 Task: Find connections with filter location Soria with filter topic #workingathomewith filter profile language Spanish with filter current company Mahindra and Mahindra Limited [Automotive and Farm Equipment Business] with filter school Velalar College of Engineering and Technology with filter industry Seafood Product Manufacturing with filter service category Training with filter keywords title Translator
Action: Mouse moved to (681, 87)
Screenshot: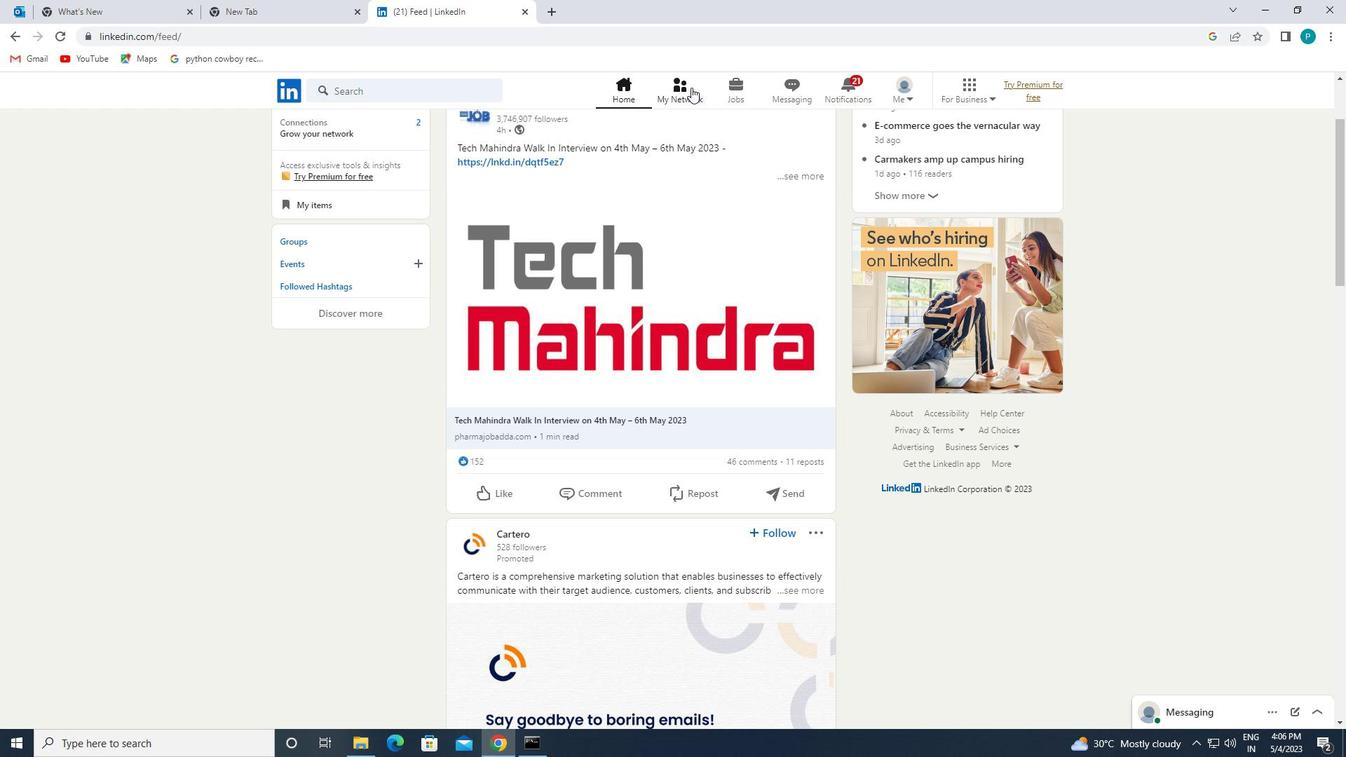 
Action: Mouse pressed left at (681, 87)
Screenshot: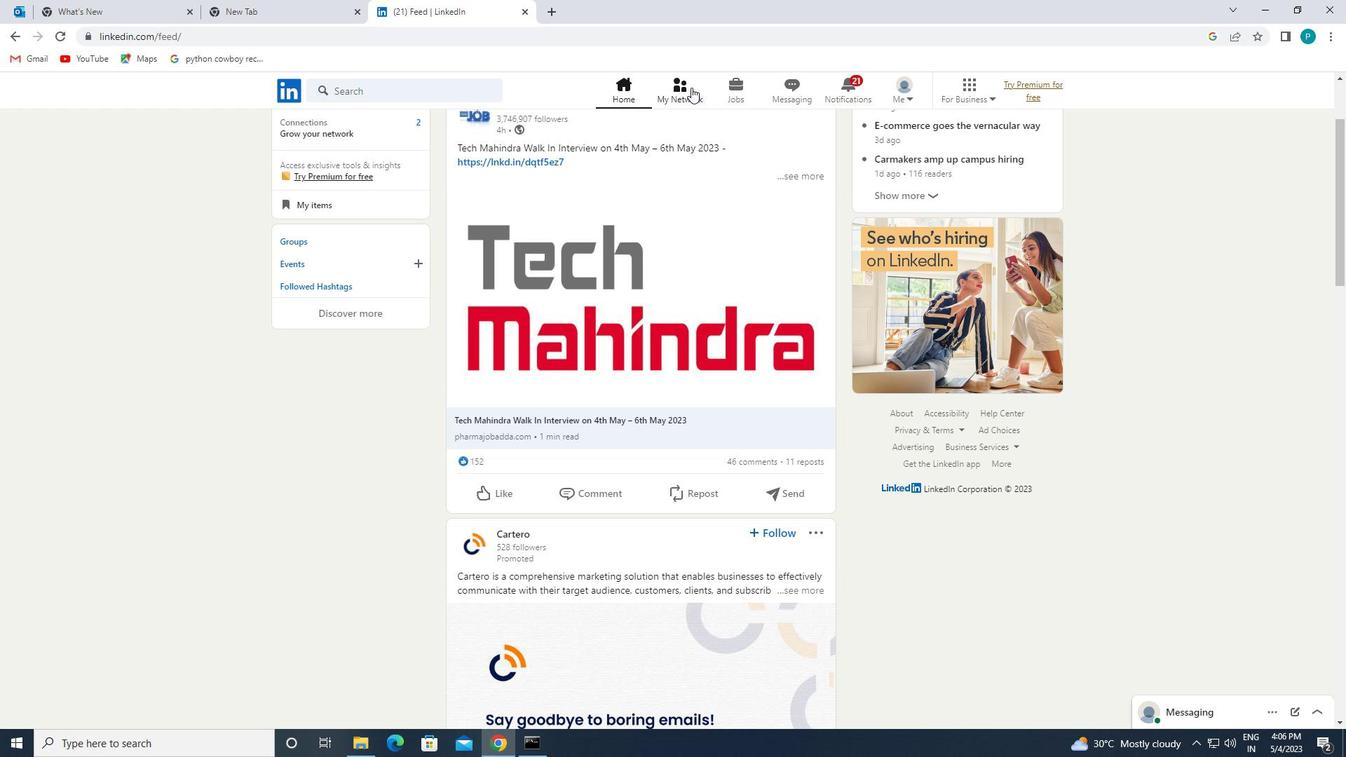 
Action: Mouse moved to (385, 173)
Screenshot: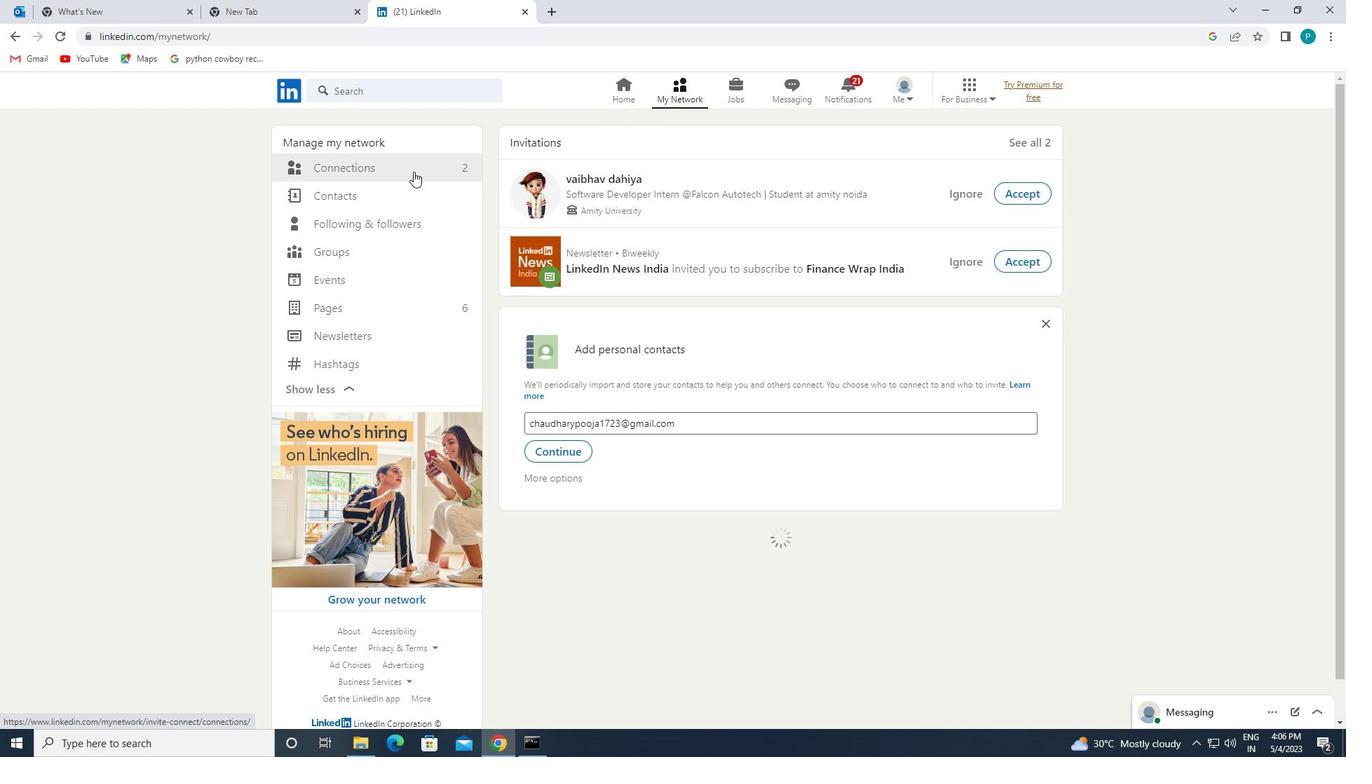 
Action: Mouse pressed left at (385, 173)
Screenshot: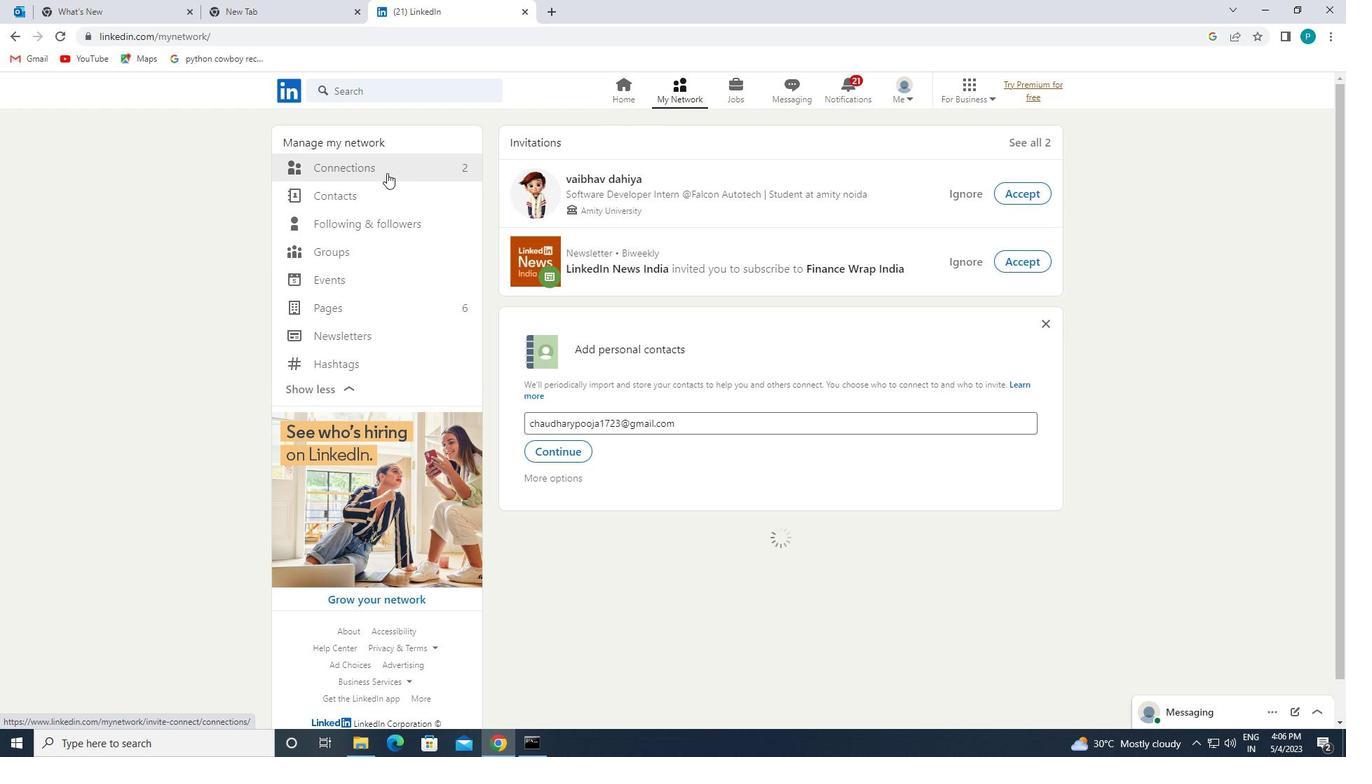 
Action: Mouse moved to (804, 167)
Screenshot: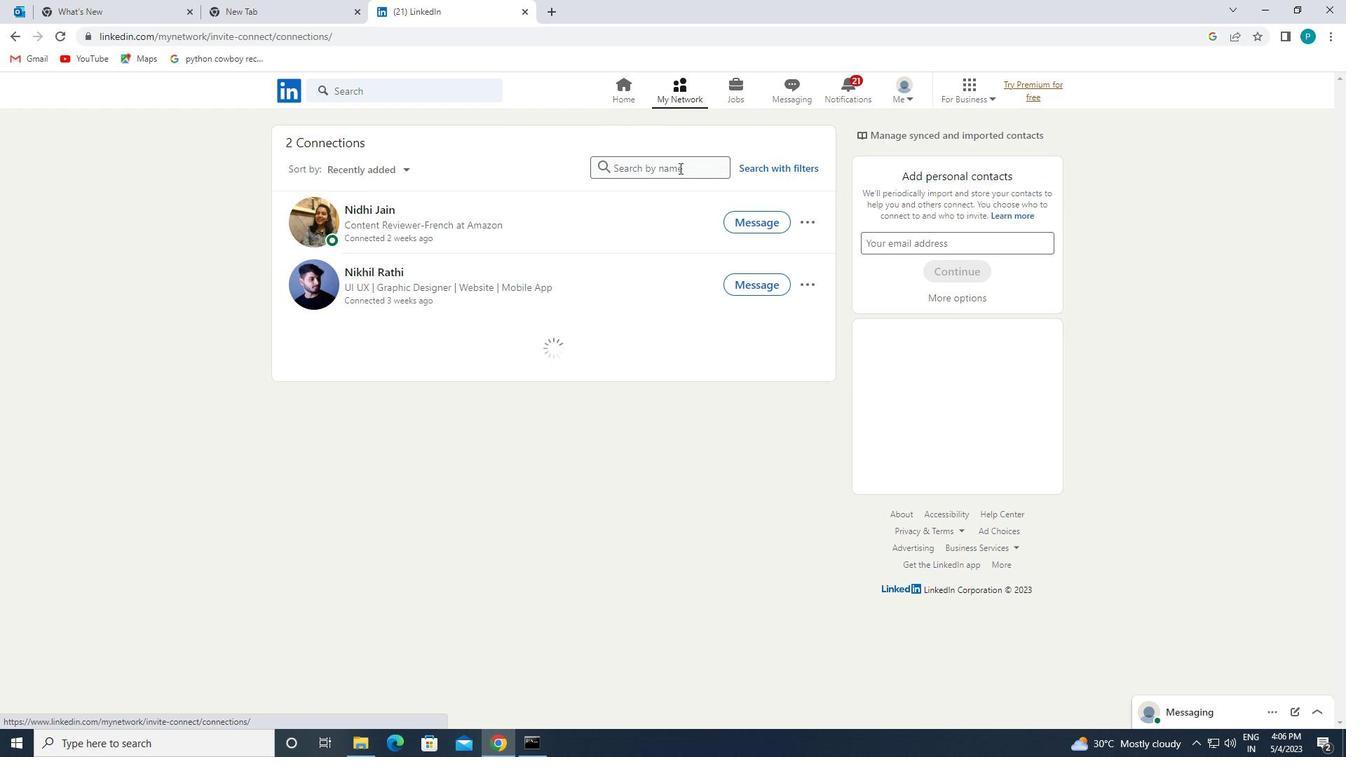 
Action: Mouse pressed left at (804, 167)
Screenshot: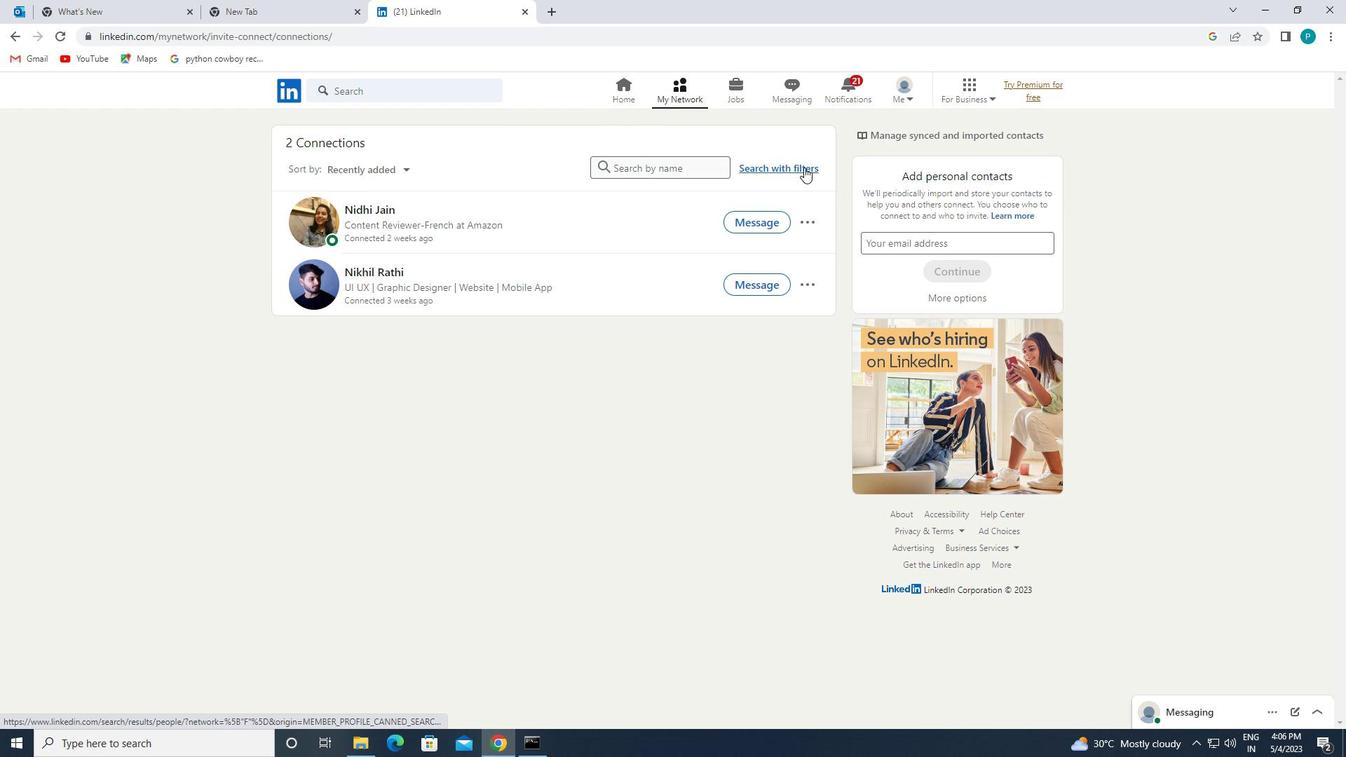 
Action: Mouse moved to (705, 133)
Screenshot: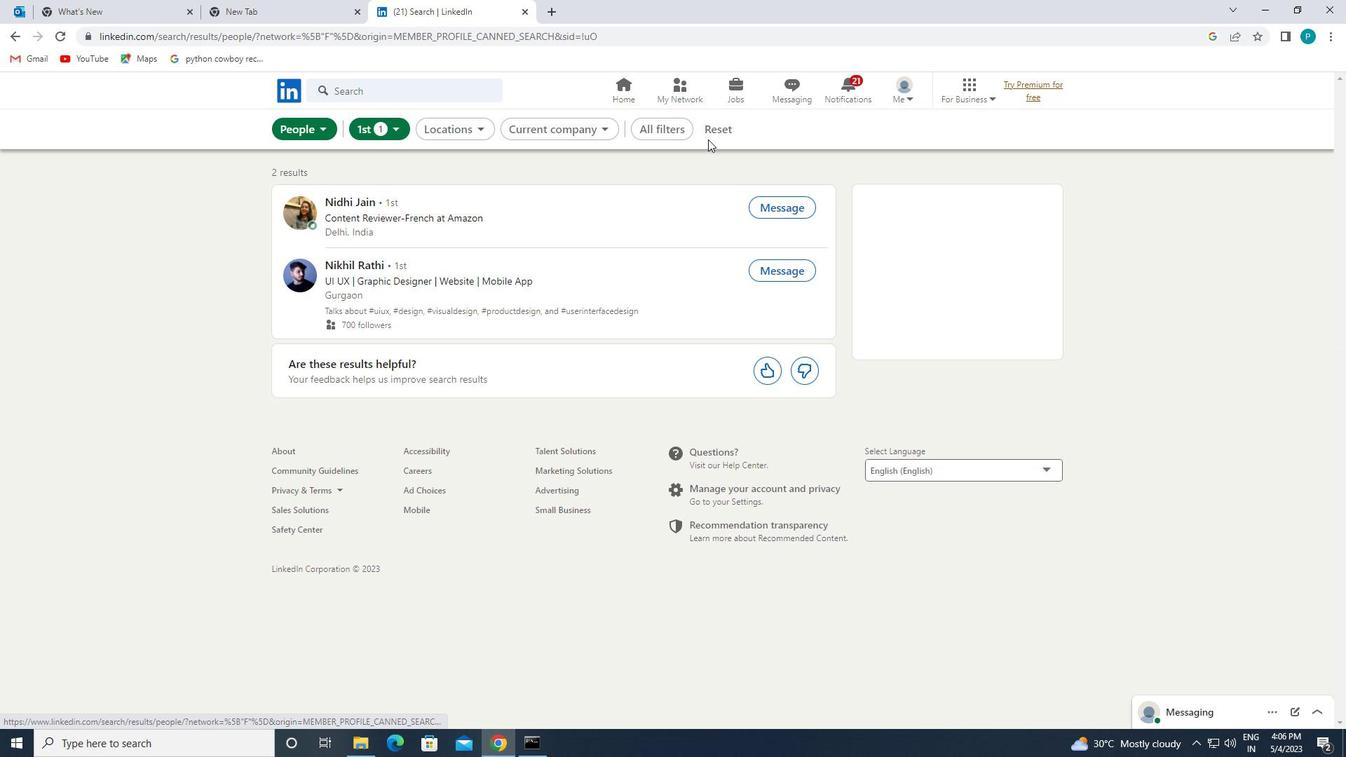
Action: Mouse pressed left at (705, 133)
Screenshot: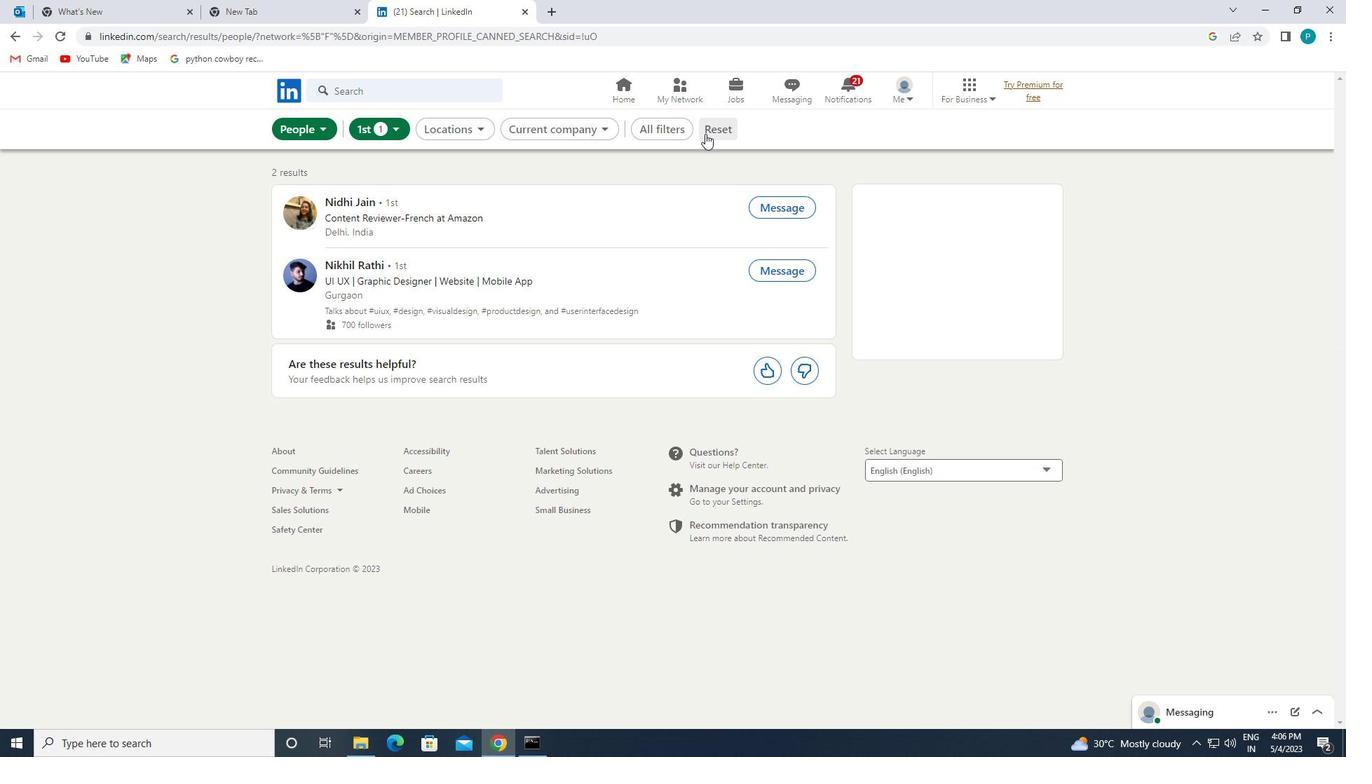 
Action: Mouse moved to (697, 130)
Screenshot: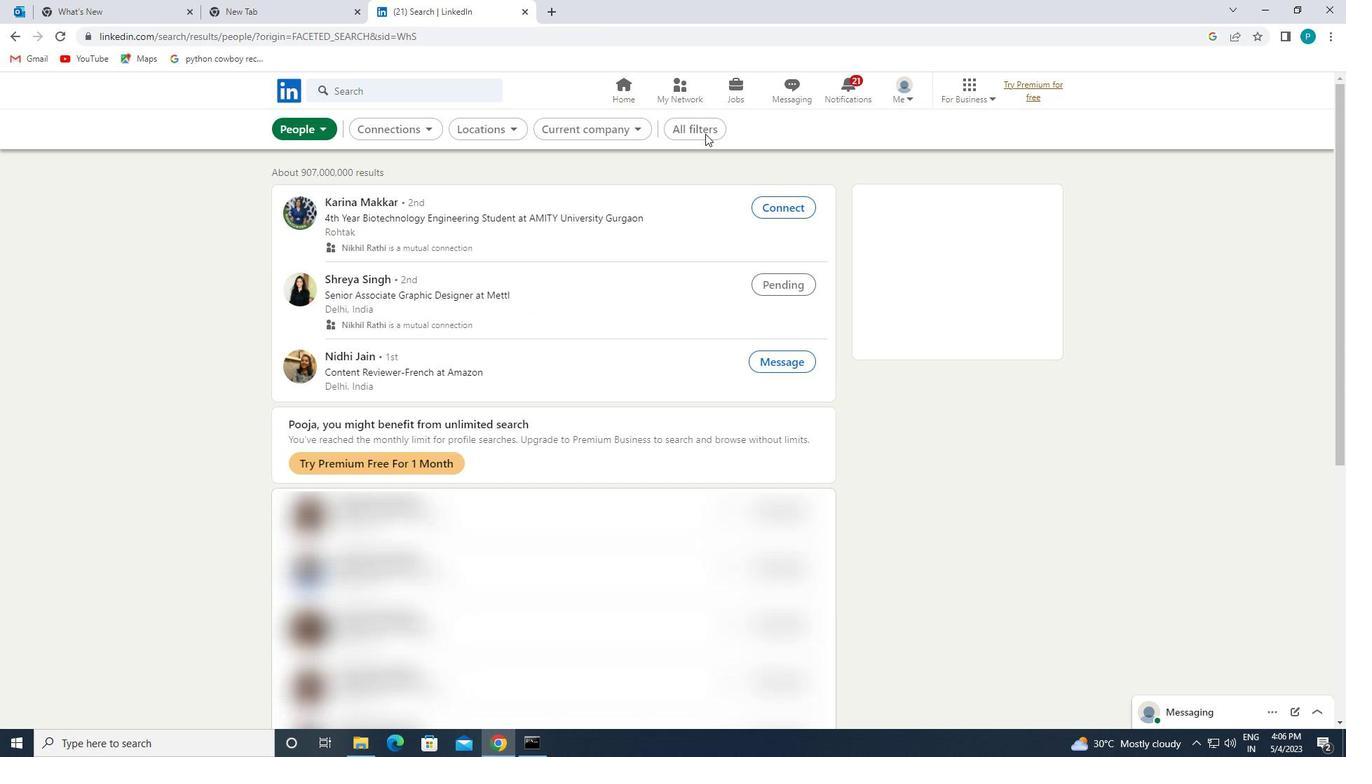 
Action: Mouse pressed left at (697, 130)
Screenshot: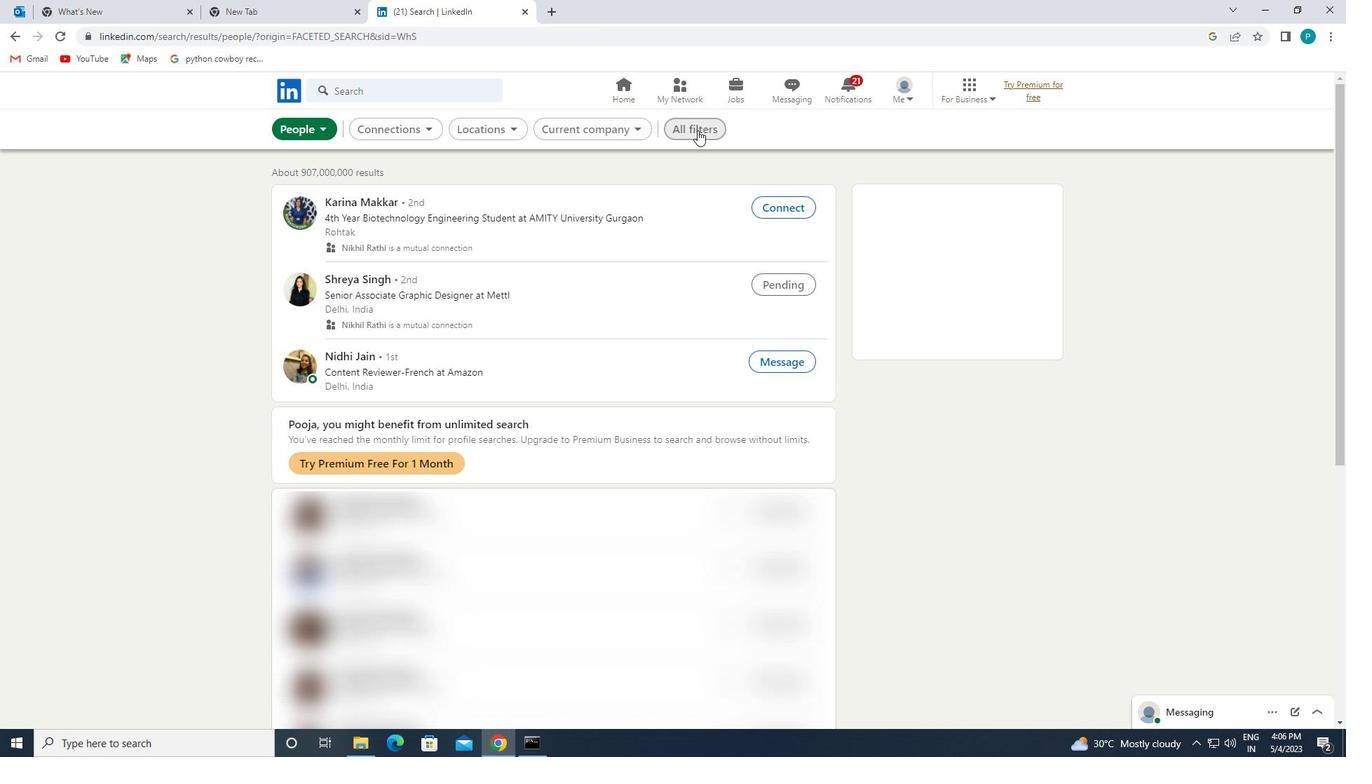 
Action: Mouse moved to (1186, 471)
Screenshot: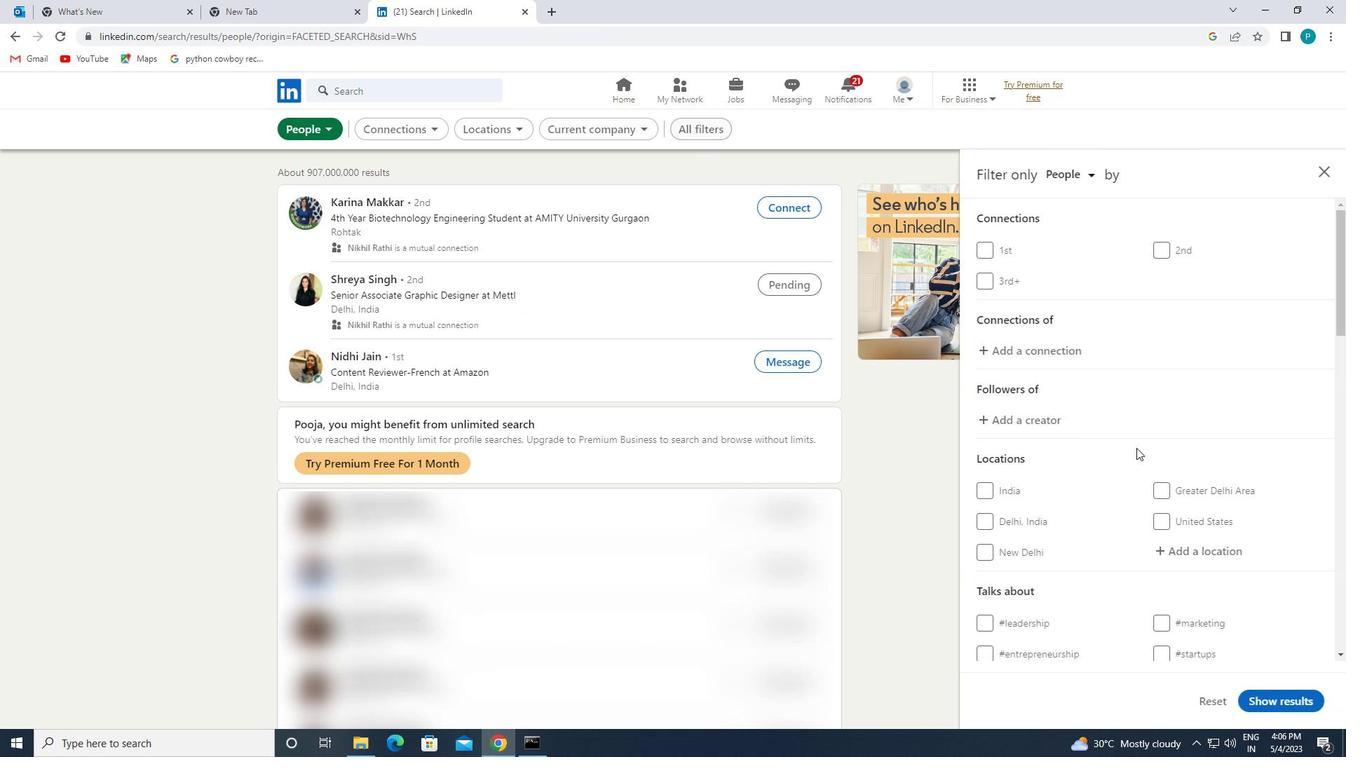 
Action: Mouse scrolled (1186, 470) with delta (0, 0)
Screenshot: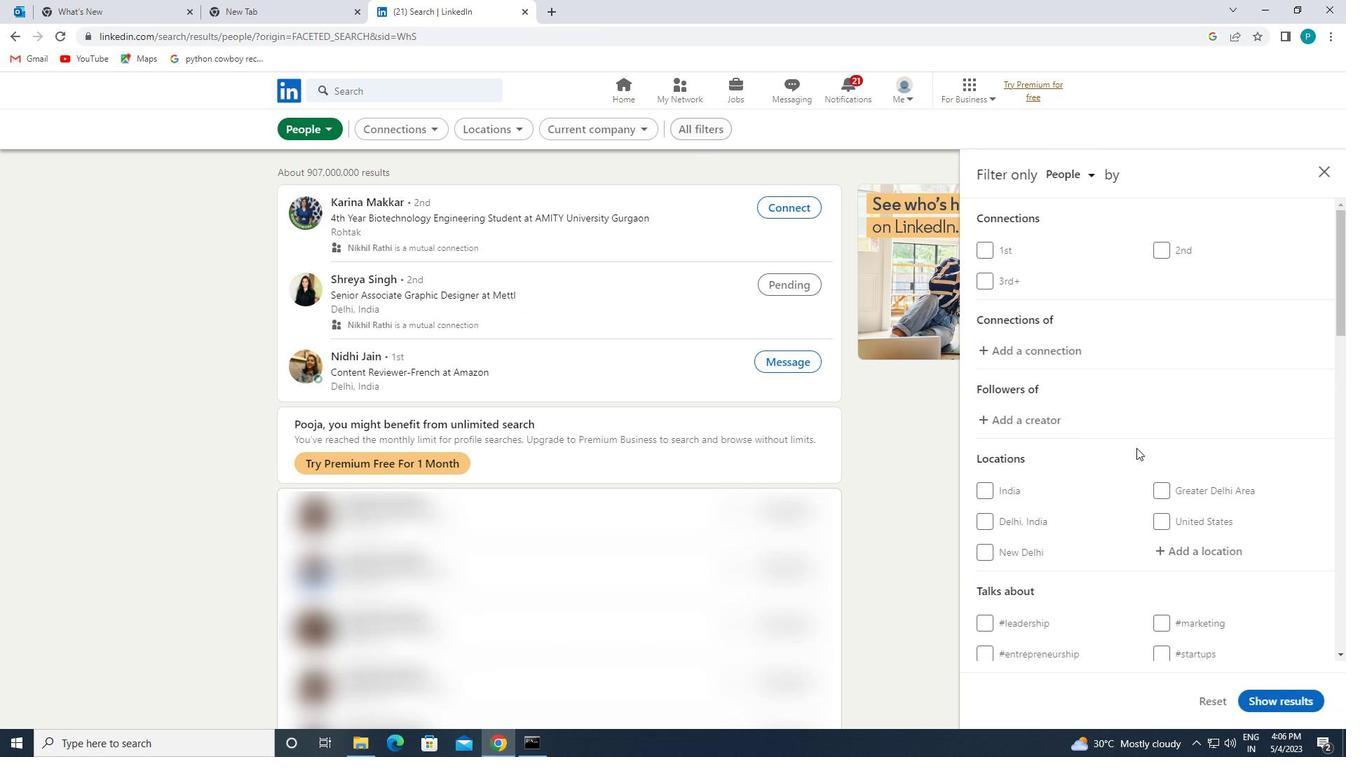 
Action: Mouse scrolled (1186, 470) with delta (0, 0)
Screenshot: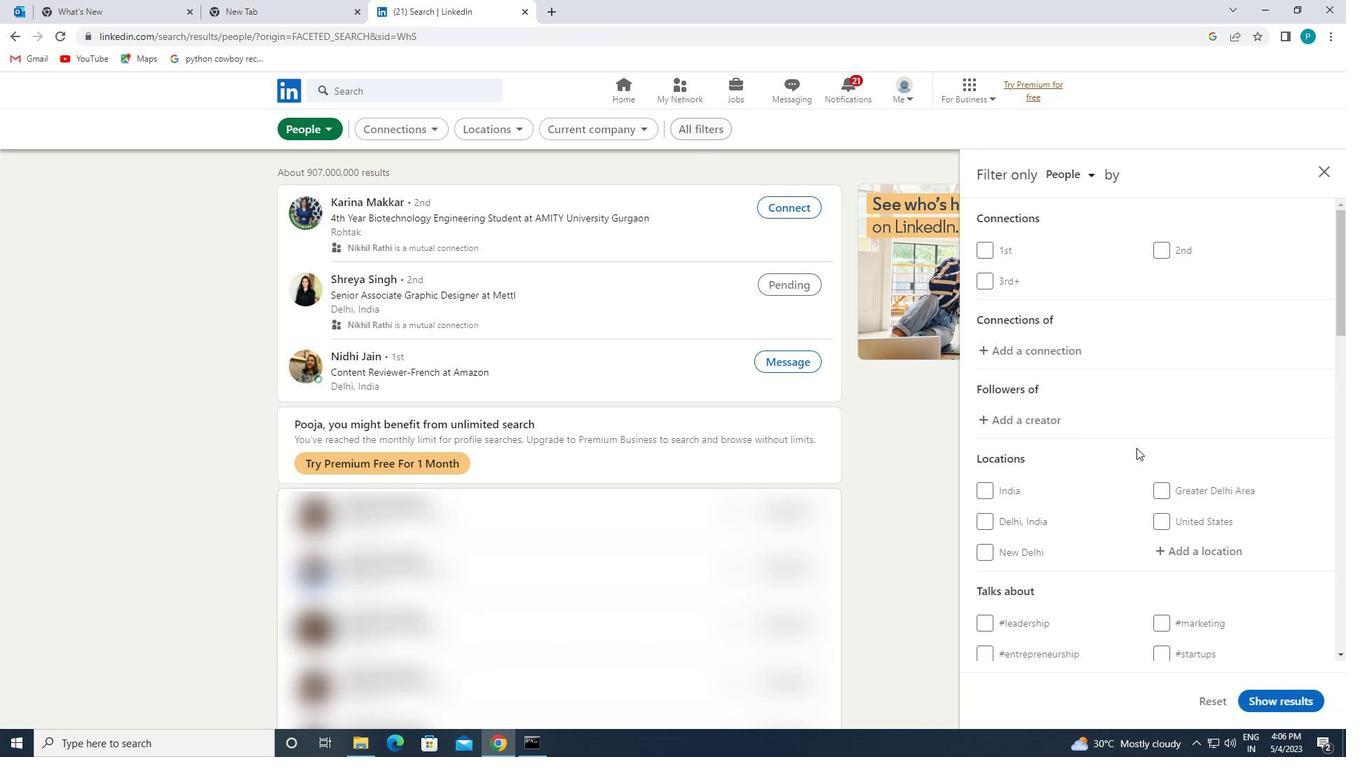
Action: Mouse moved to (1174, 410)
Screenshot: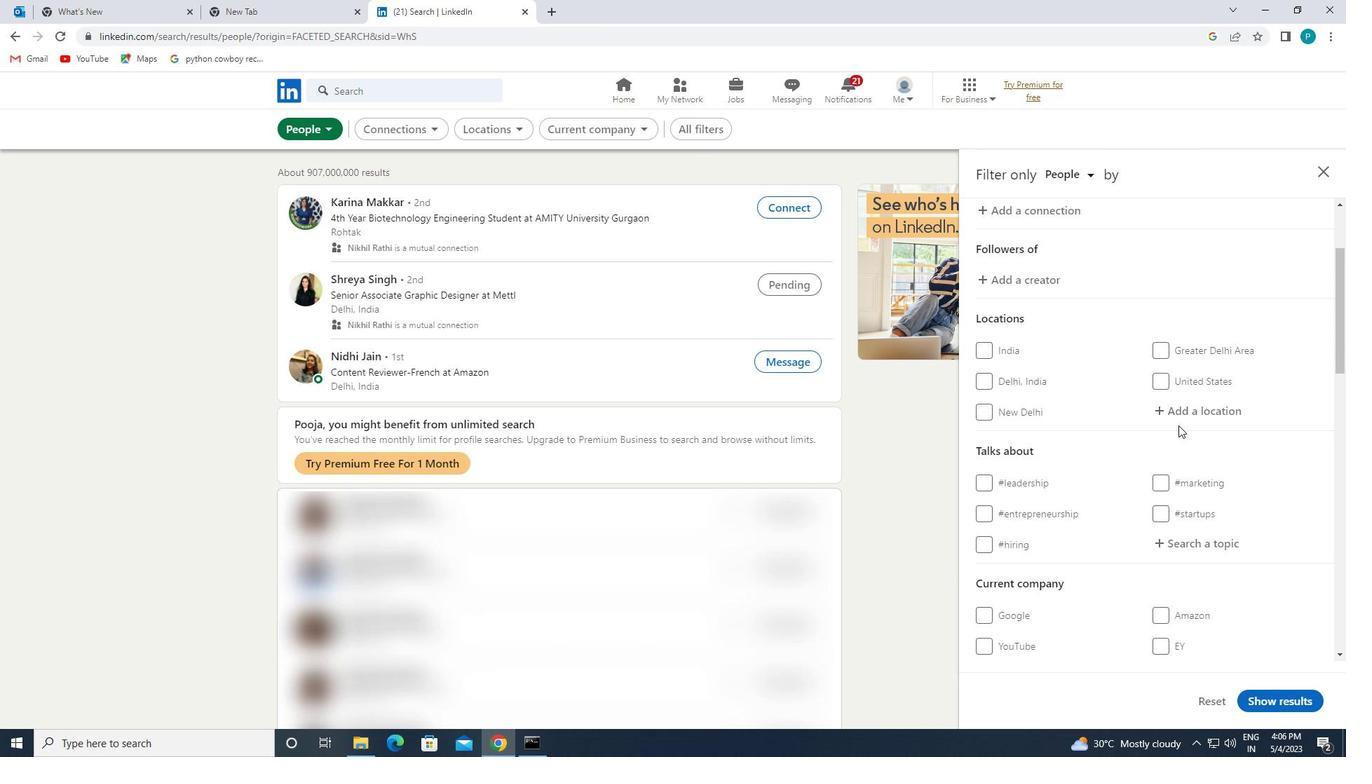 
Action: Mouse pressed left at (1174, 410)
Screenshot: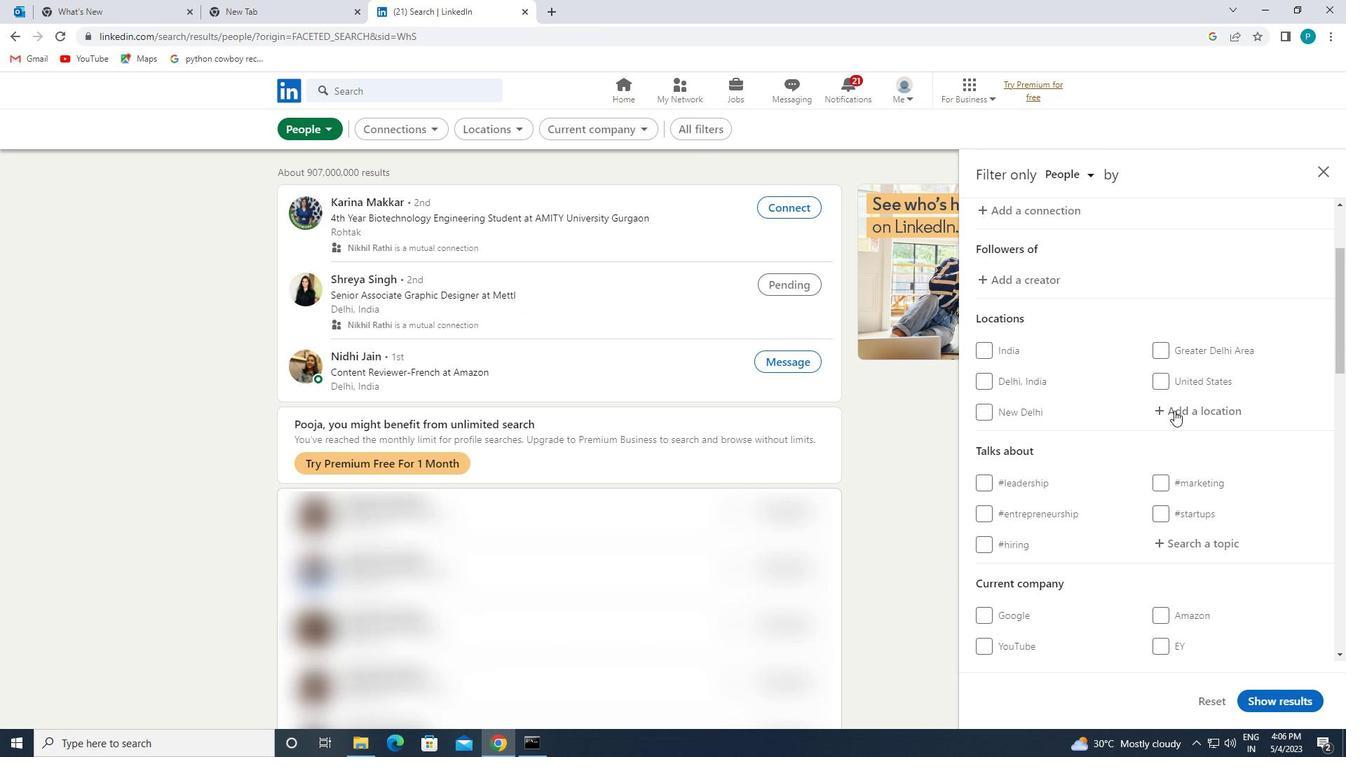 
Action: Mouse moved to (1168, 404)
Screenshot: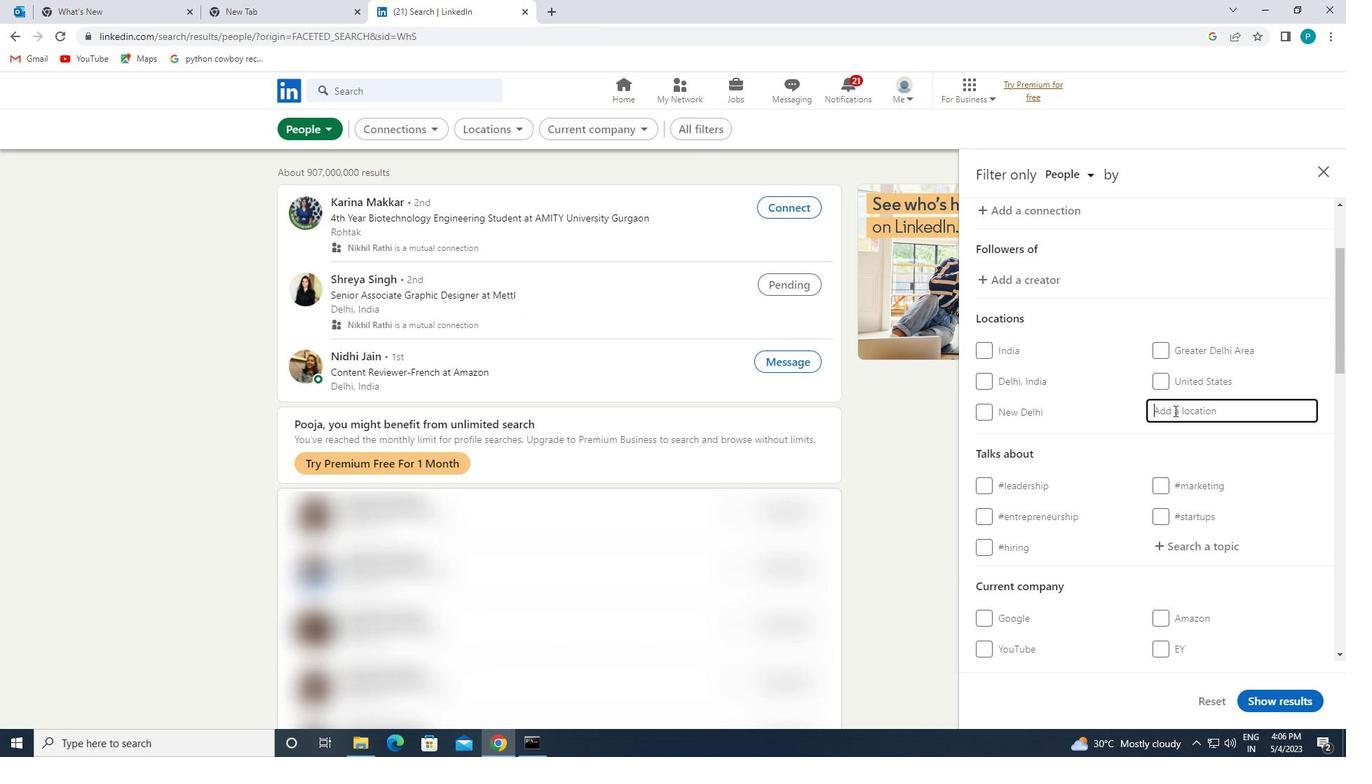 
Action: Key pressed <Key.caps_lock>s<Key.caps_lock>oria
Screenshot: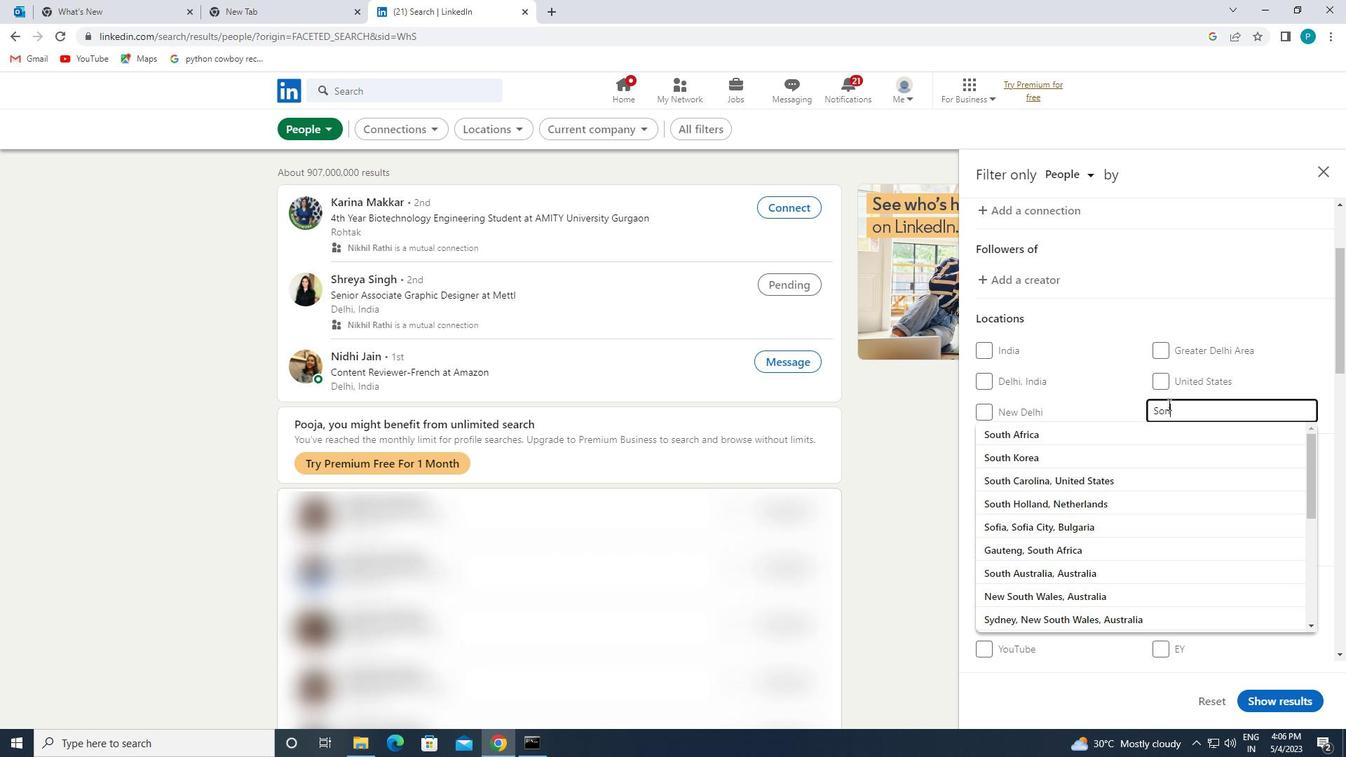 
Action: Mouse moved to (1136, 430)
Screenshot: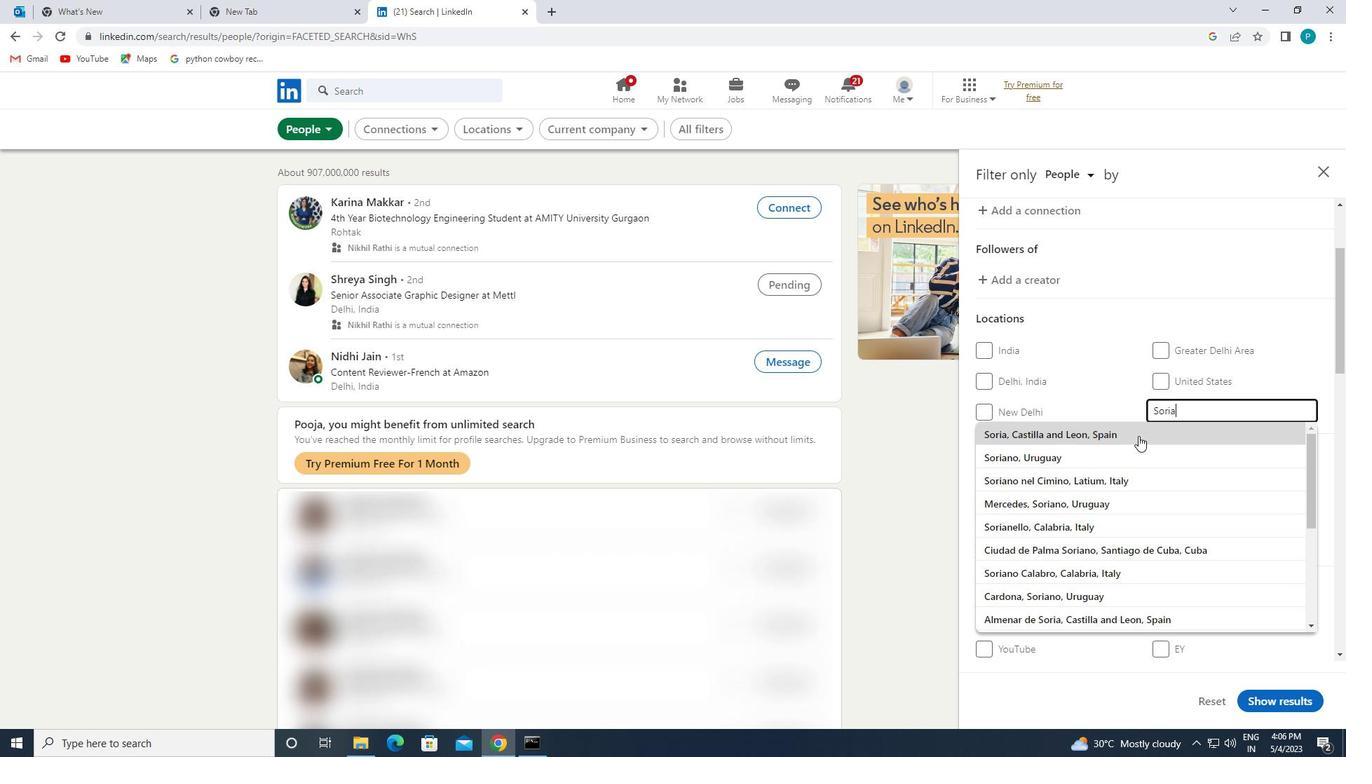
Action: Mouse pressed left at (1136, 430)
Screenshot: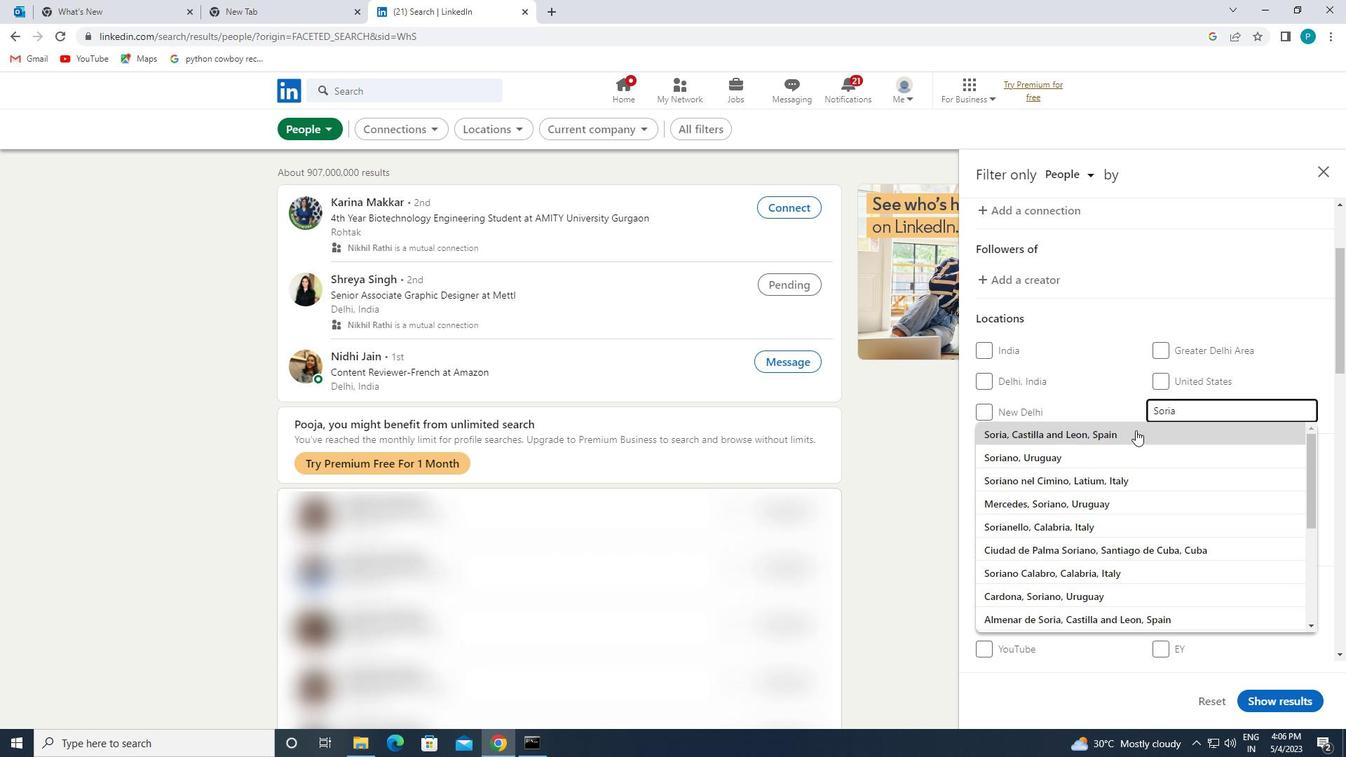 
Action: Mouse moved to (1159, 471)
Screenshot: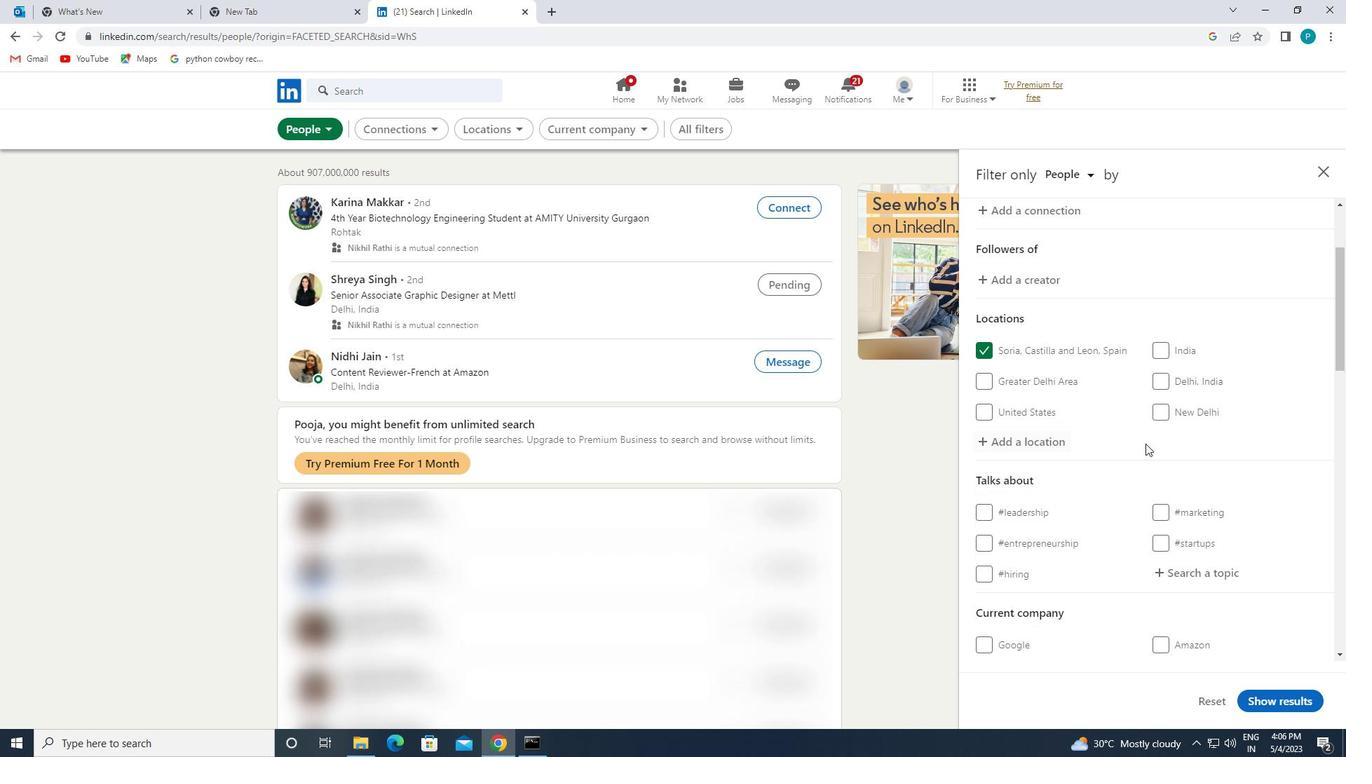 
Action: Mouse scrolled (1159, 471) with delta (0, 0)
Screenshot: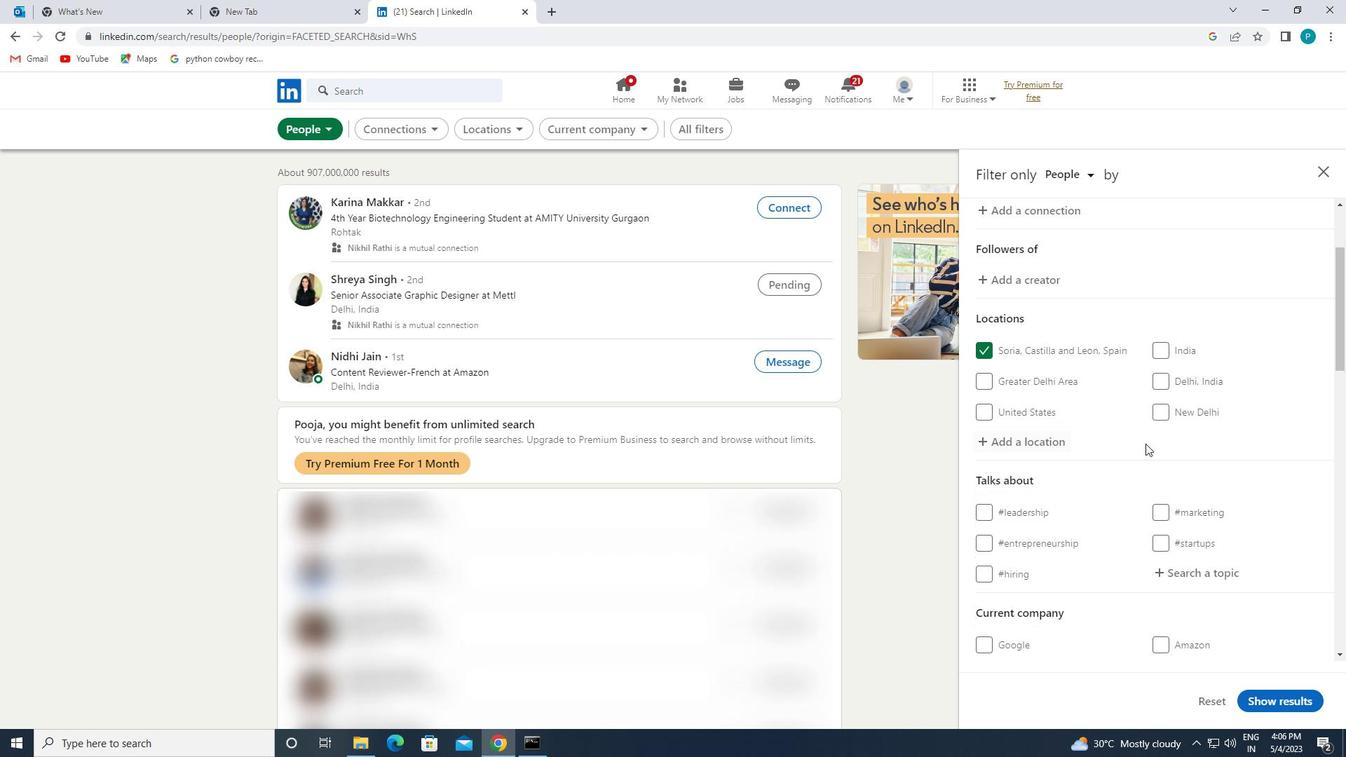
Action: Mouse scrolled (1159, 471) with delta (0, 0)
Screenshot: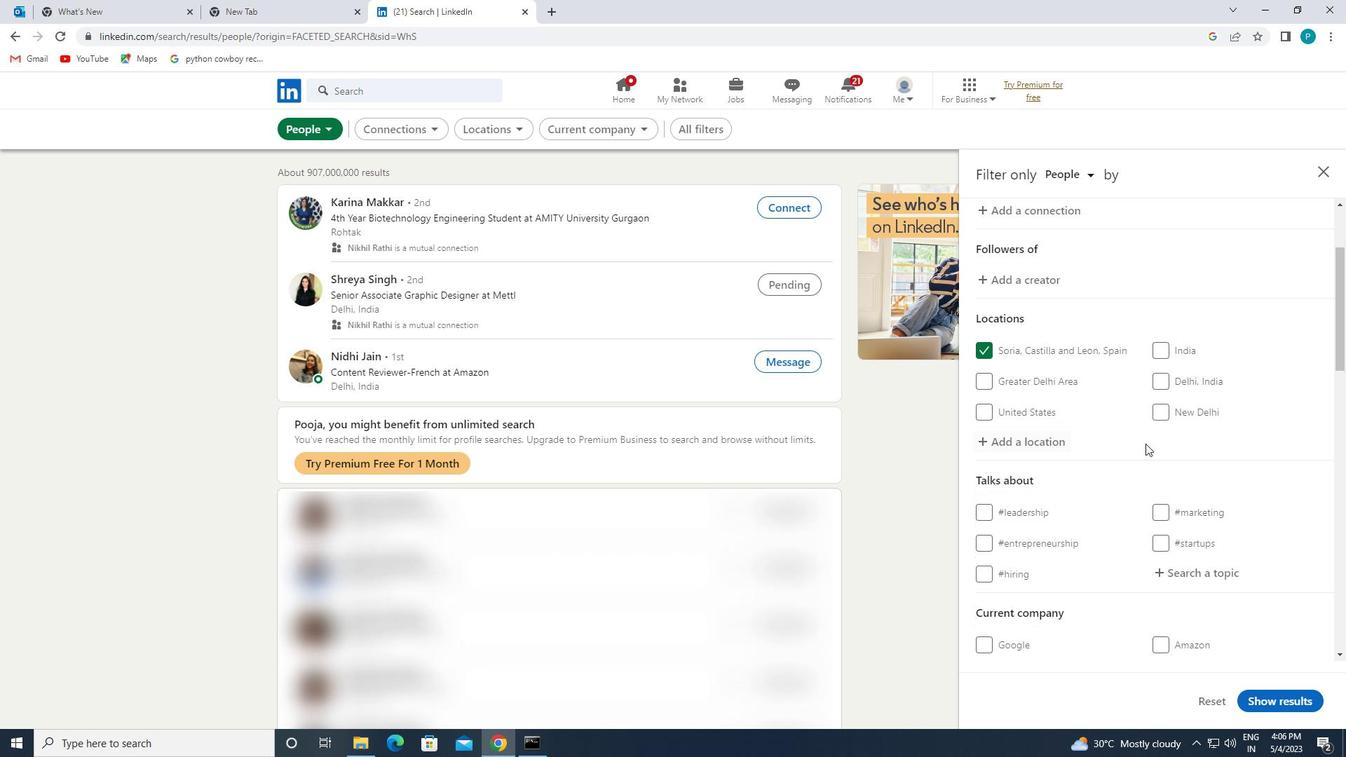 
Action: Mouse moved to (1180, 438)
Screenshot: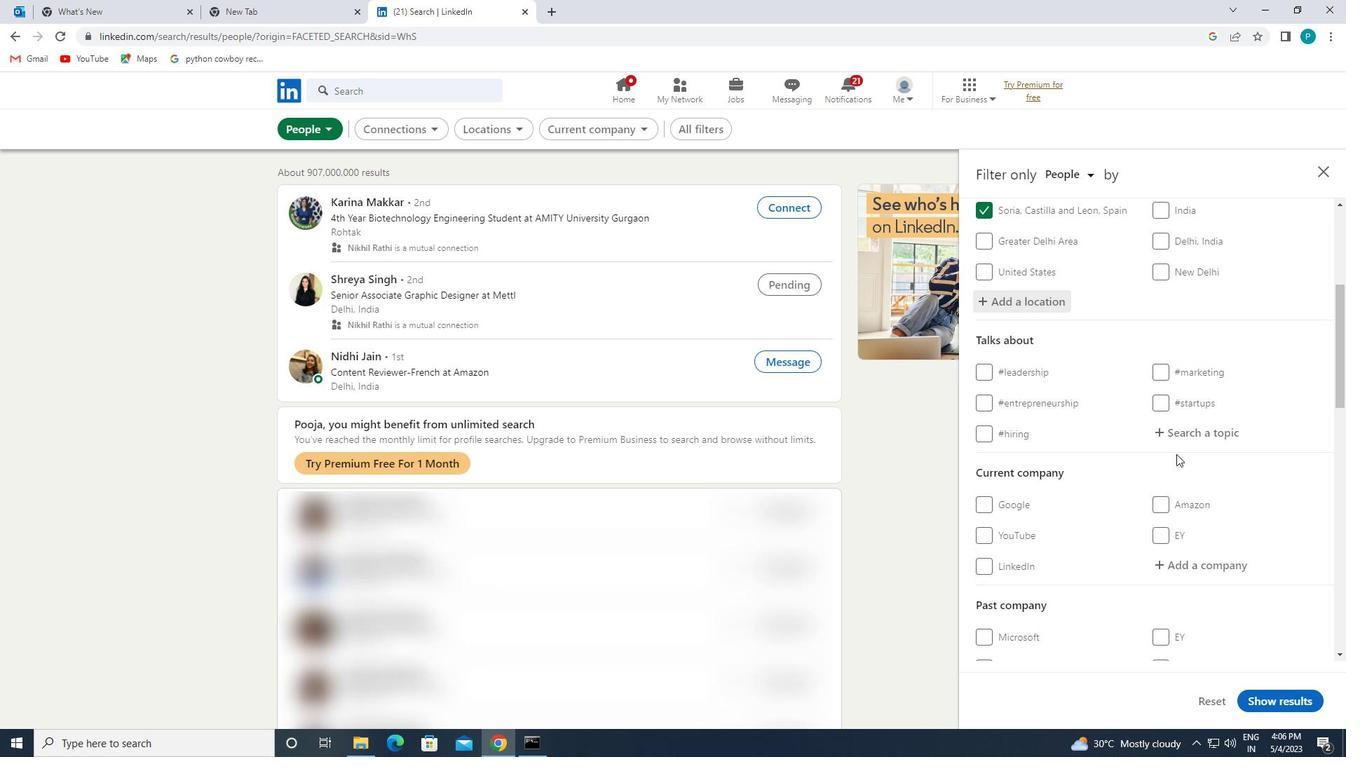 
Action: Mouse pressed left at (1180, 438)
Screenshot: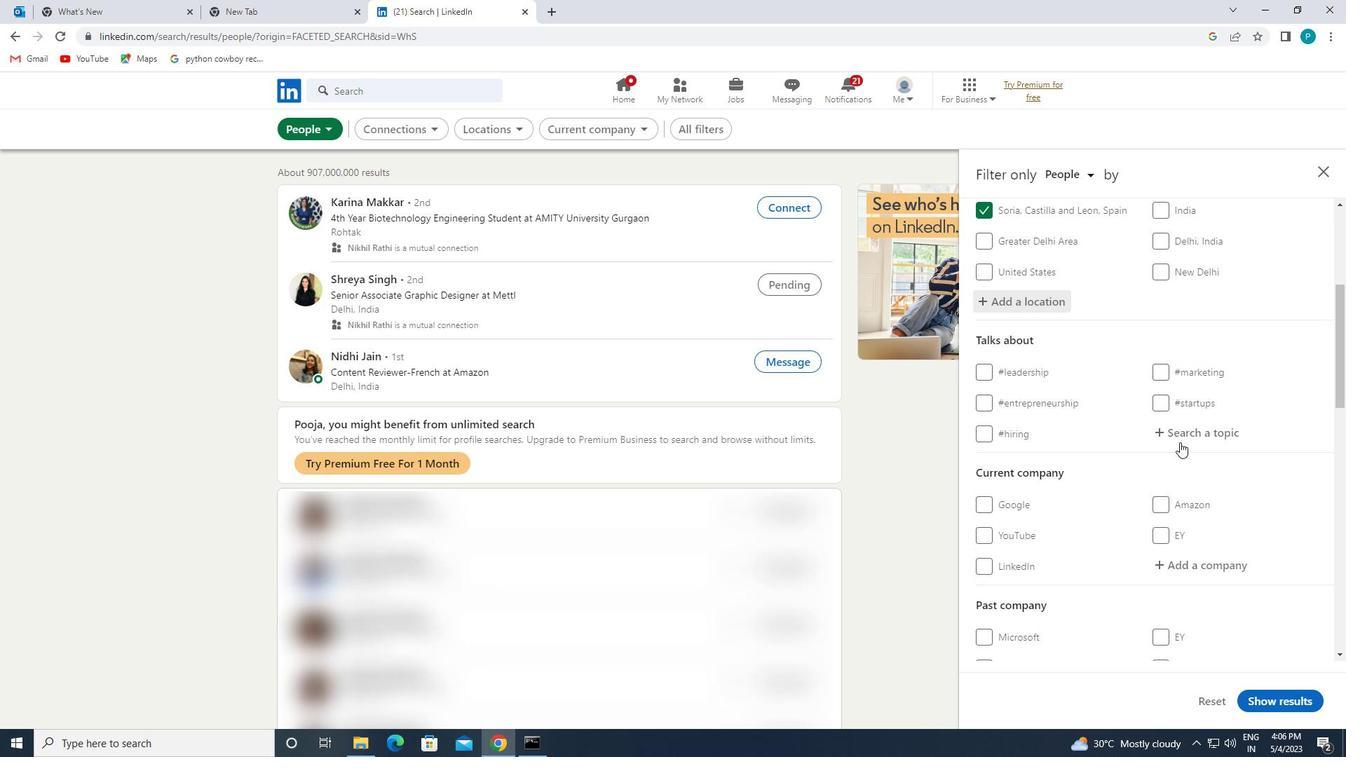 
Action: Mouse moved to (1176, 435)
Screenshot: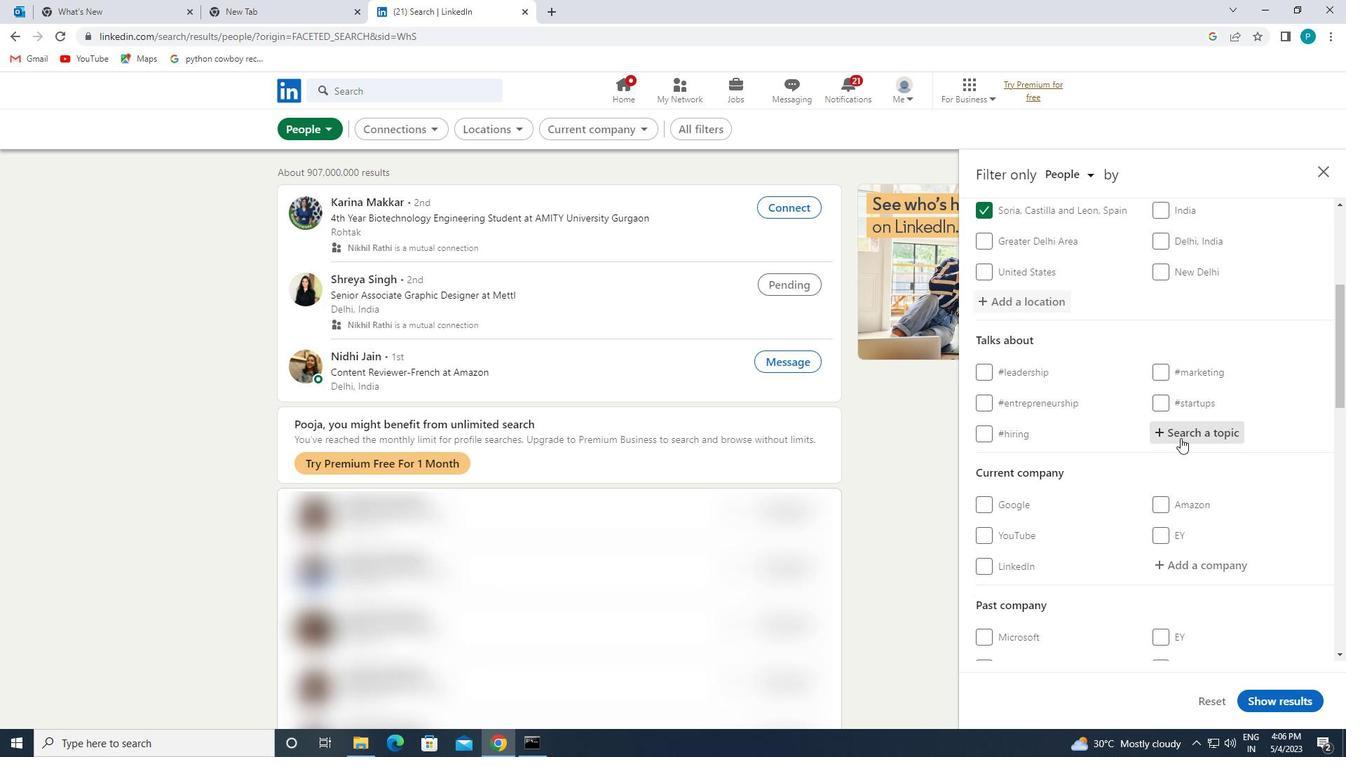 
Action: Key pressed <Key.shift>#WORKINGTHOME
Screenshot: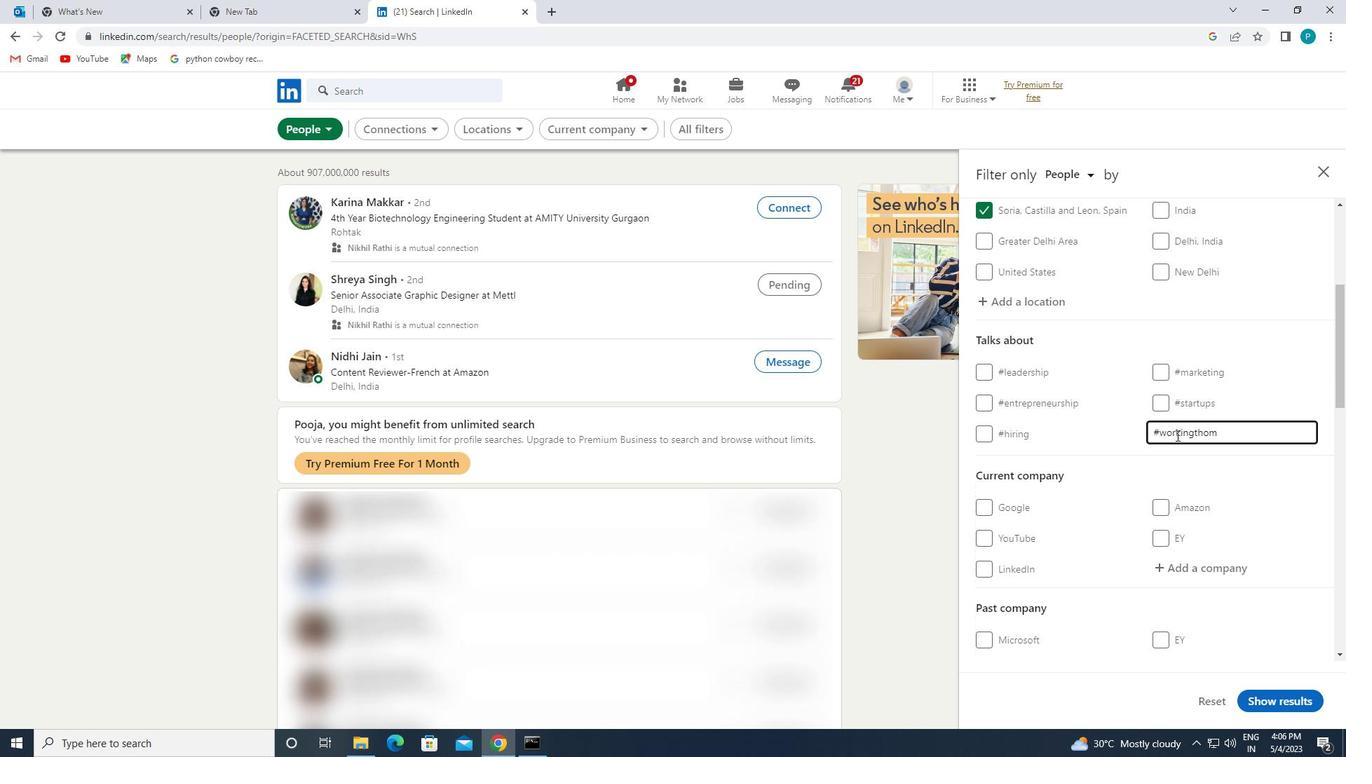 
Action: Mouse moved to (1207, 558)
Screenshot: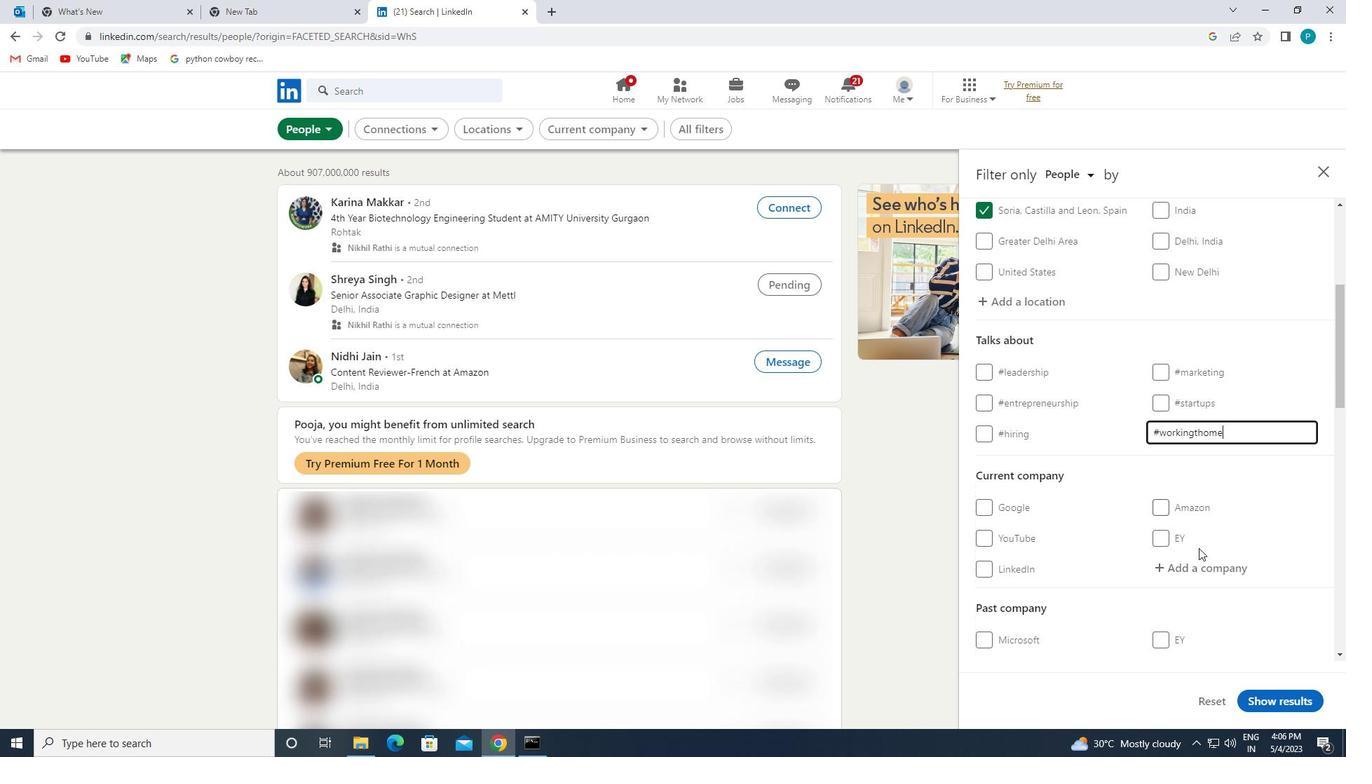 
Action: Mouse scrolled (1207, 557) with delta (0, 0)
Screenshot: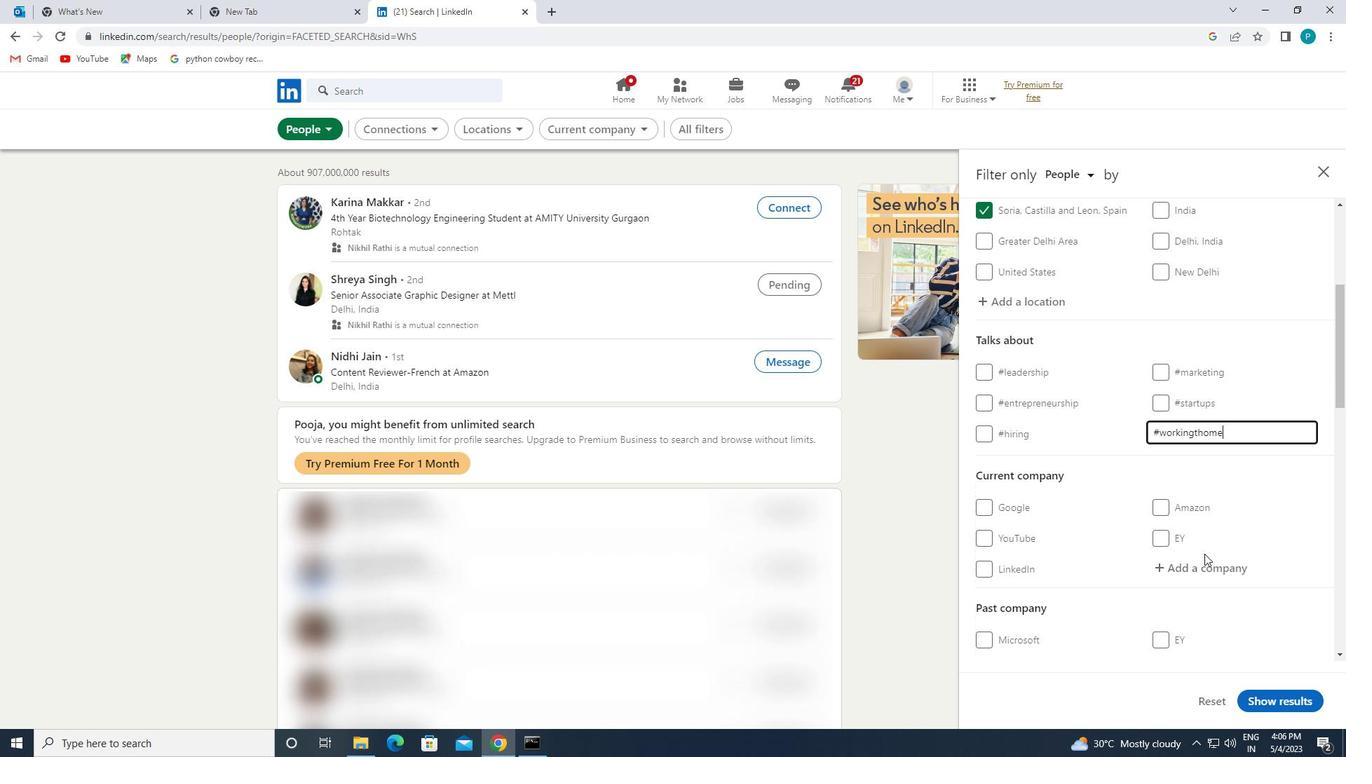 
Action: Mouse scrolled (1207, 557) with delta (0, 0)
Screenshot: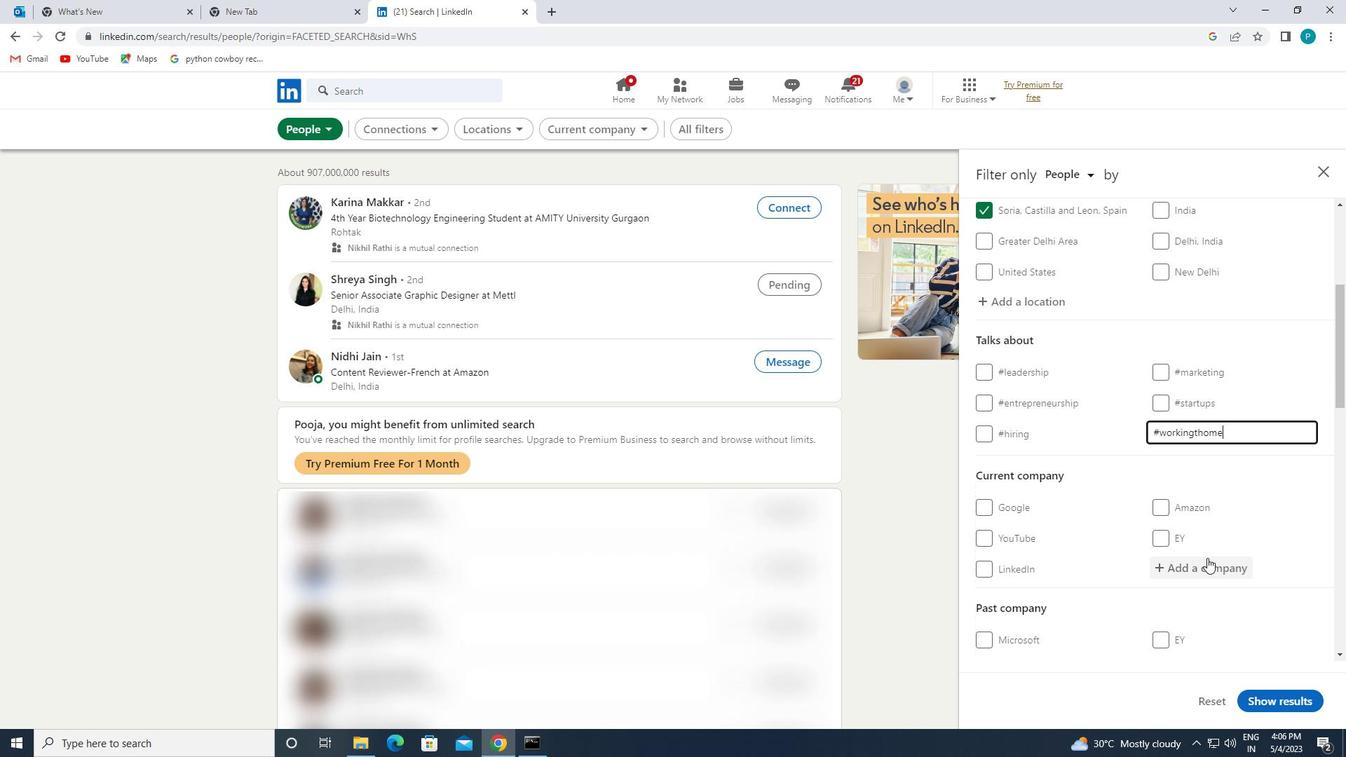 
Action: Mouse moved to (1193, 292)
Screenshot: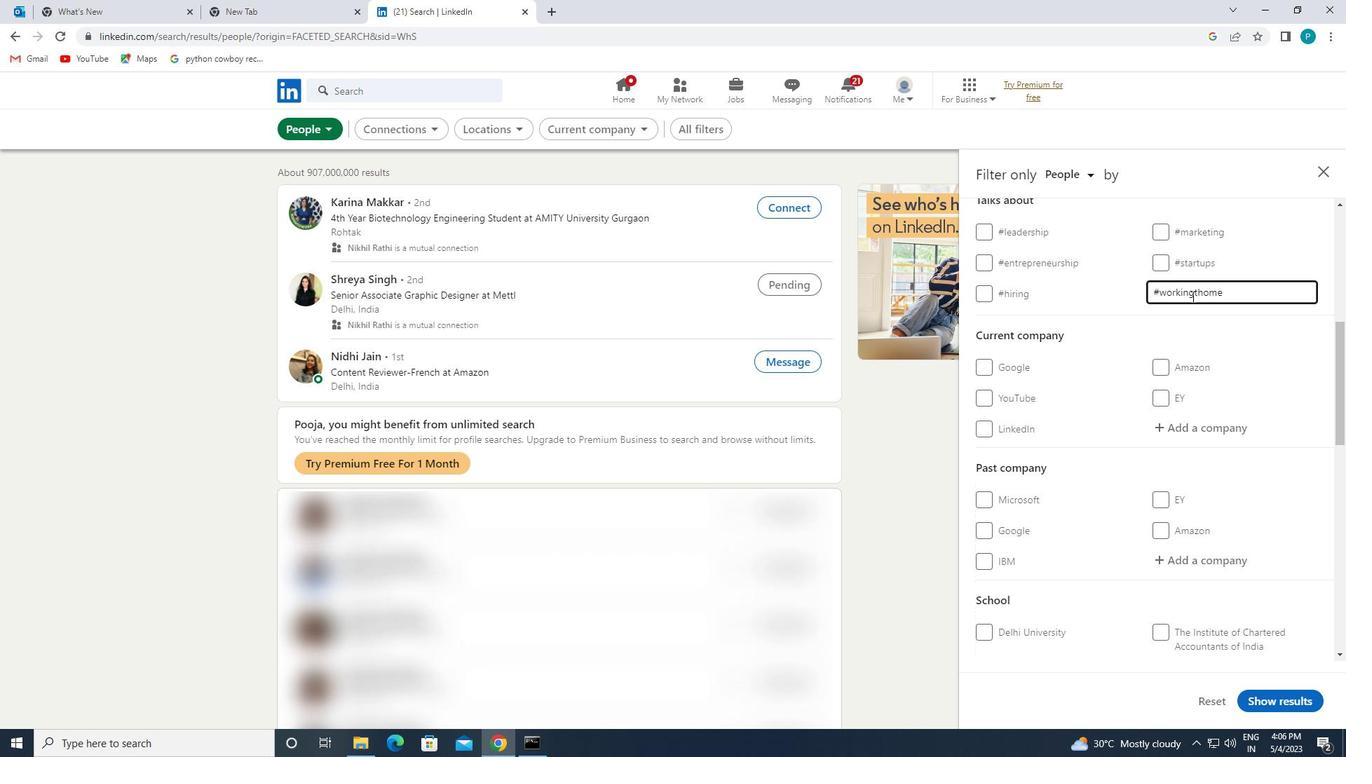 
Action: Mouse pressed left at (1193, 292)
Screenshot: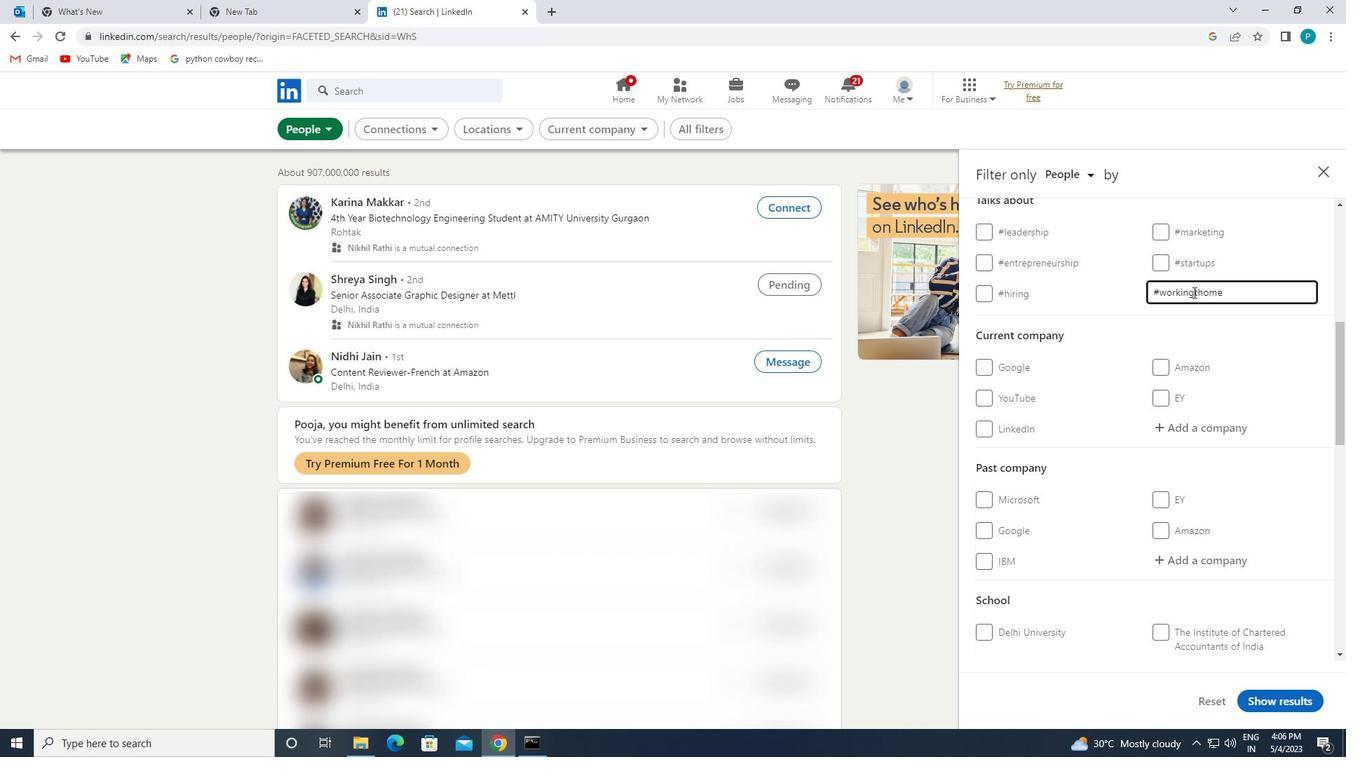 
Action: Key pressed A
Screenshot: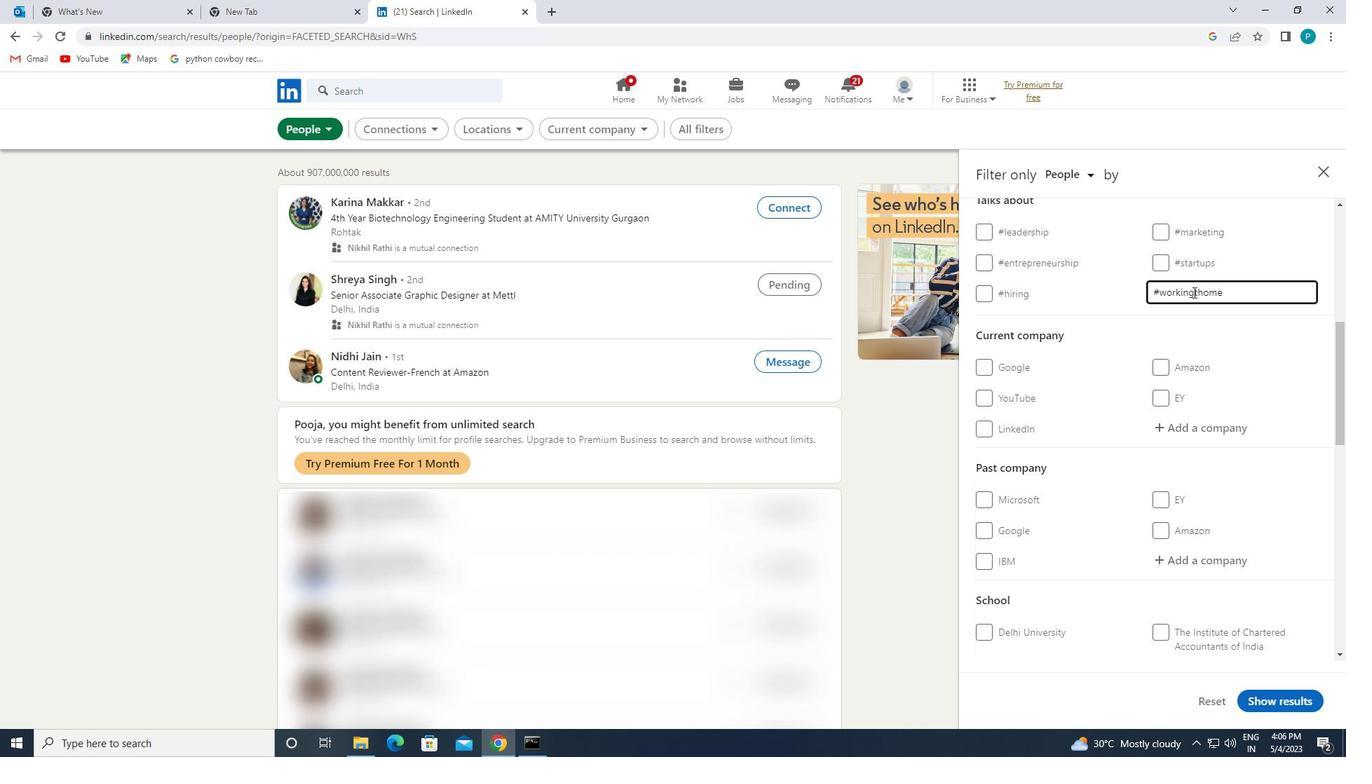 
Action: Mouse moved to (1195, 386)
Screenshot: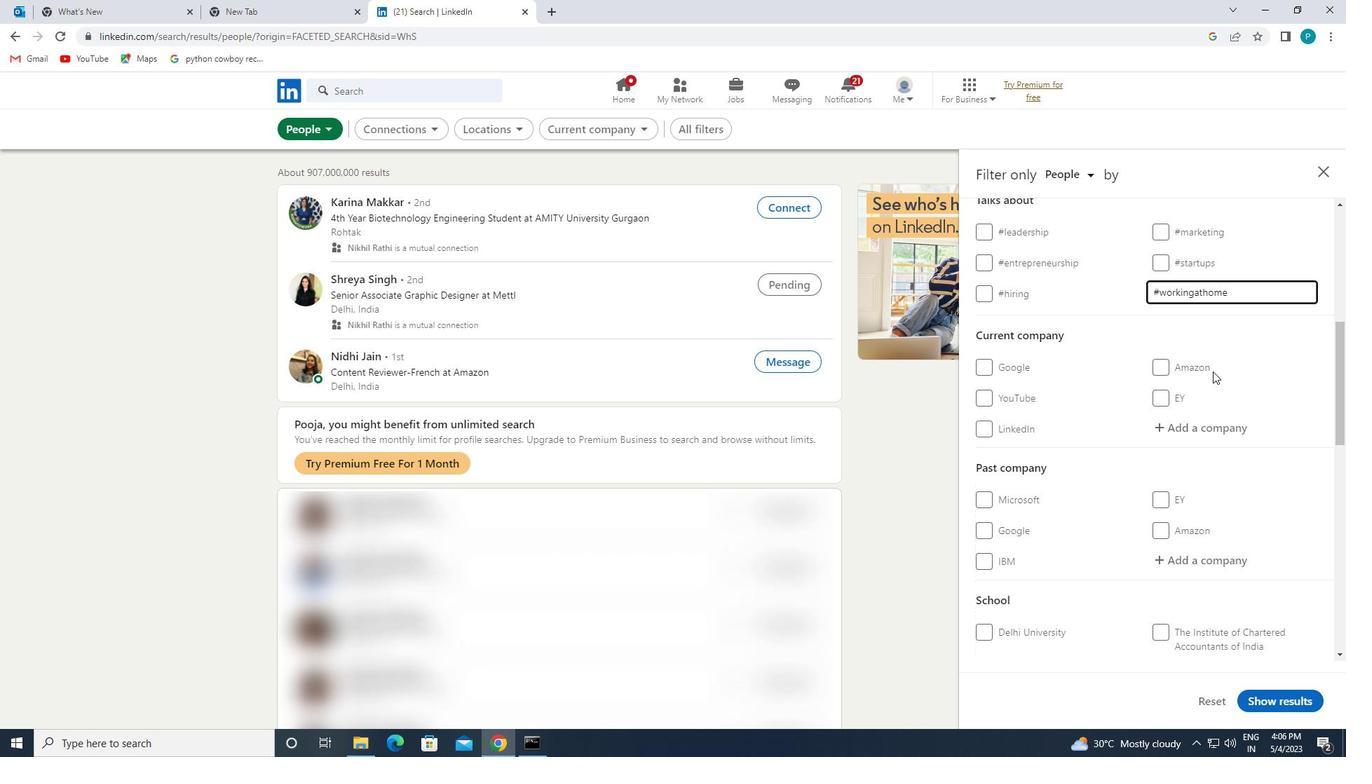 
Action: Mouse scrolled (1195, 385) with delta (0, 0)
Screenshot: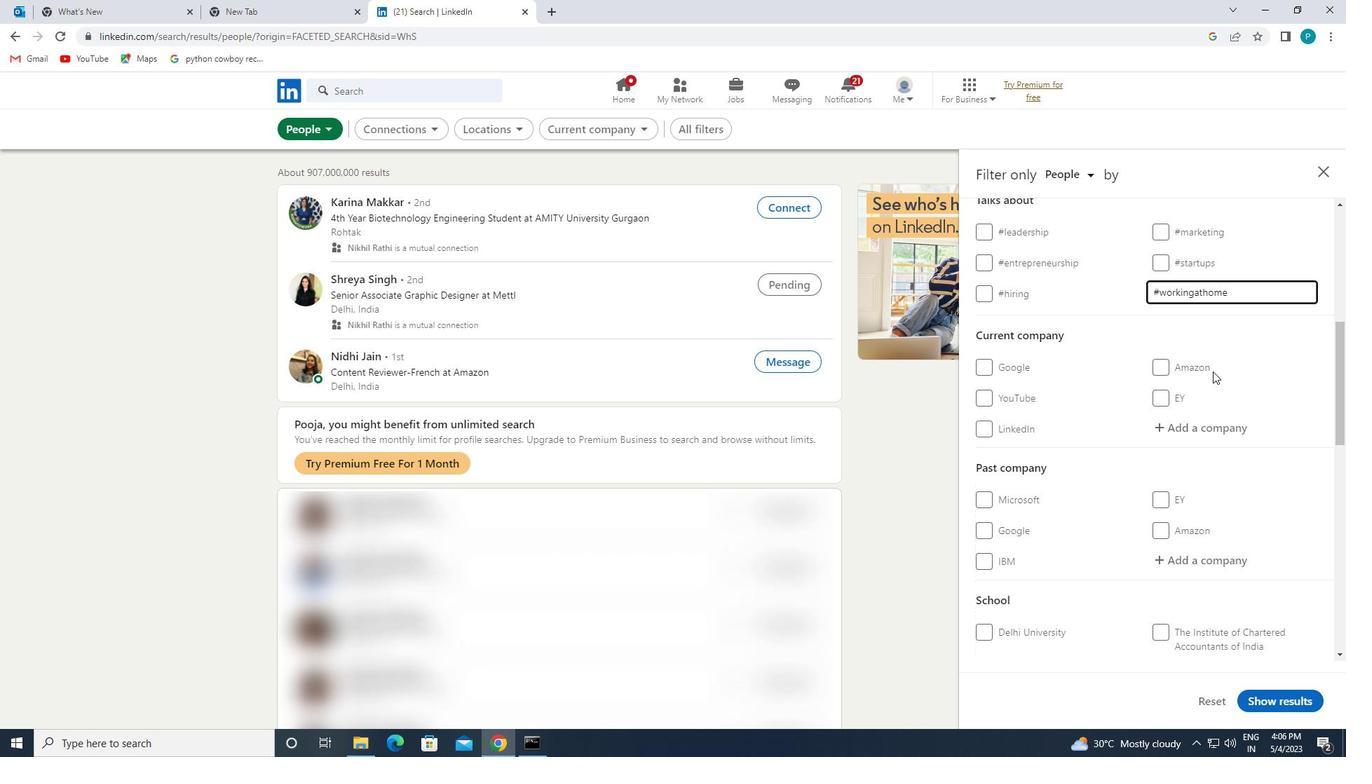 
Action: Mouse scrolled (1195, 385) with delta (0, 0)
Screenshot: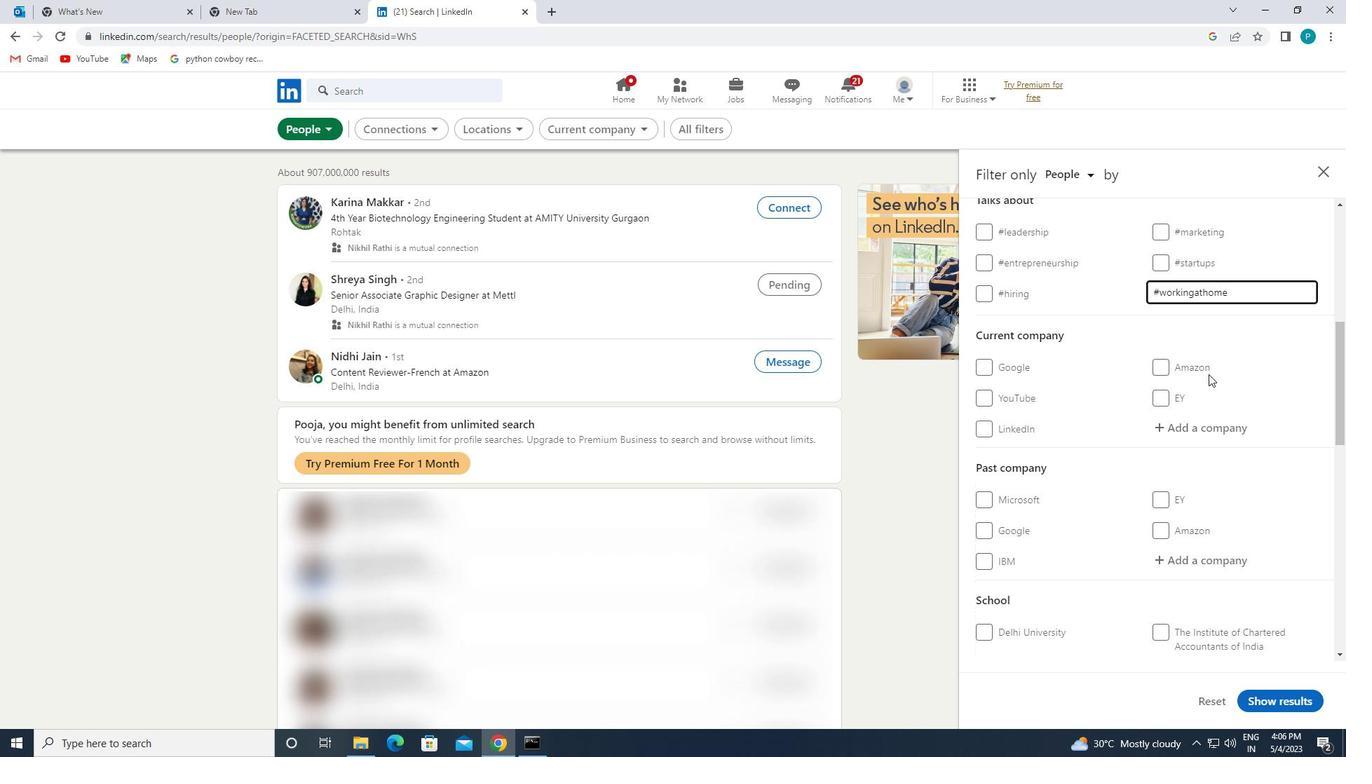 
Action: Mouse moved to (1194, 388)
Screenshot: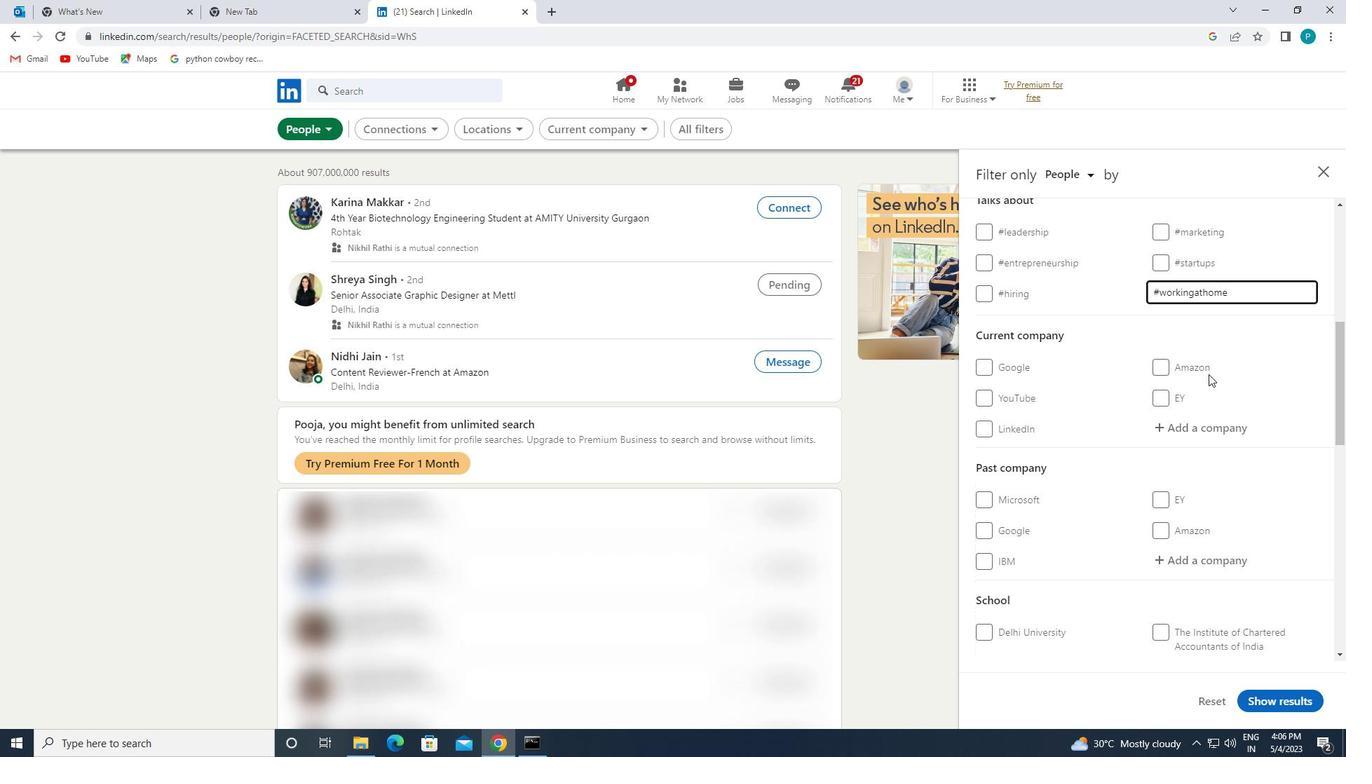
Action: Mouse scrolled (1194, 387) with delta (0, 0)
Screenshot: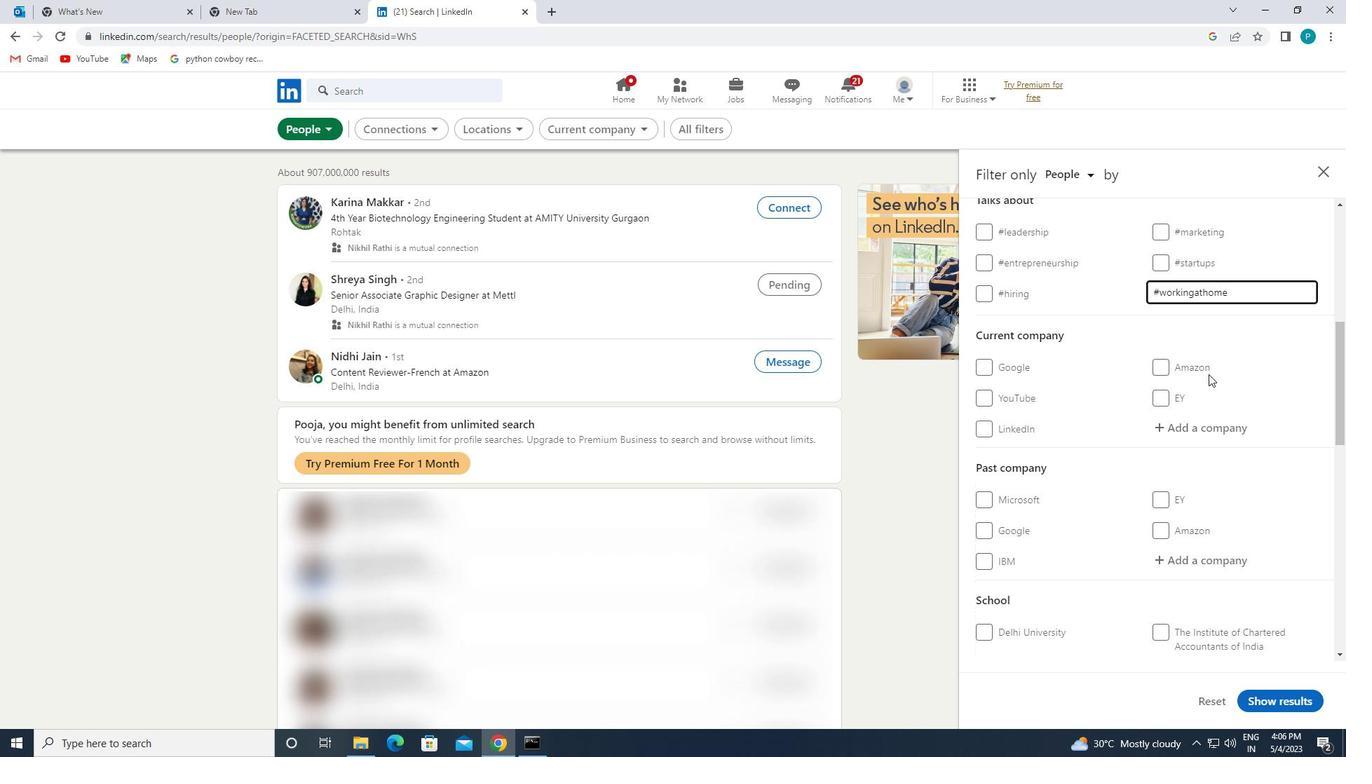 
Action: Mouse moved to (1076, 469)
Screenshot: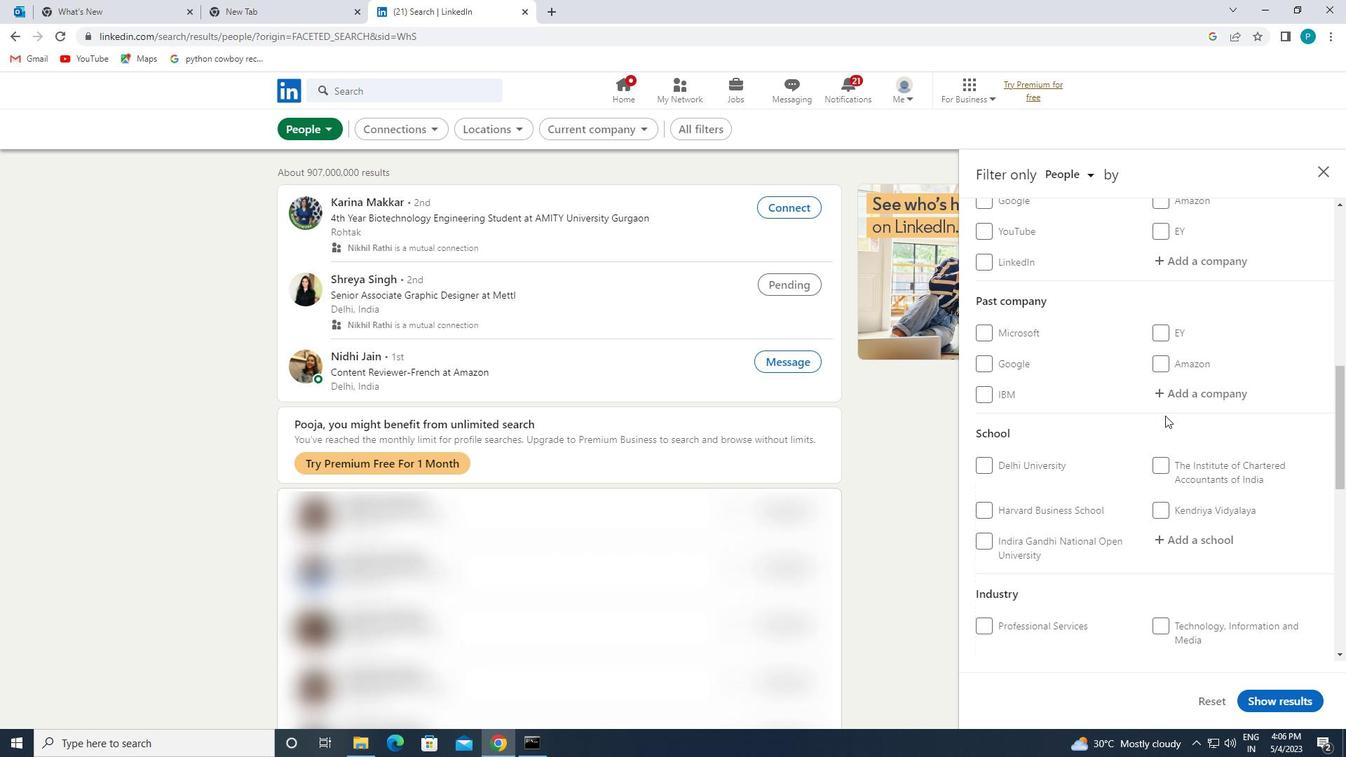 
Action: Mouse scrolled (1076, 469) with delta (0, 0)
Screenshot: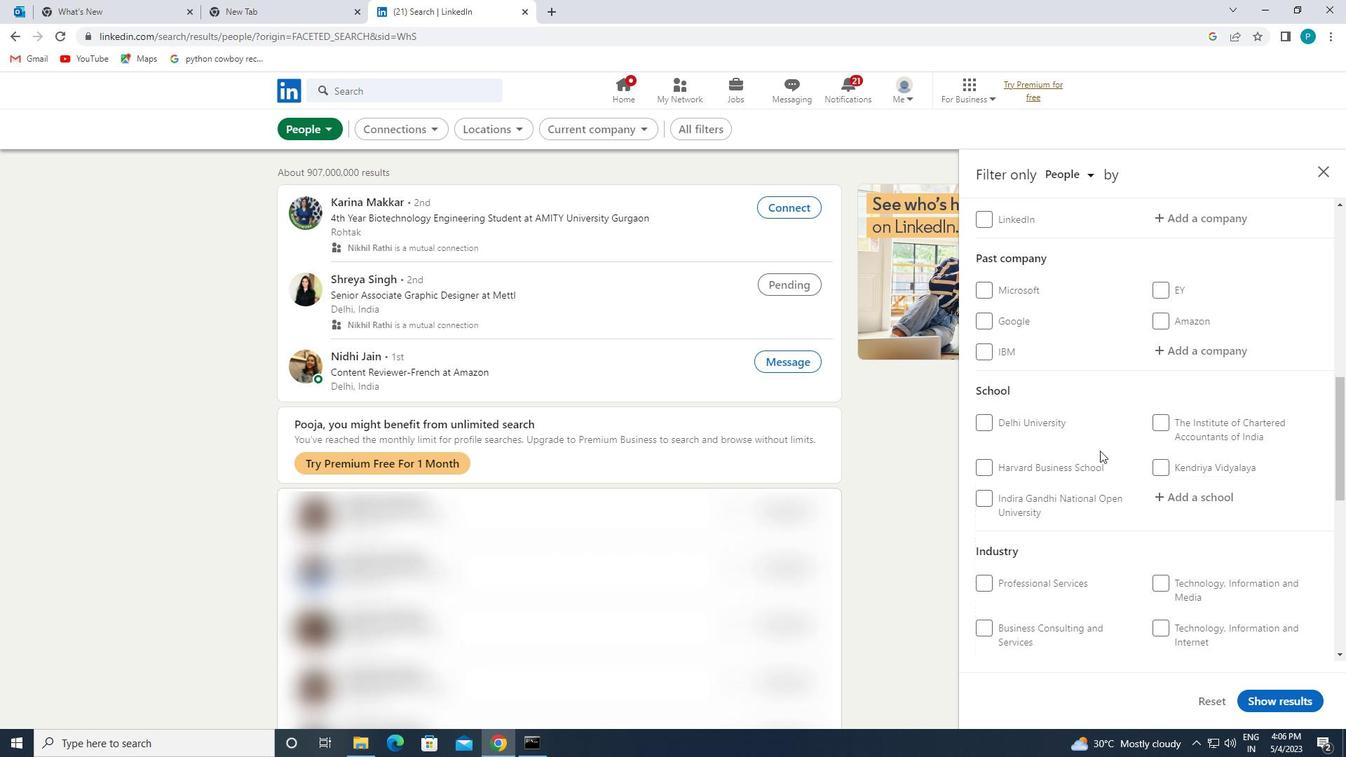 
Action: Mouse moved to (1082, 472)
Screenshot: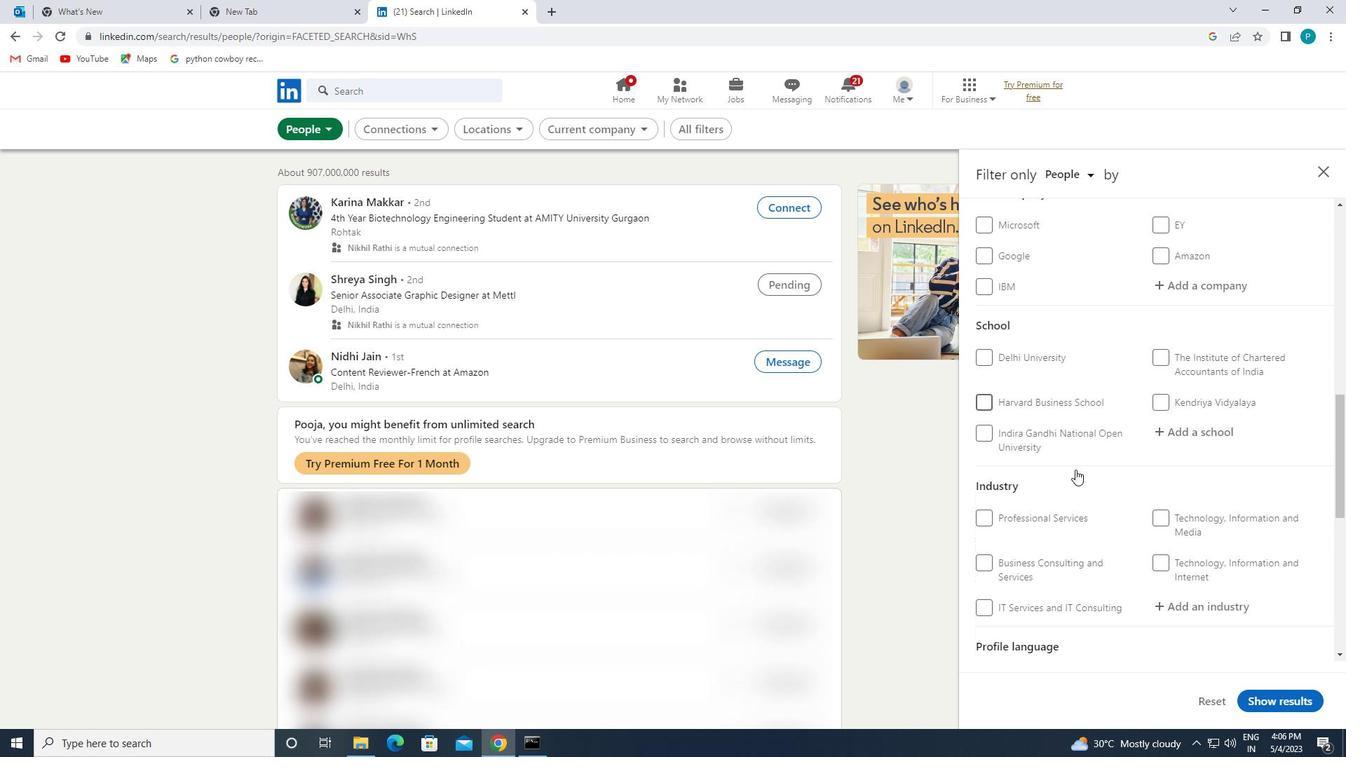 
Action: Mouse scrolled (1082, 471) with delta (0, 0)
Screenshot: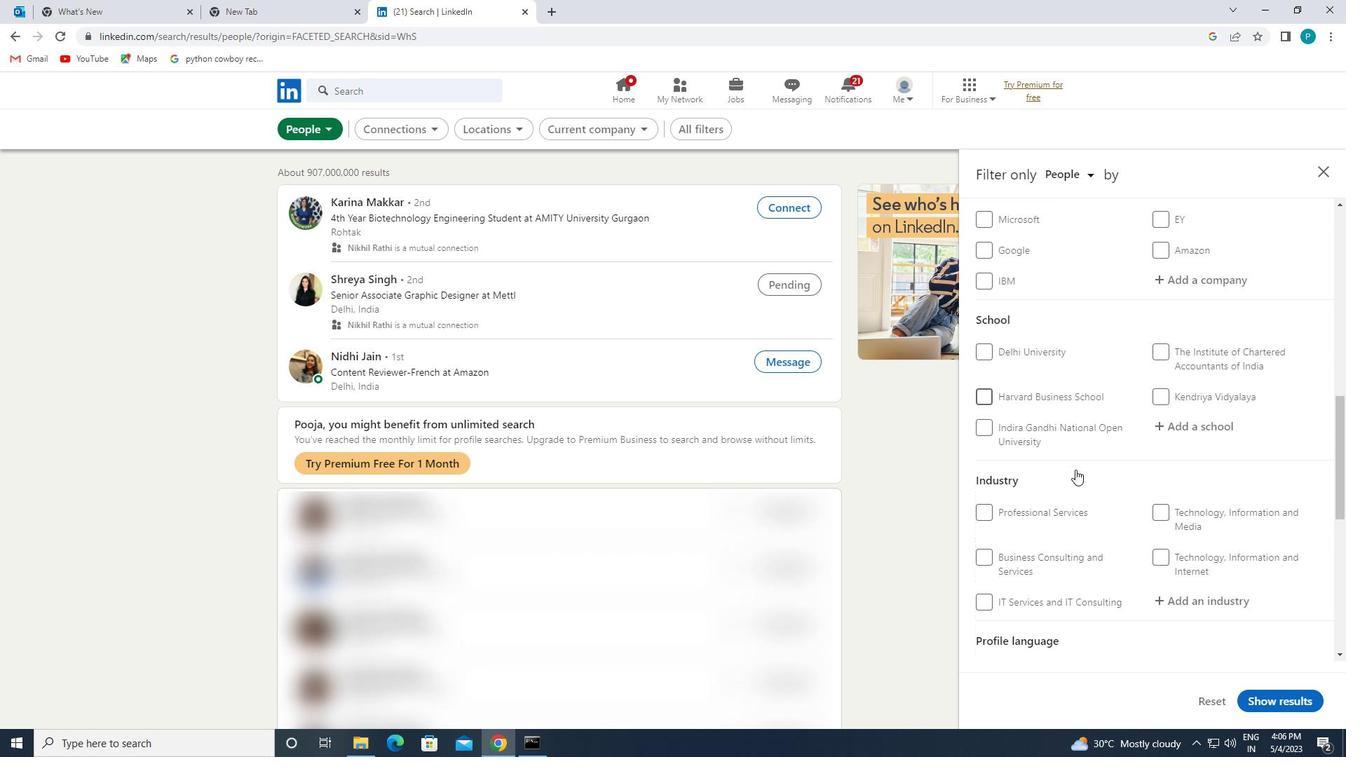 
Action: Mouse scrolled (1082, 471) with delta (0, 0)
Screenshot: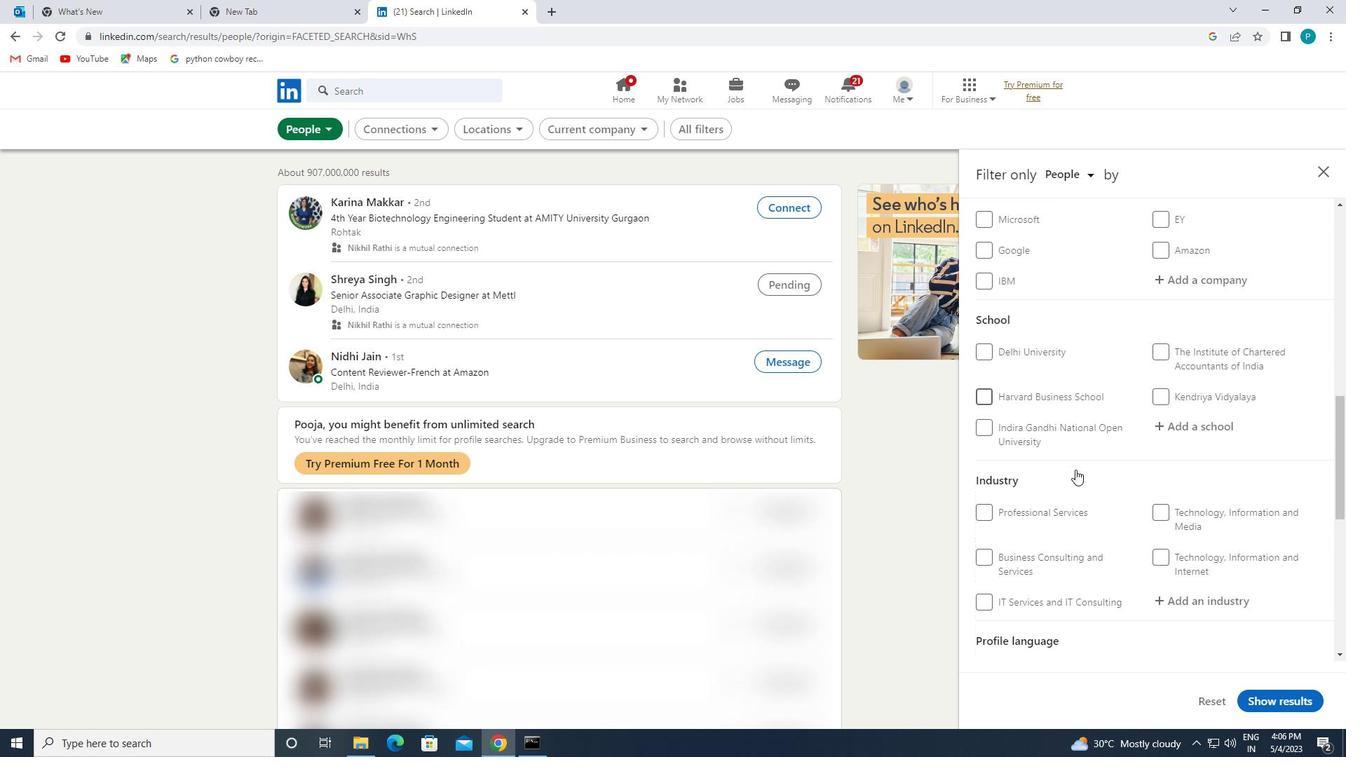 
Action: Mouse scrolled (1082, 471) with delta (0, 0)
Screenshot: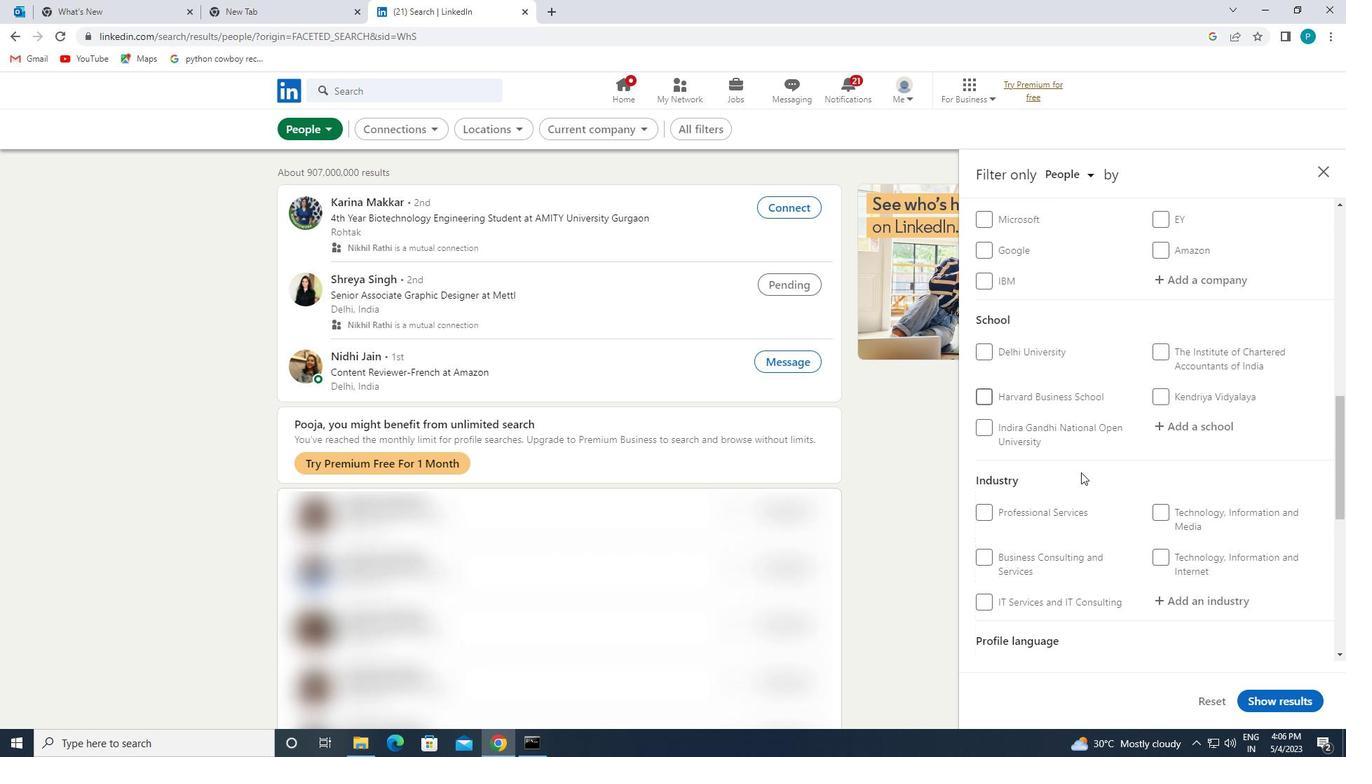 
Action: Mouse moved to (1082, 473)
Screenshot: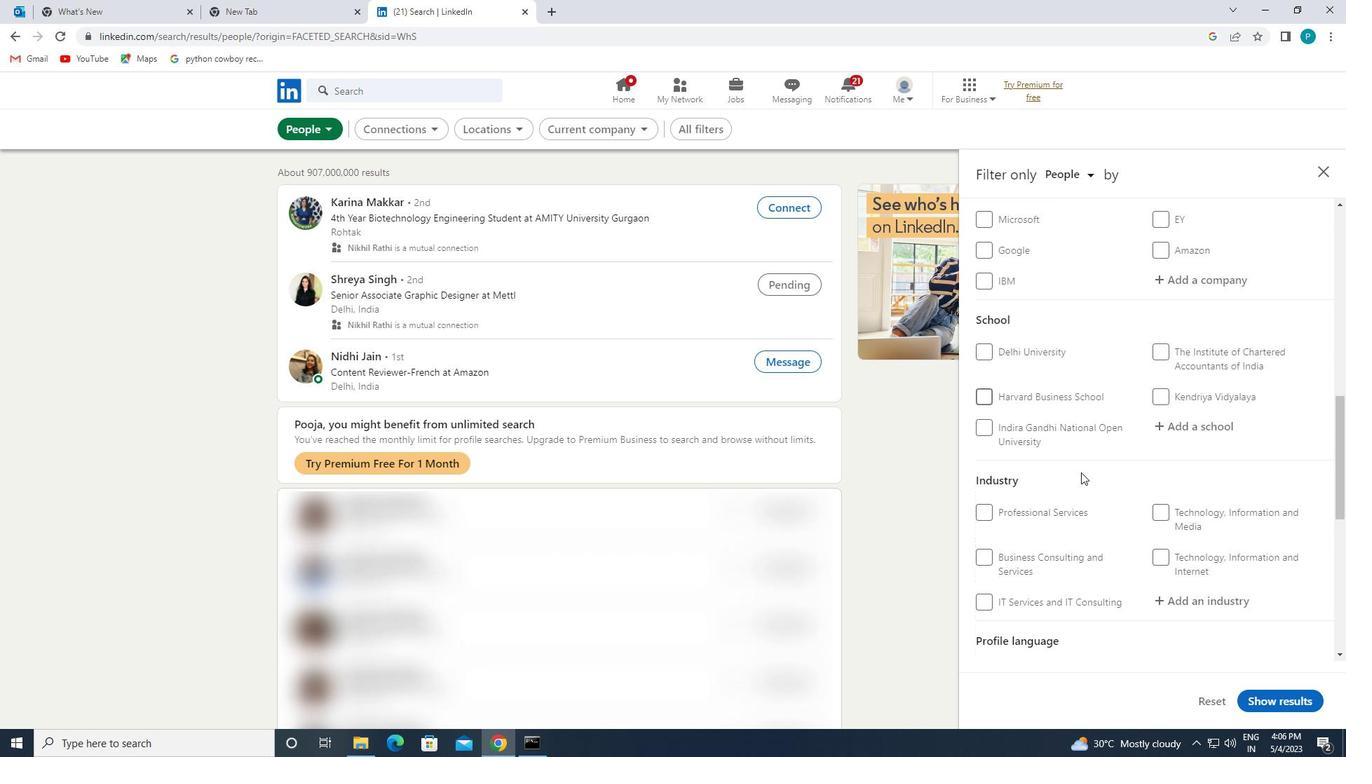 
Action: Mouse scrolled (1082, 472) with delta (0, 0)
Screenshot: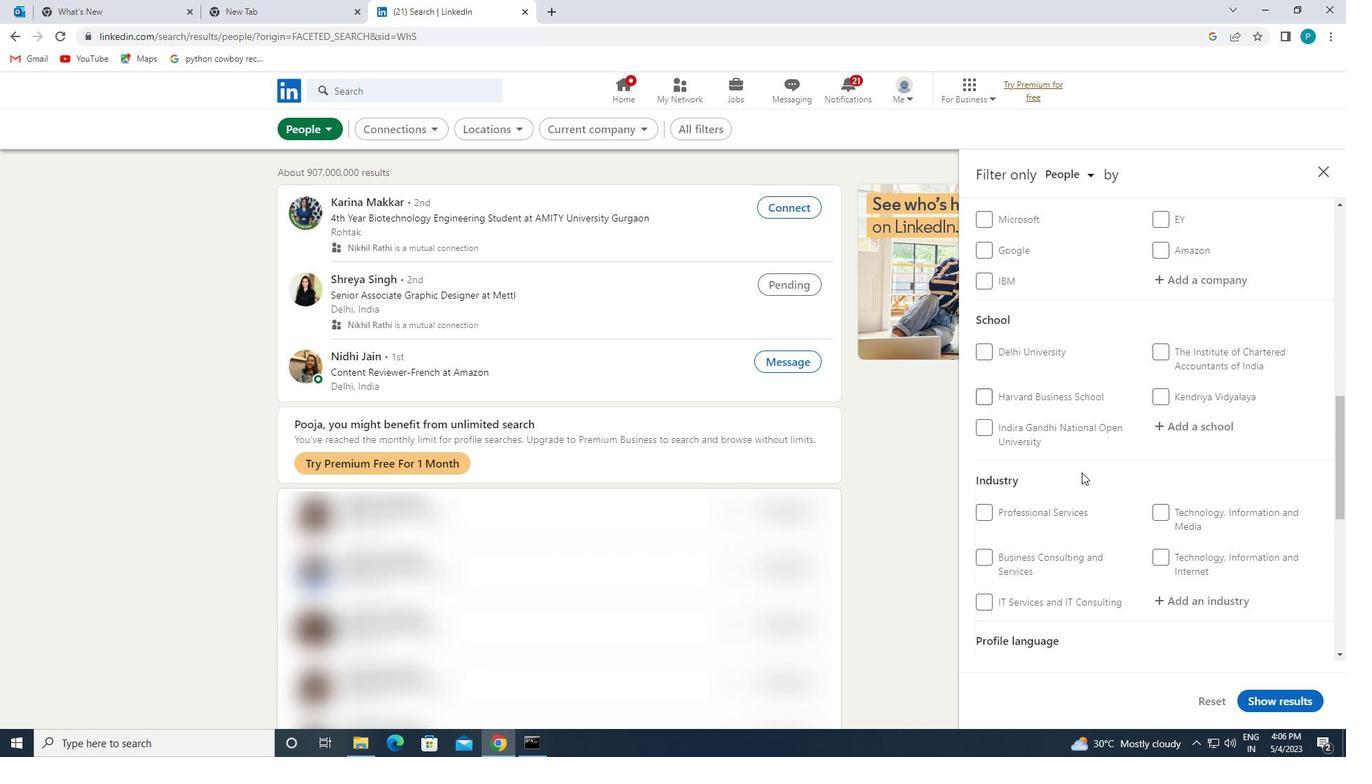 
Action: Mouse moved to (996, 423)
Screenshot: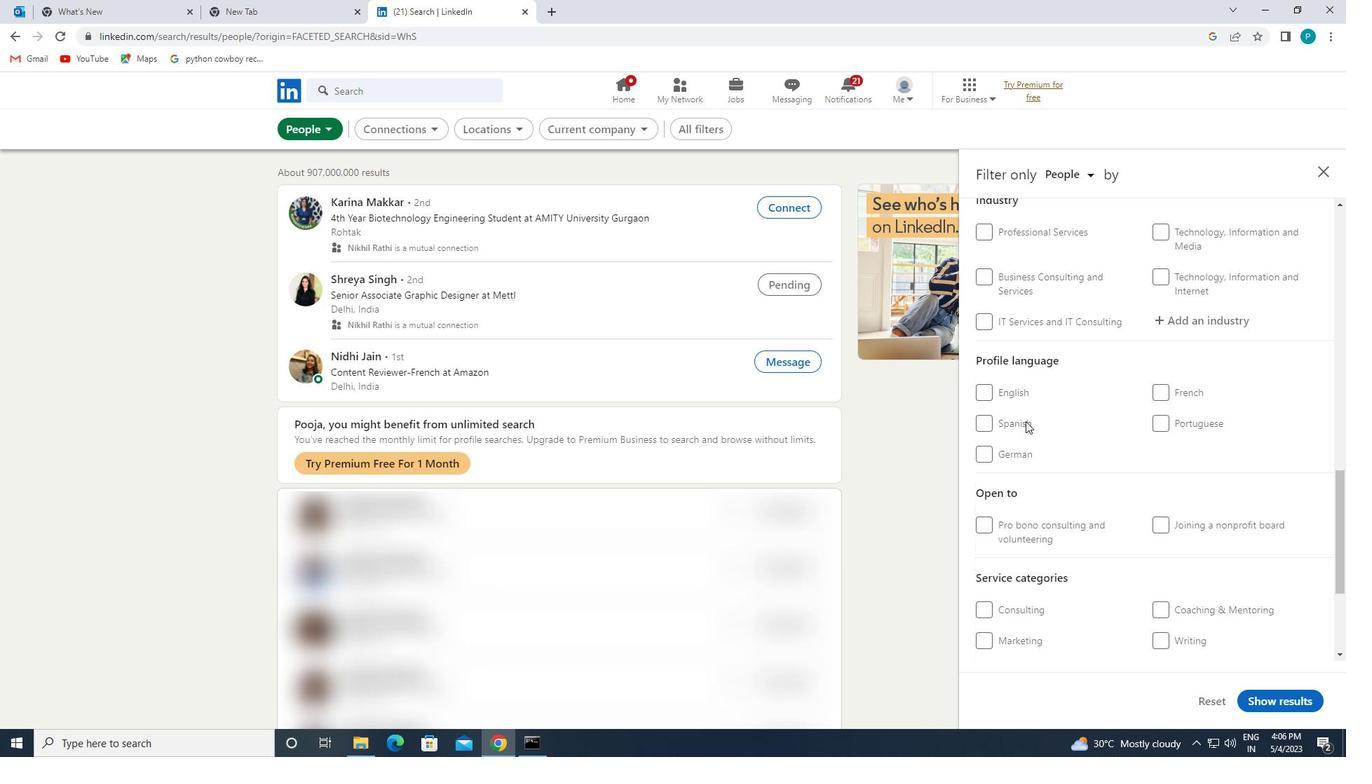 
Action: Mouse pressed left at (996, 423)
Screenshot: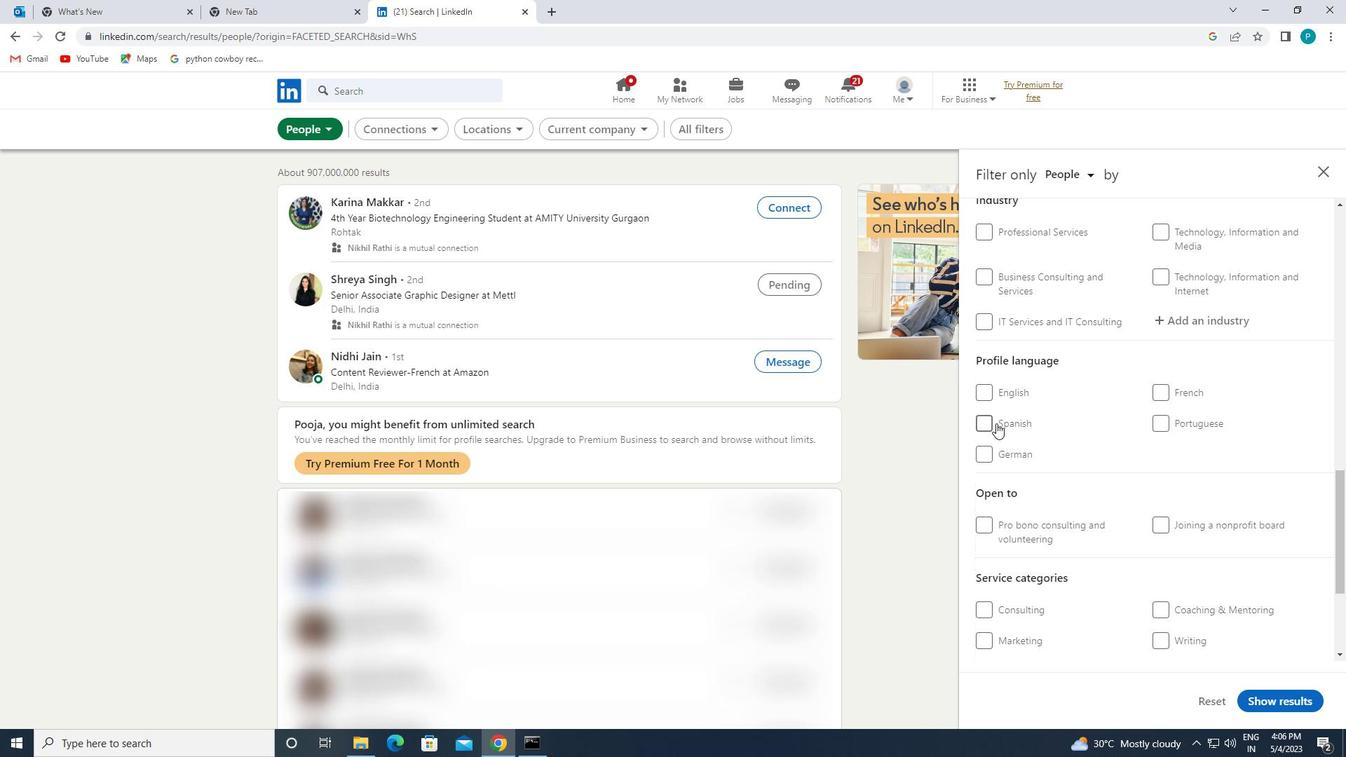 
Action: Mouse moved to (1169, 382)
Screenshot: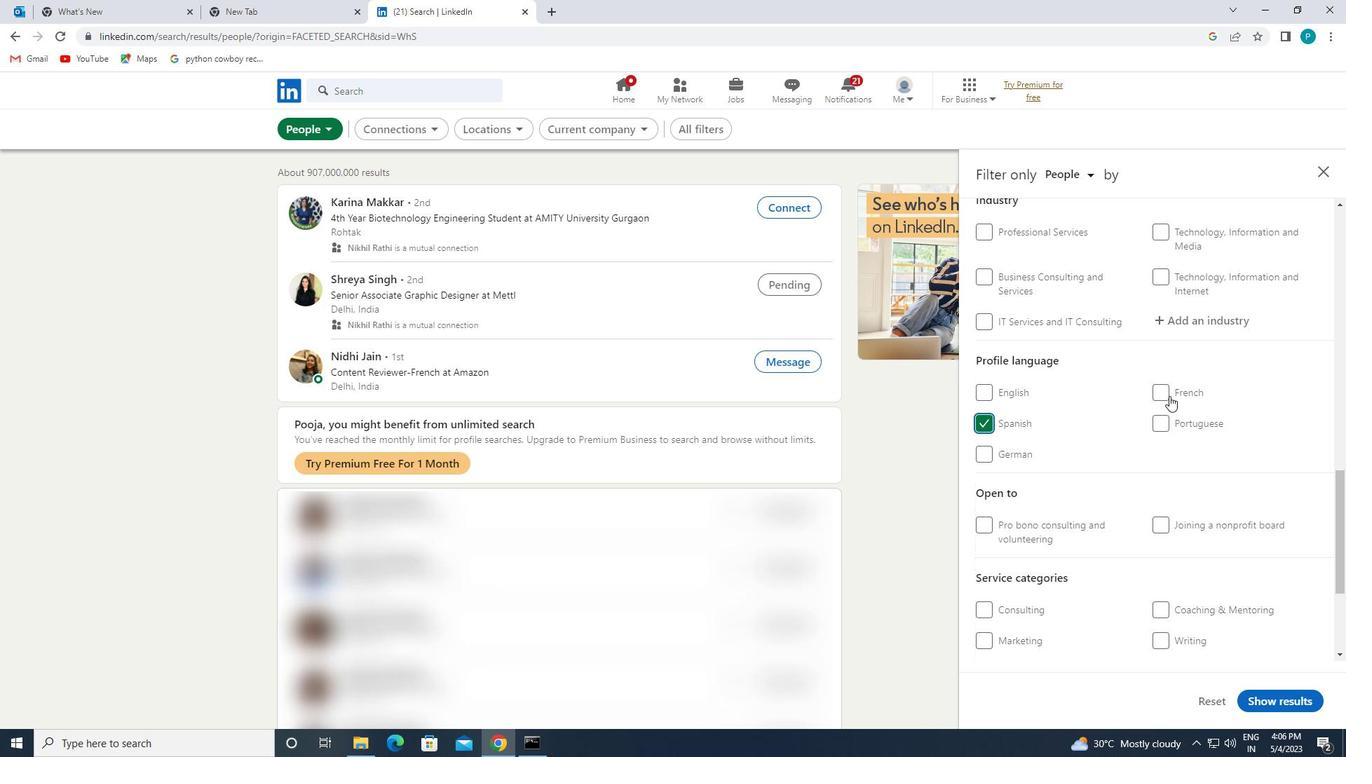 
Action: Mouse scrolled (1169, 383) with delta (0, 0)
Screenshot: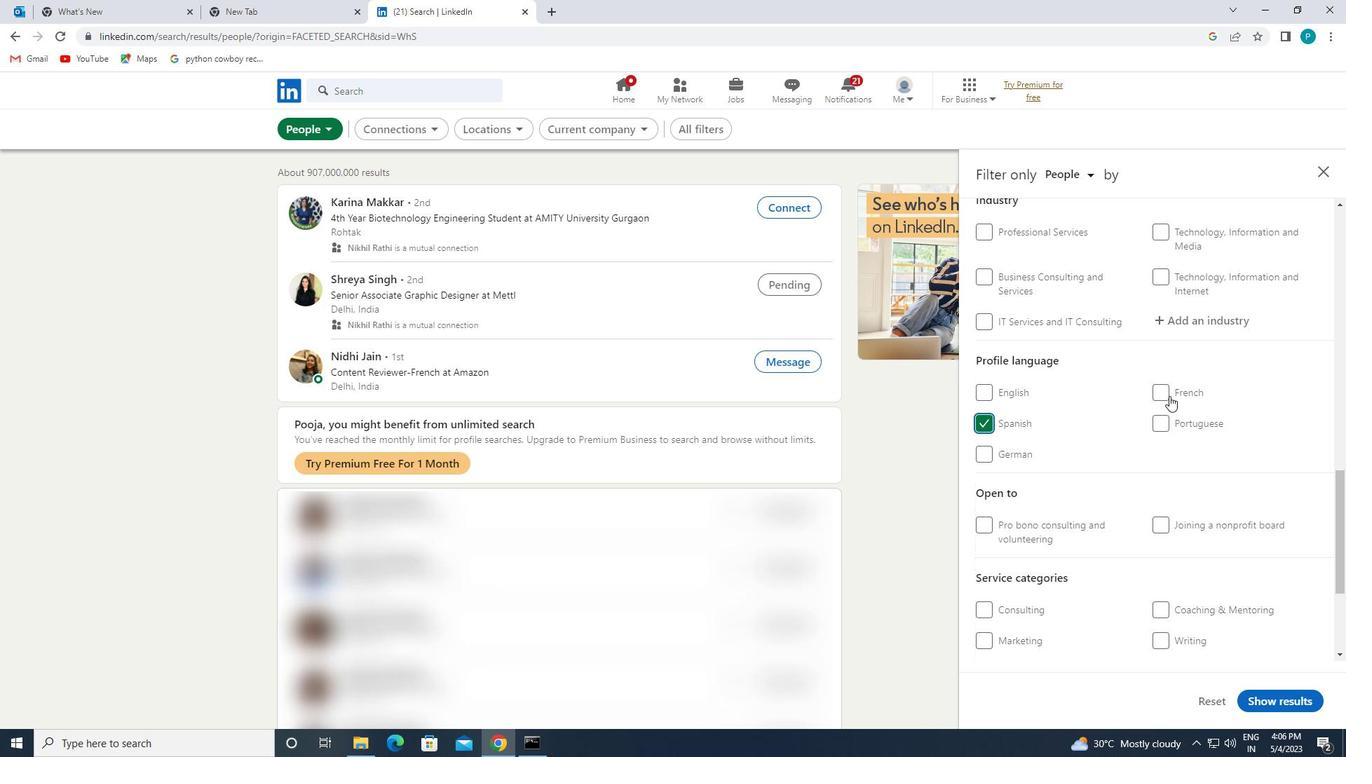 
Action: Mouse moved to (1168, 381)
Screenshot: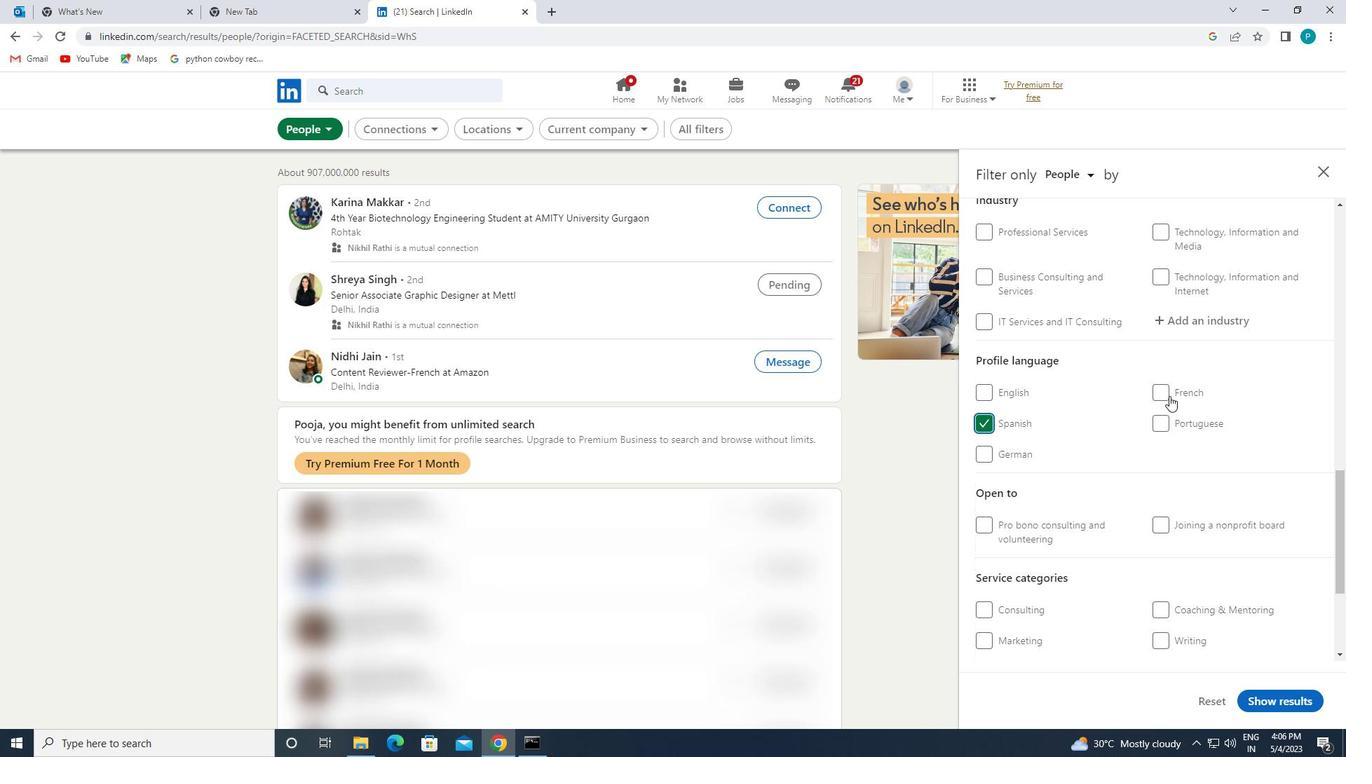 
Action: Mouse scrolled (1168, 382) with delta (0, 0)
Screenshot: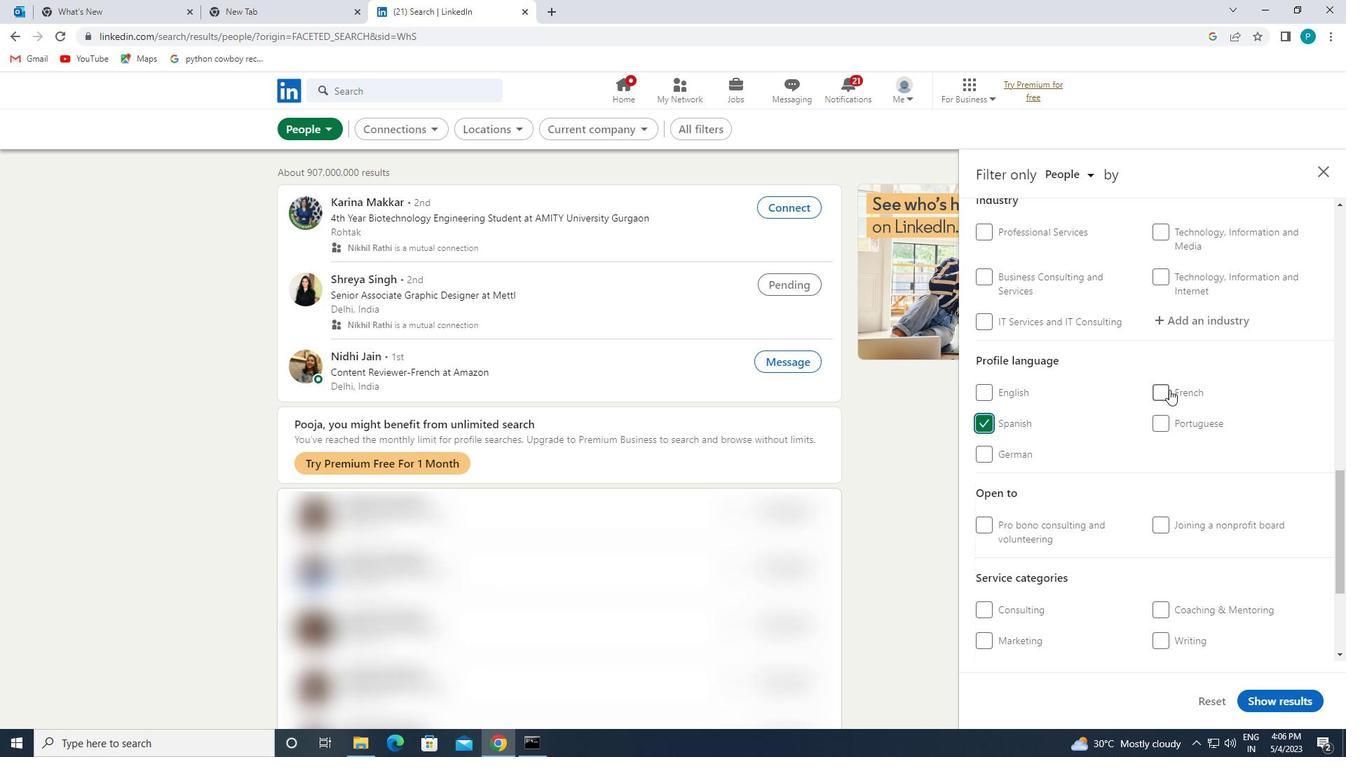 
Action: Mouse moved to (1176, 374)
Screenshot: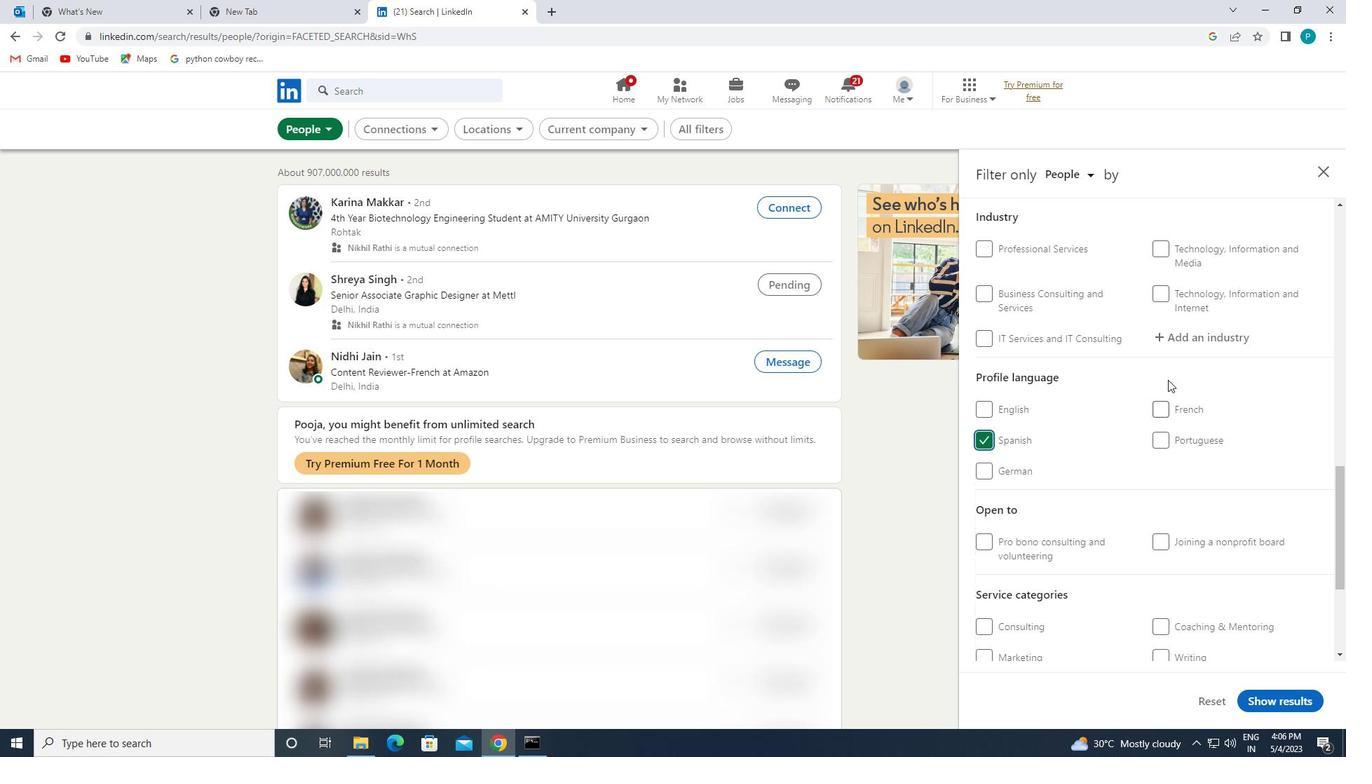 
Action: Mouse scrolled (1176, 375) with delta (0, 0)
Screenshot: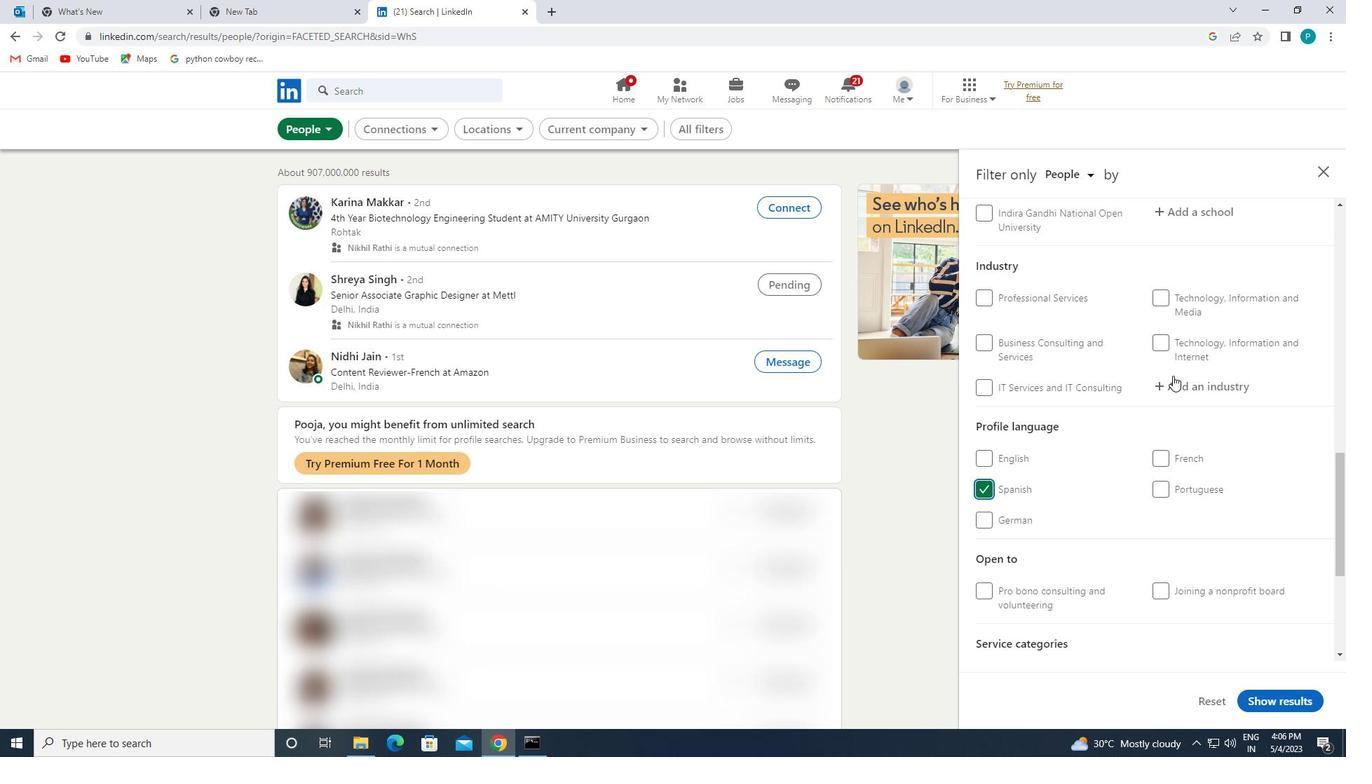 
Action: Mouse scrolled (1176, 375) with delta (0, 0)
Screenshot: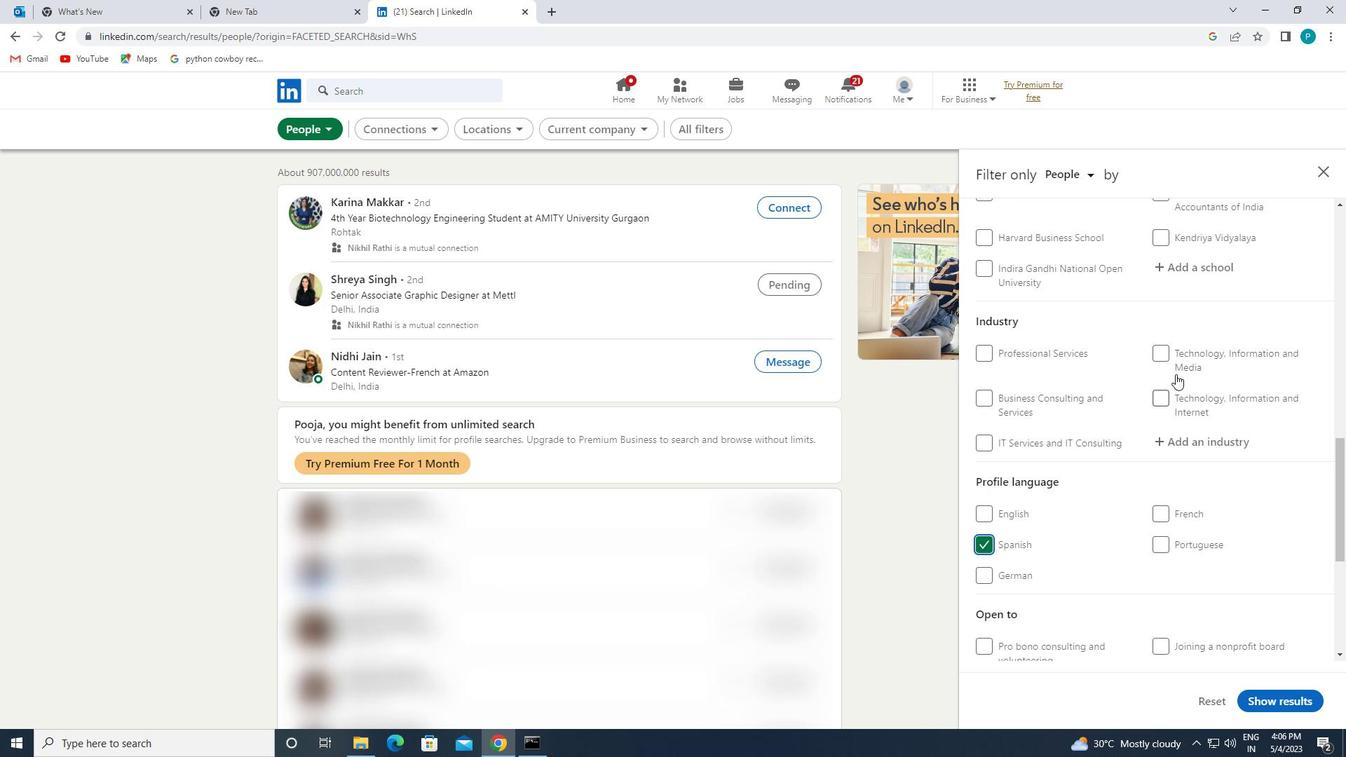 
Action: Mouse moved to (1176, 374)
Screenshot: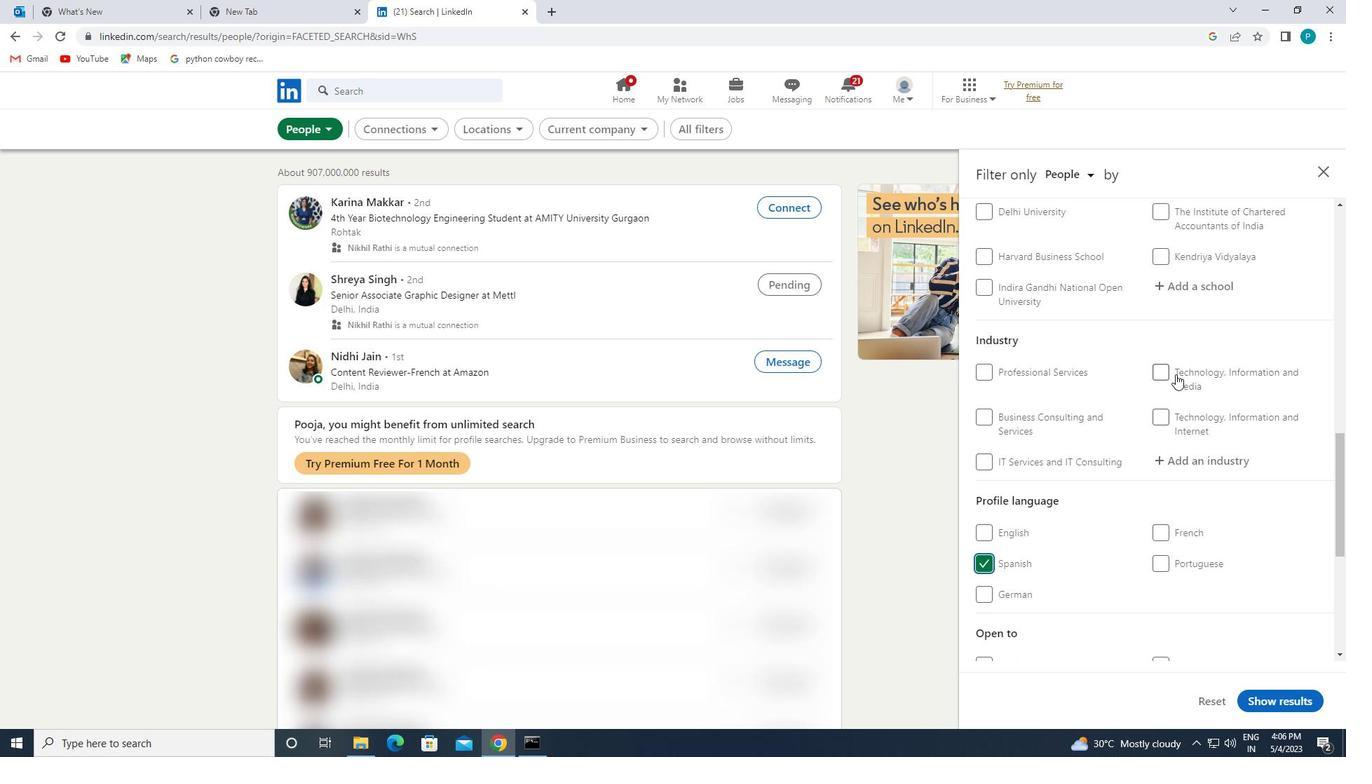 
Action: Mouse scrolled (1176, 375) with delta (0, 0)
Screenshot: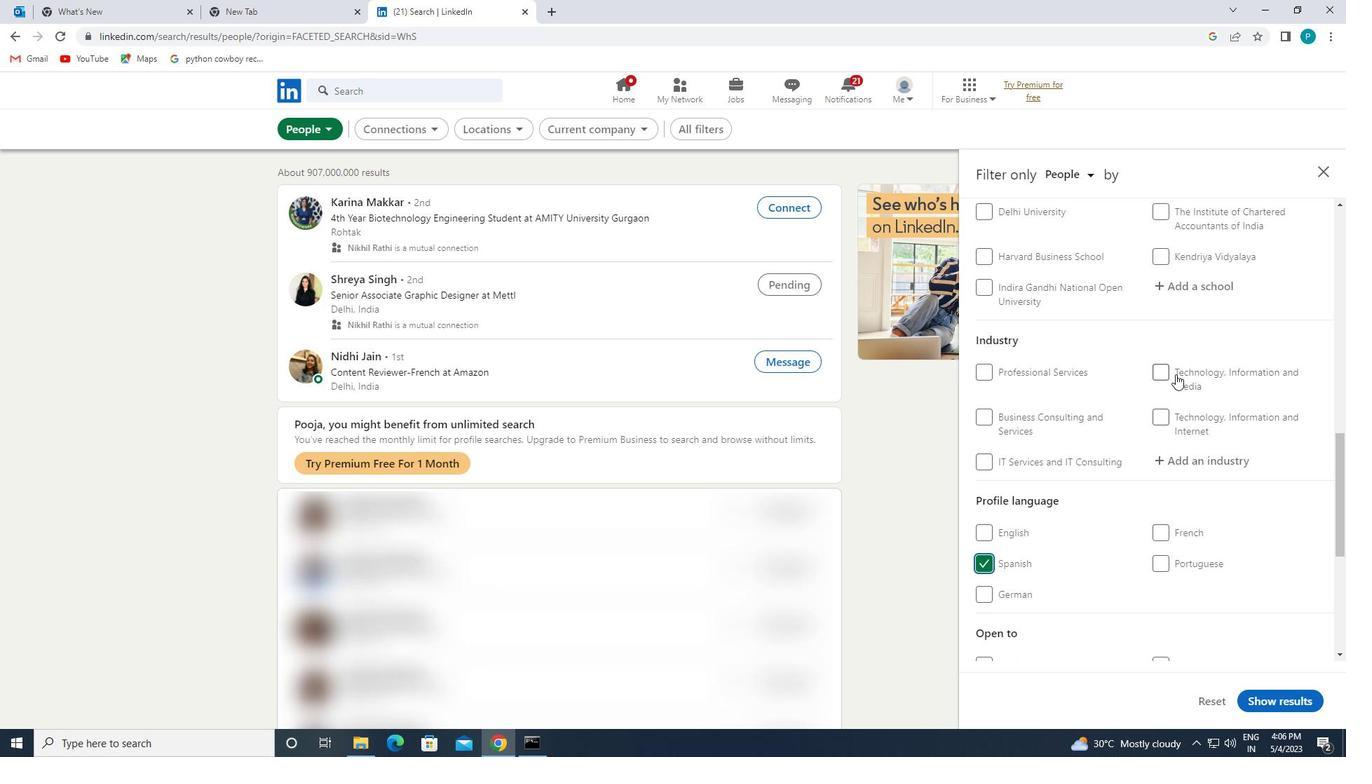 
Action: Mouse moved to (1178, 351)
Screenshot: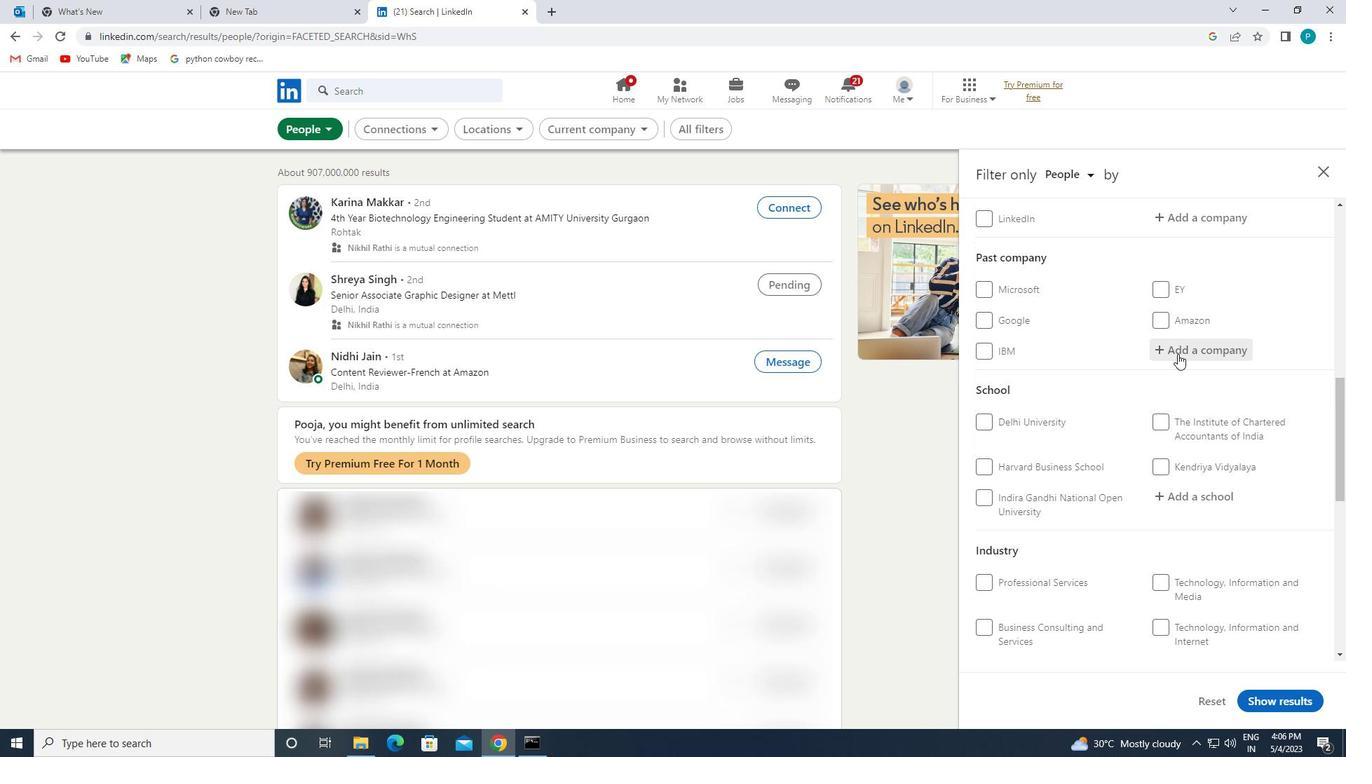 
Action: Mouse scrolled (1178, 352) with delta (0, 0)
Screenshot: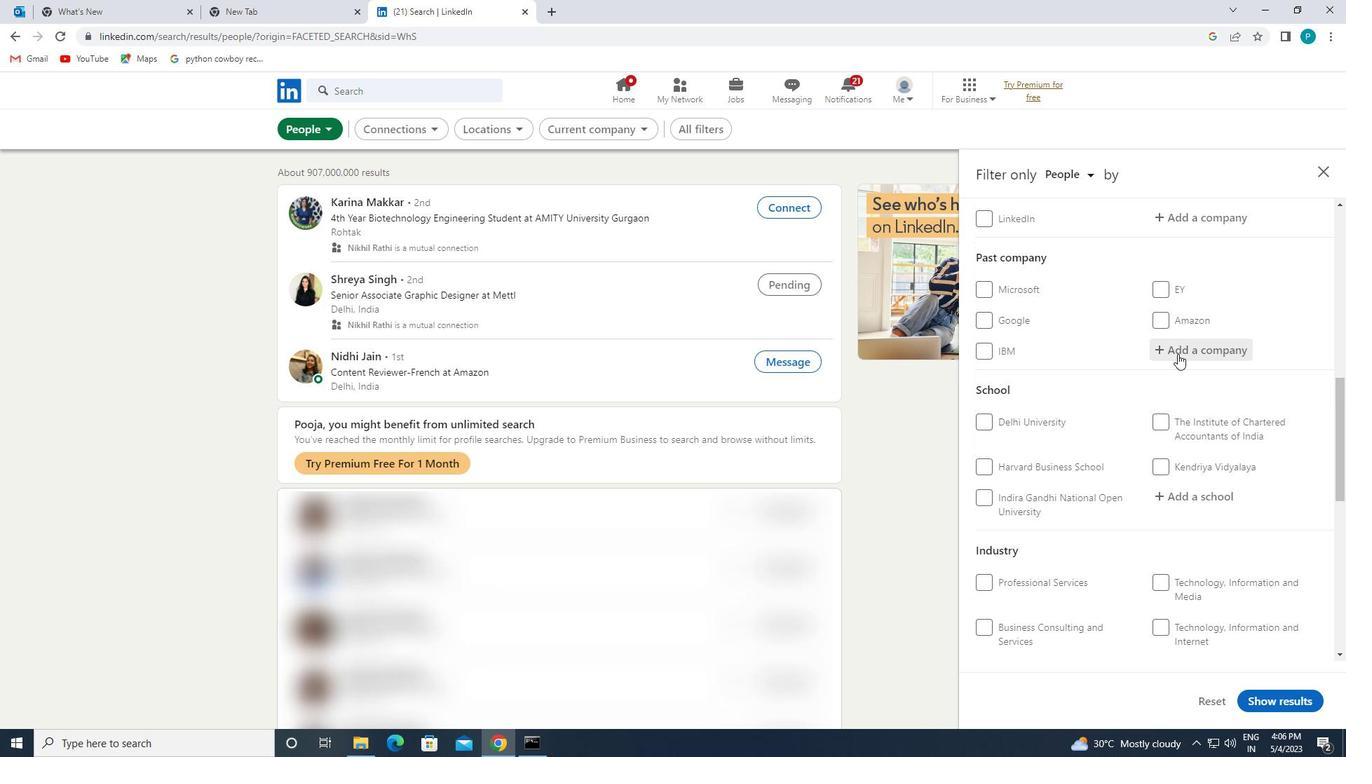 
Action: Mouse scrolled (1178, 352) with delta (0, 0)
Screenshot: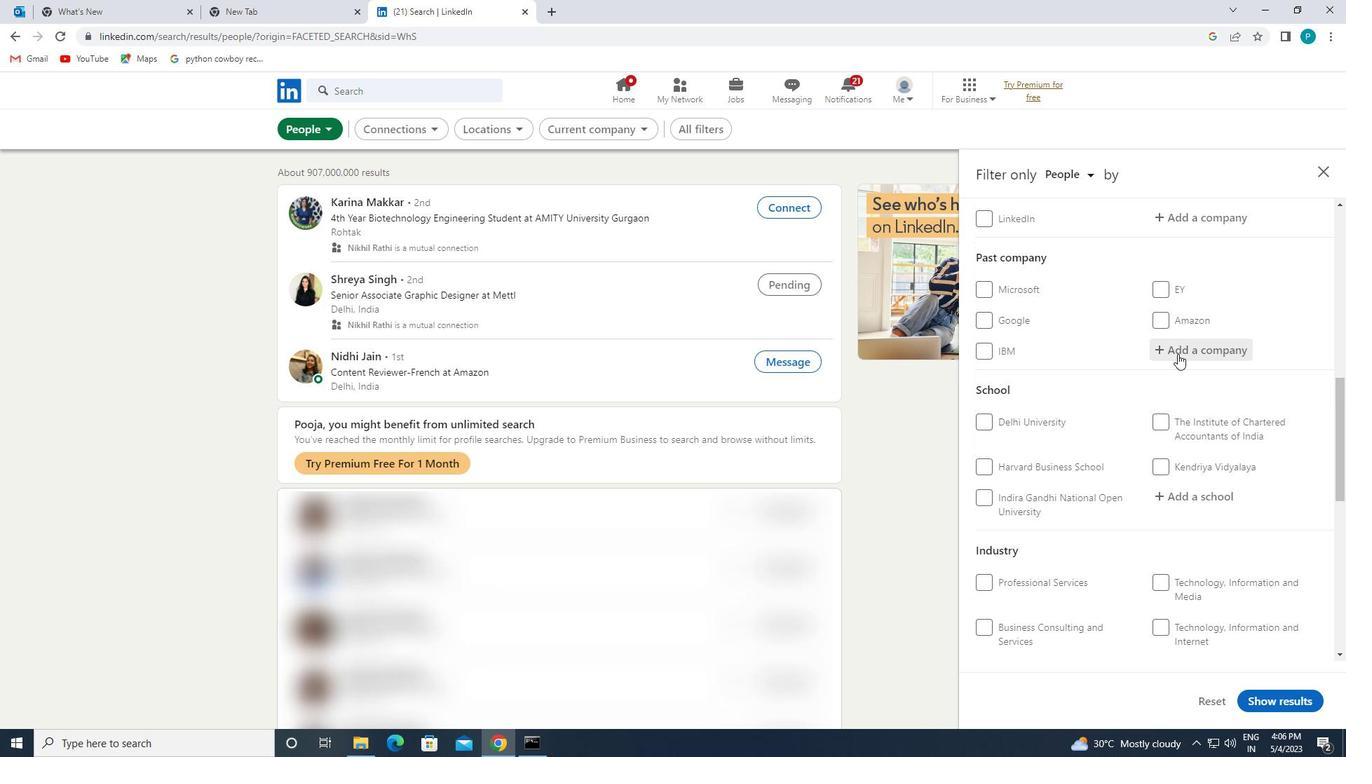 
Action: Mouse scrolled (1178, 352) with delta (0, 0)
Screenshot: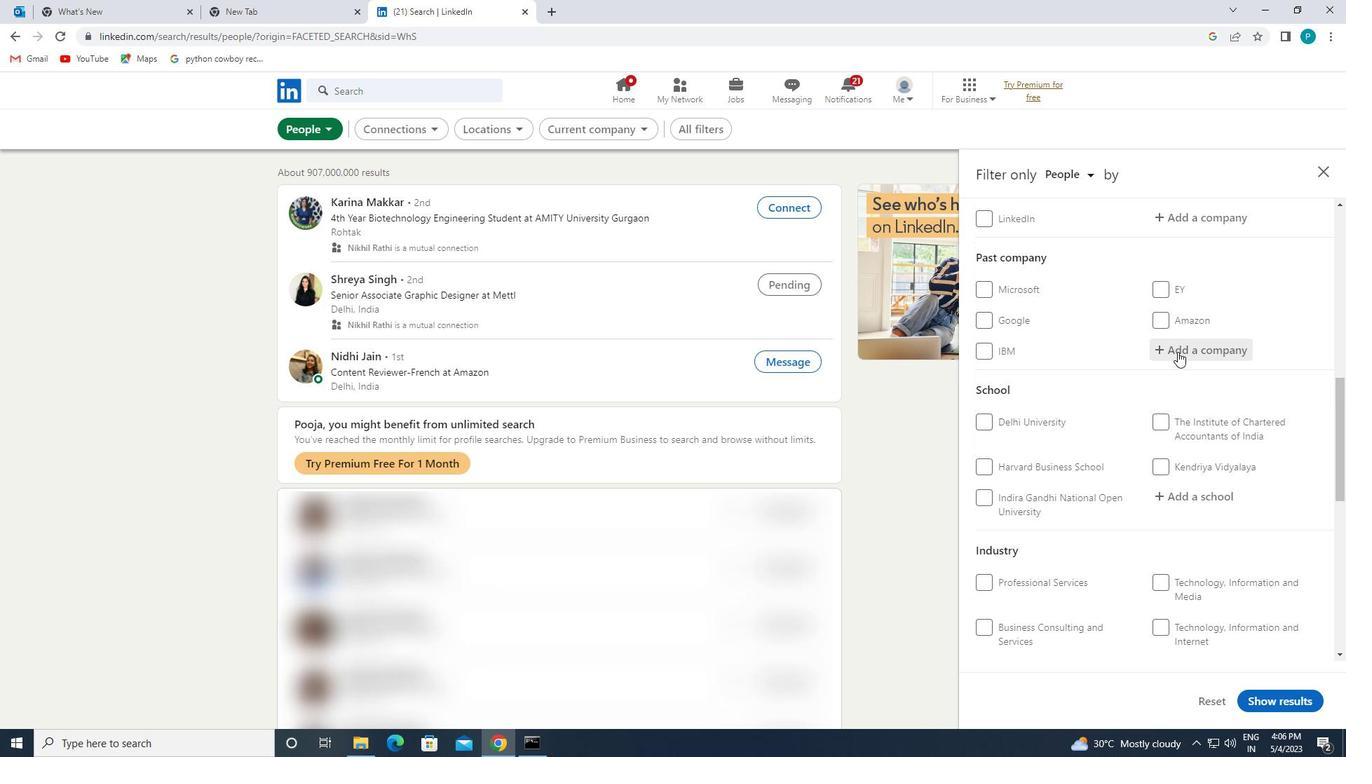 
Action: Mouse moved to (1199, 419)
Screenshot: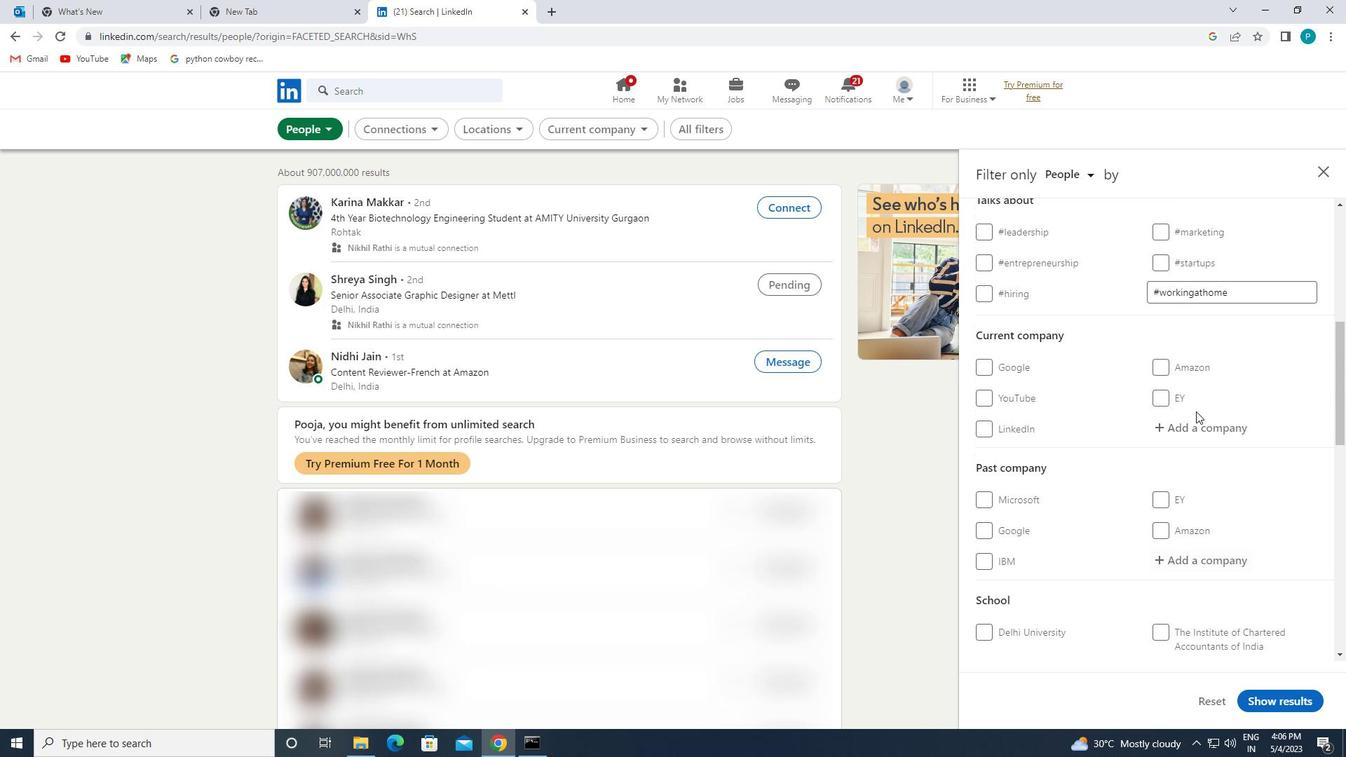
Action: Mouse pressed left at (1199, 419)
Screenshot: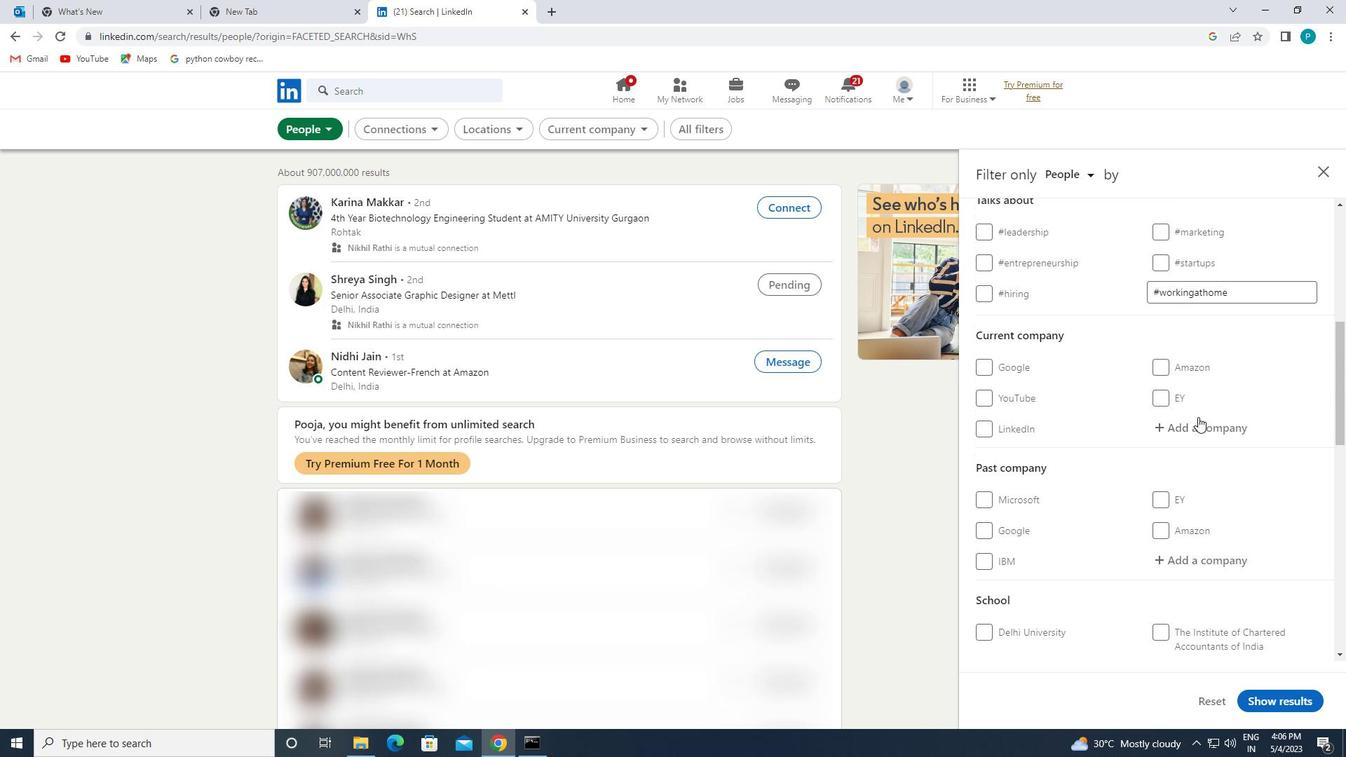 
Action: Key pressed <Key.caps_lock>M<Key.caps_lock>AHINDRA
Screenshot: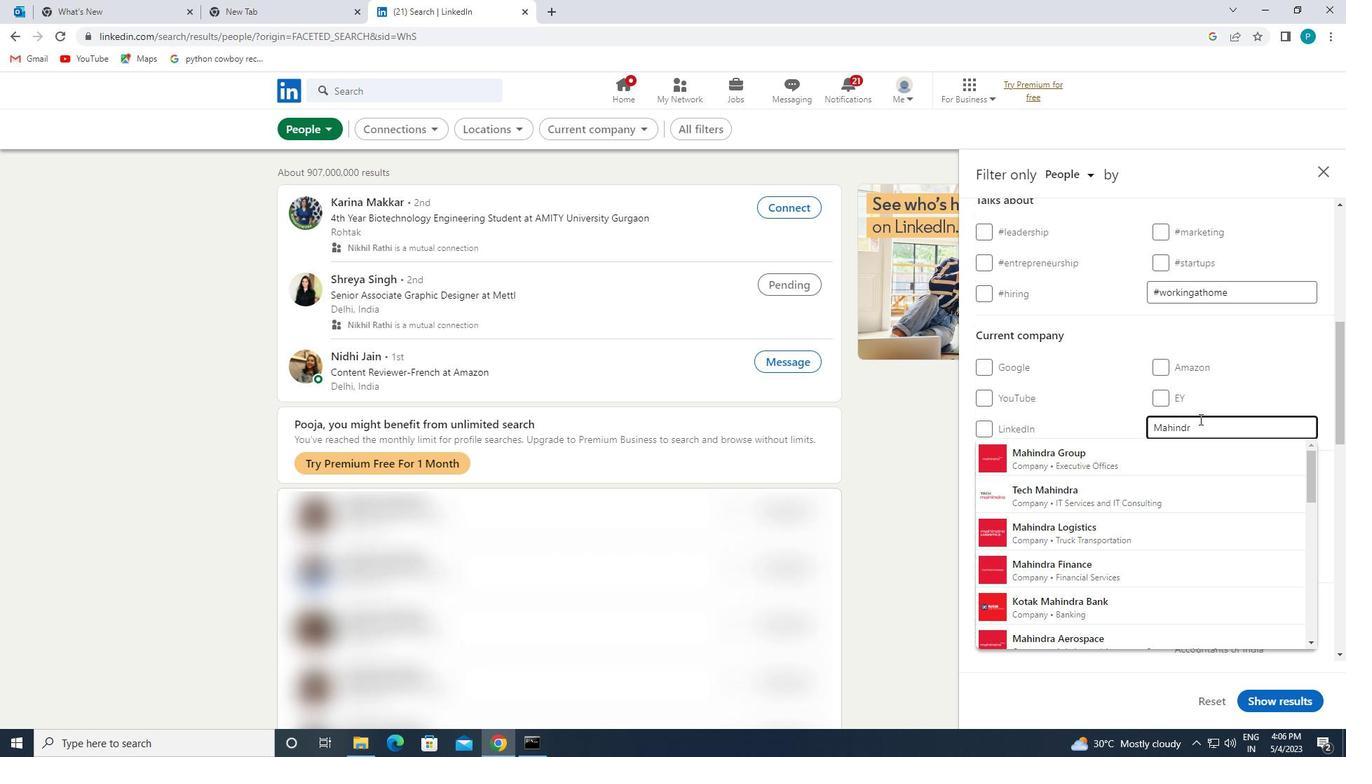 
Action: Mouse moved to (1108, 603)
Screenshot: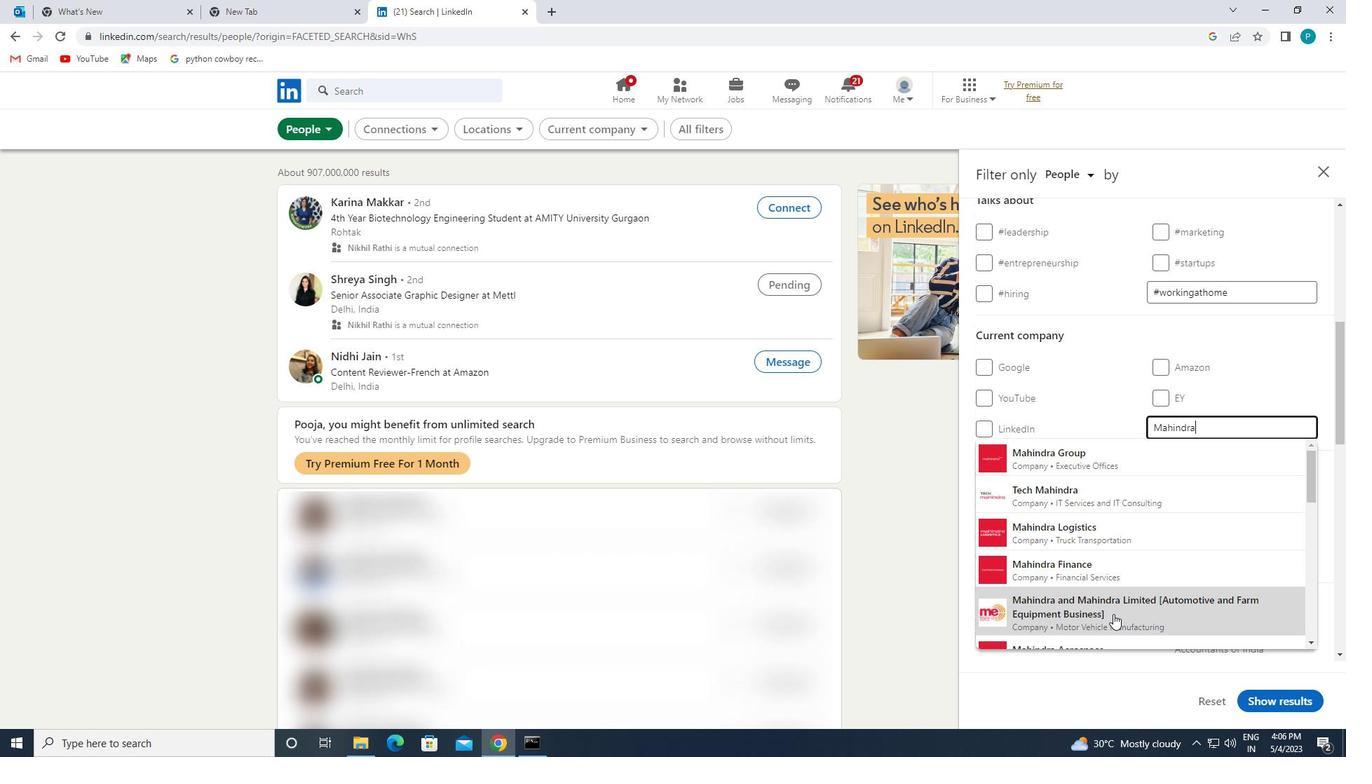 
Action: Mouse pressed left at (1108, 603)
Screenshot: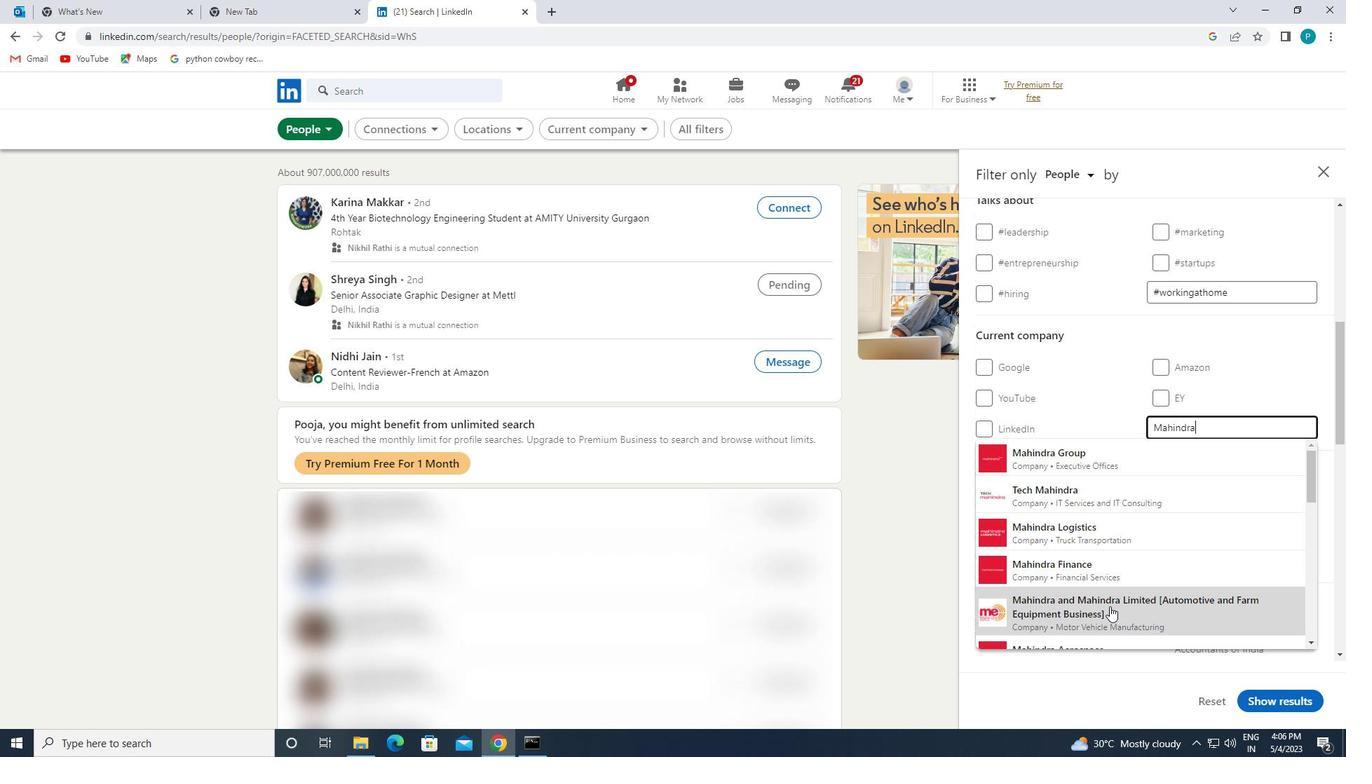 
Action: Mouse scrolled (1108, 602) with delta (0, 0)
Screenshot: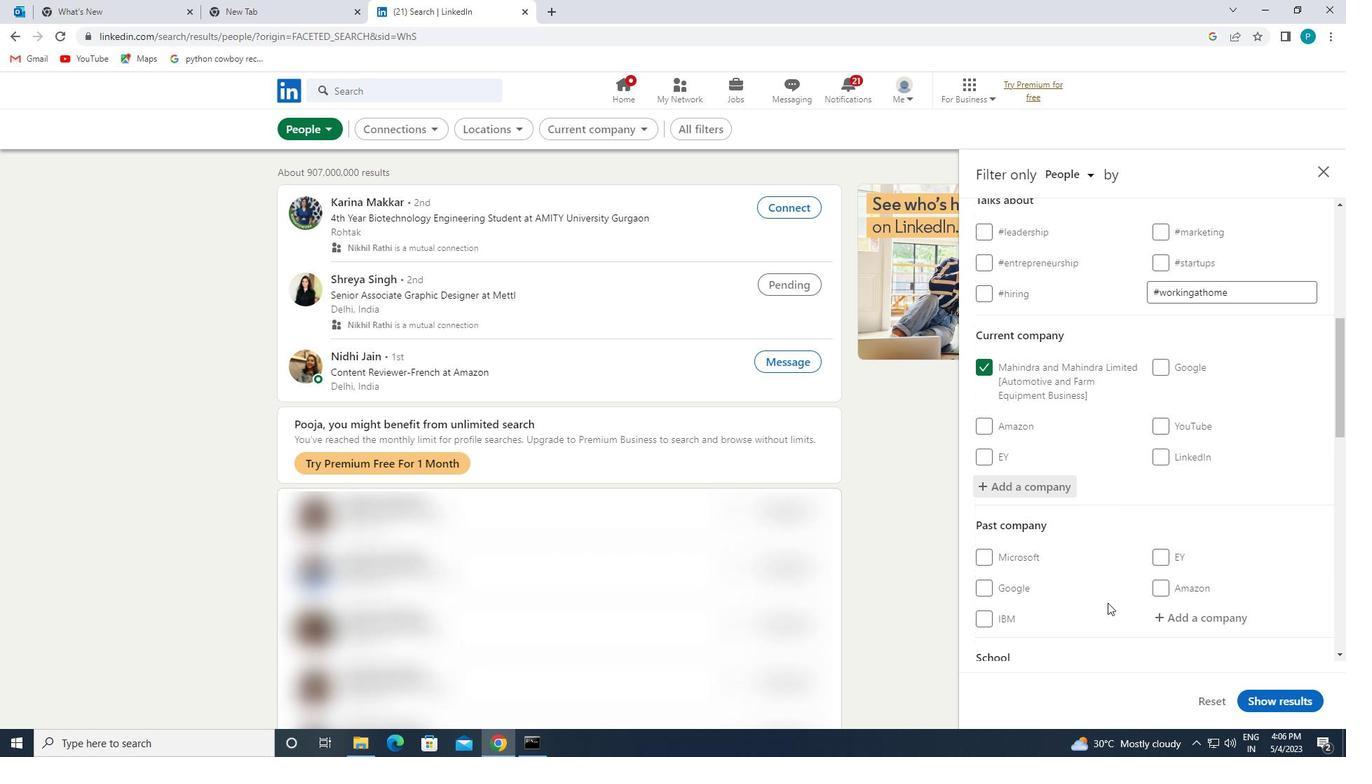 
Action: Mouse scrolled (1108, 602) with delta (0, 0)
Screenshot: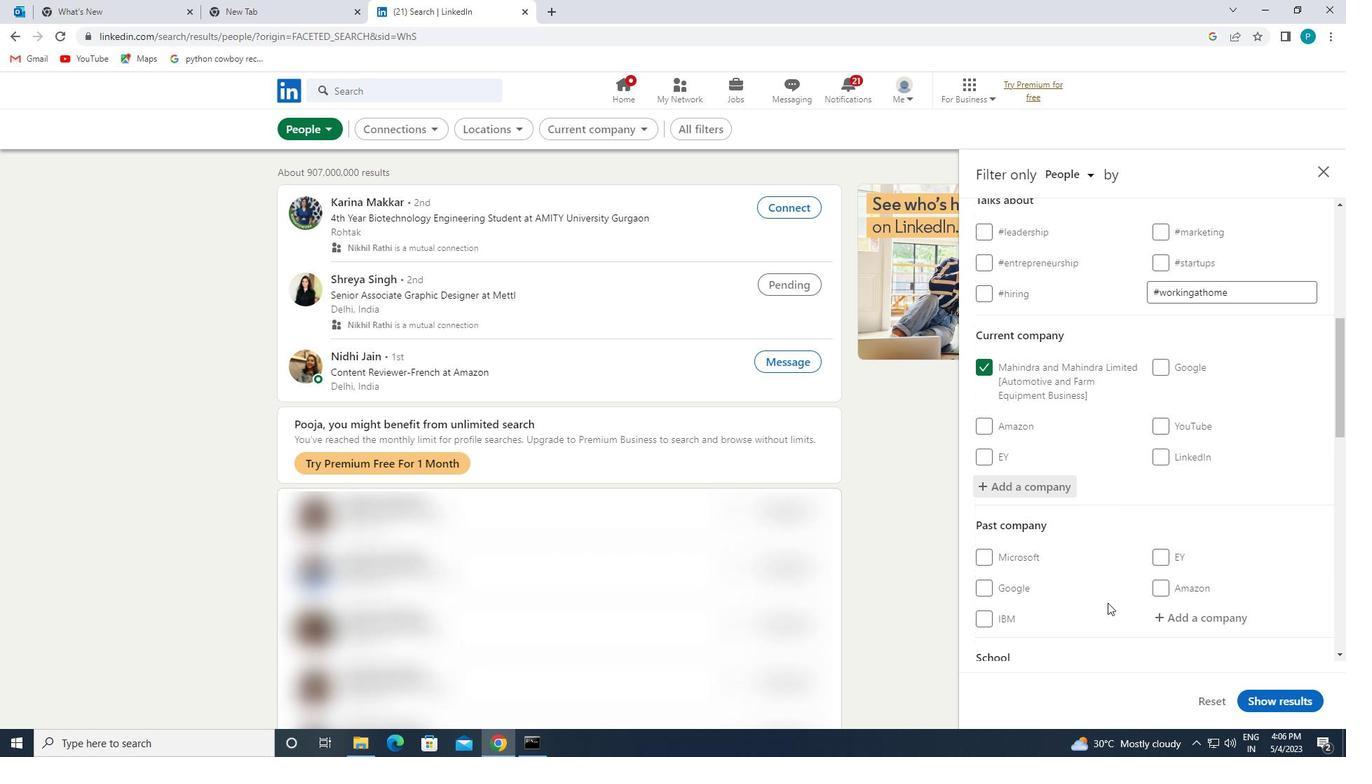 
Action: Mouse scrolled (1108, 602) with delta (0, 0)
Screenshot: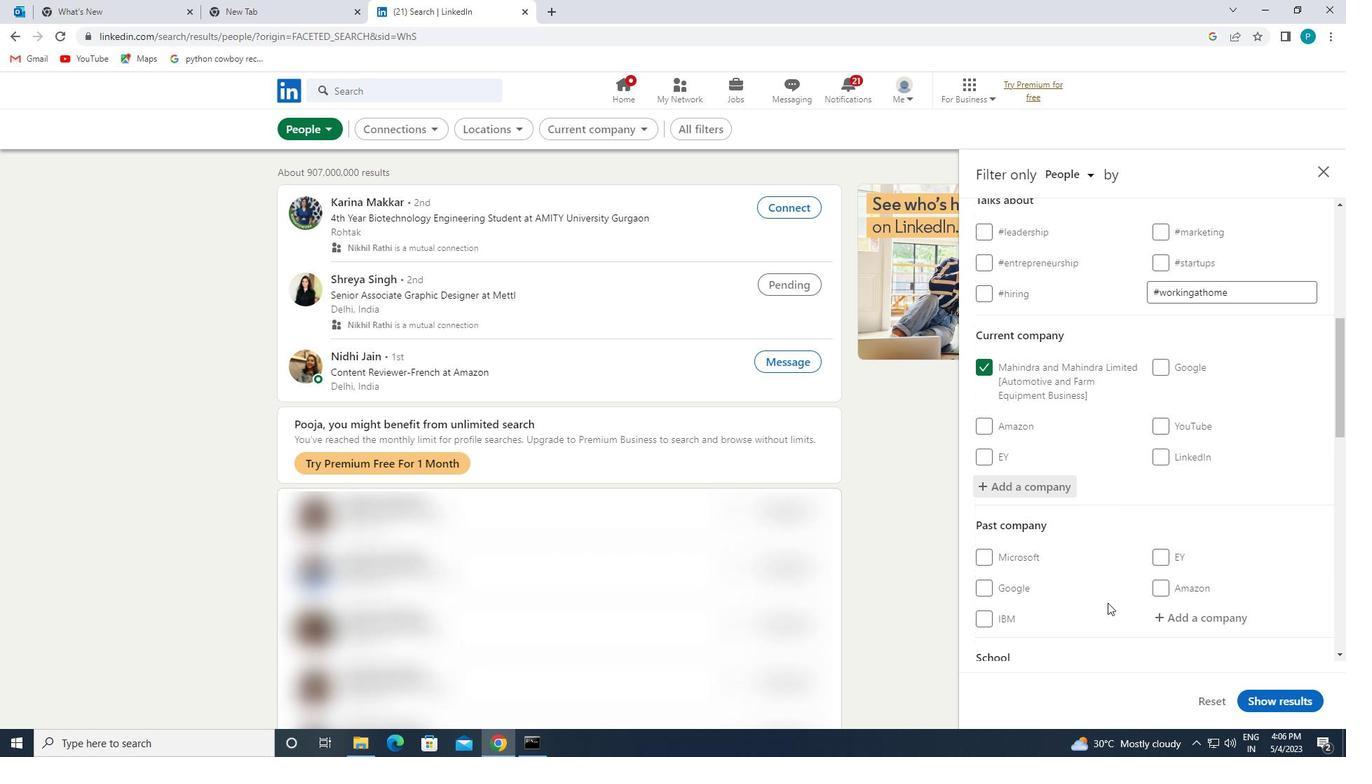 
Action: Mouse moved to (1185, 546)
Screenshot: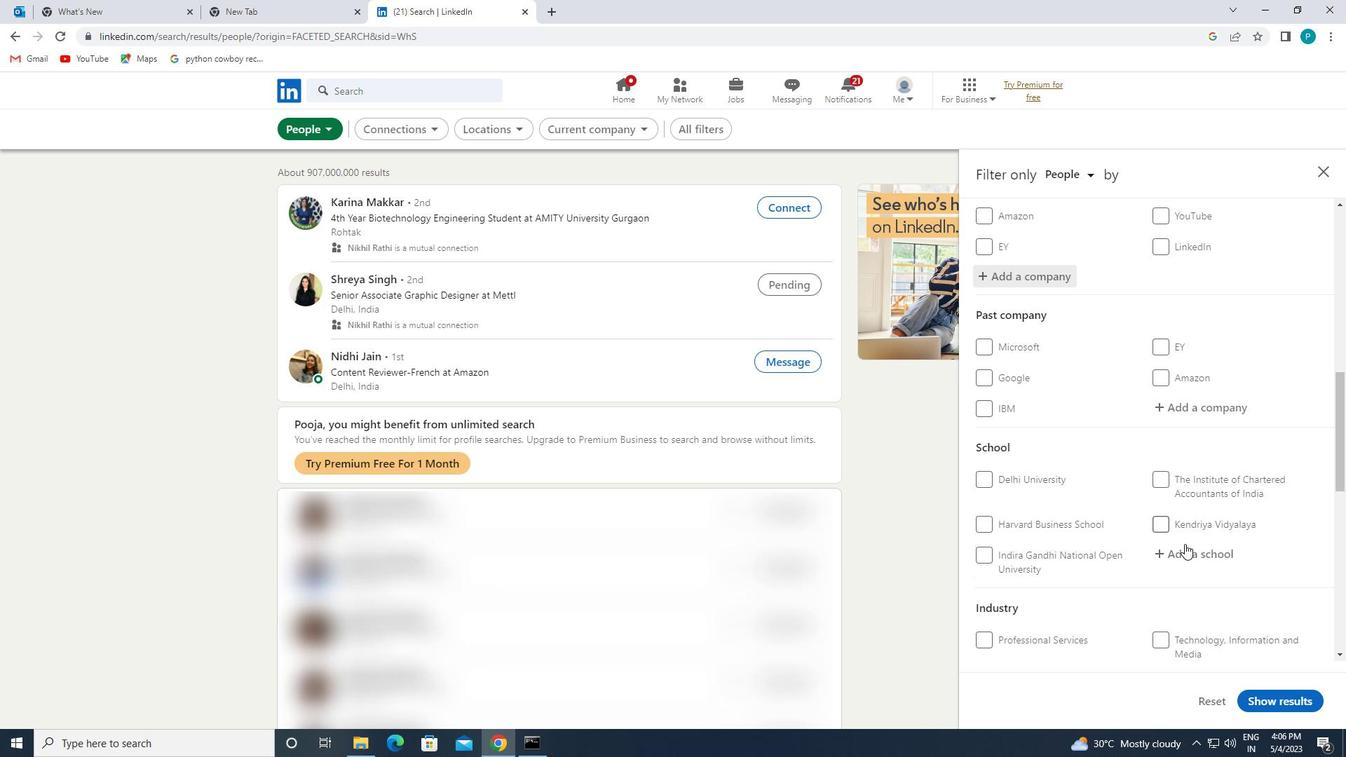 
Action: Mouse pressed left at (1185, 546)
Screenshot: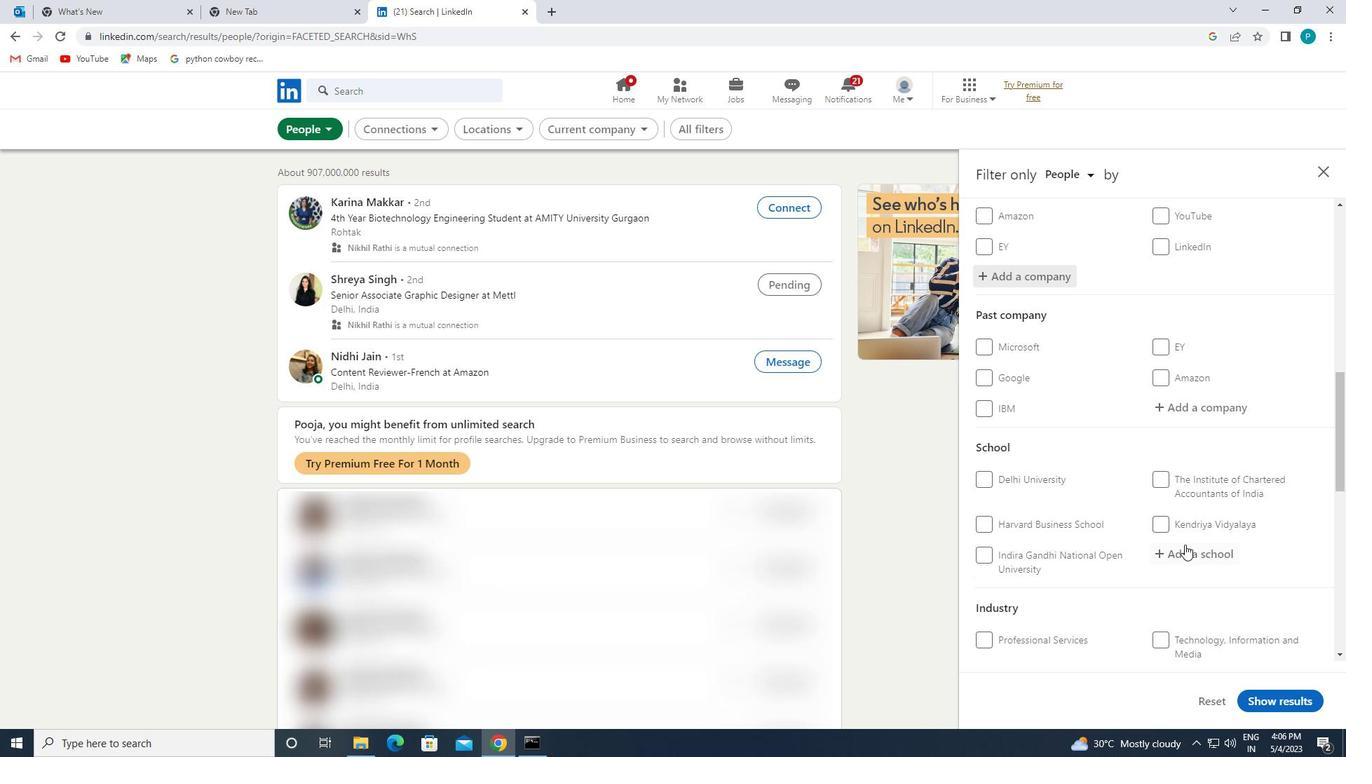 
Action: Key pressed <Key.caps_lock>V<Key.caps_lock>ELAR
Screenshot: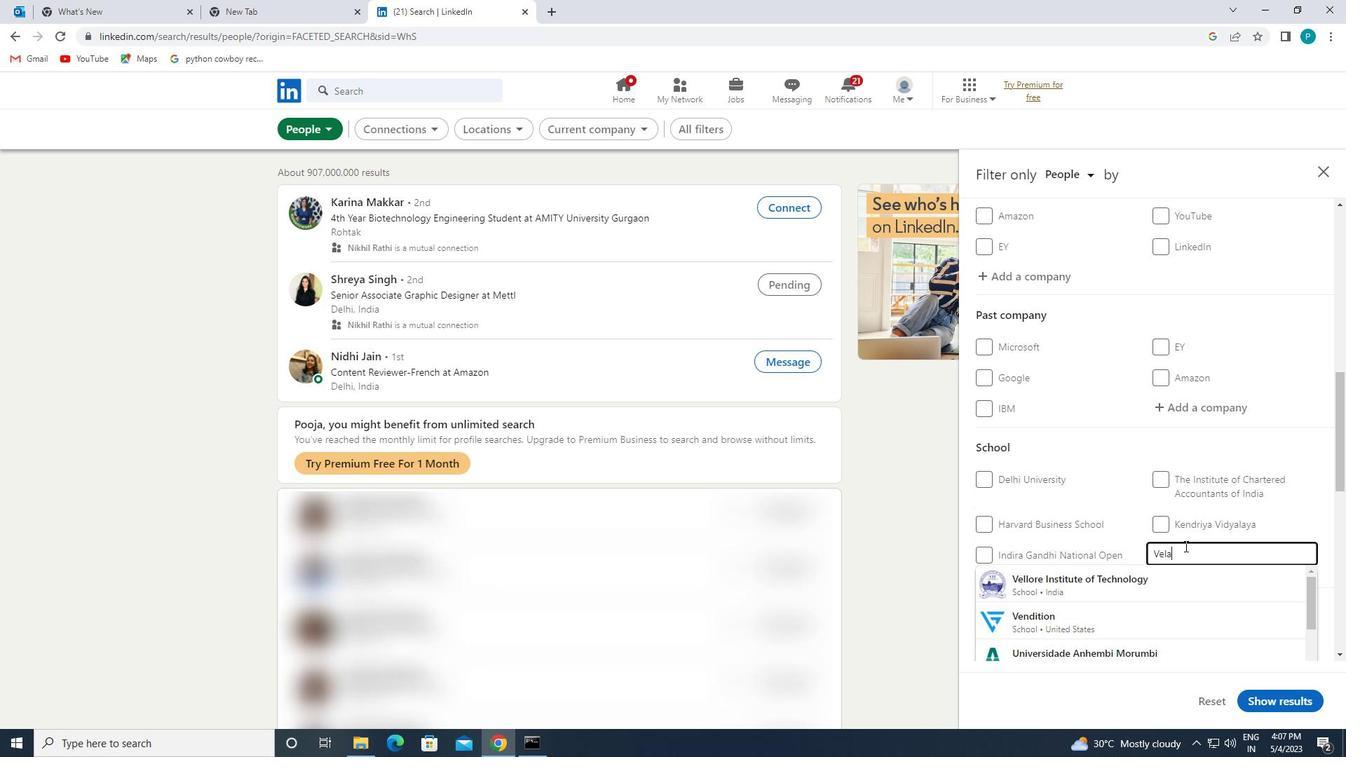 
Action: Mouse moved to (1183, 550)
Screenshot: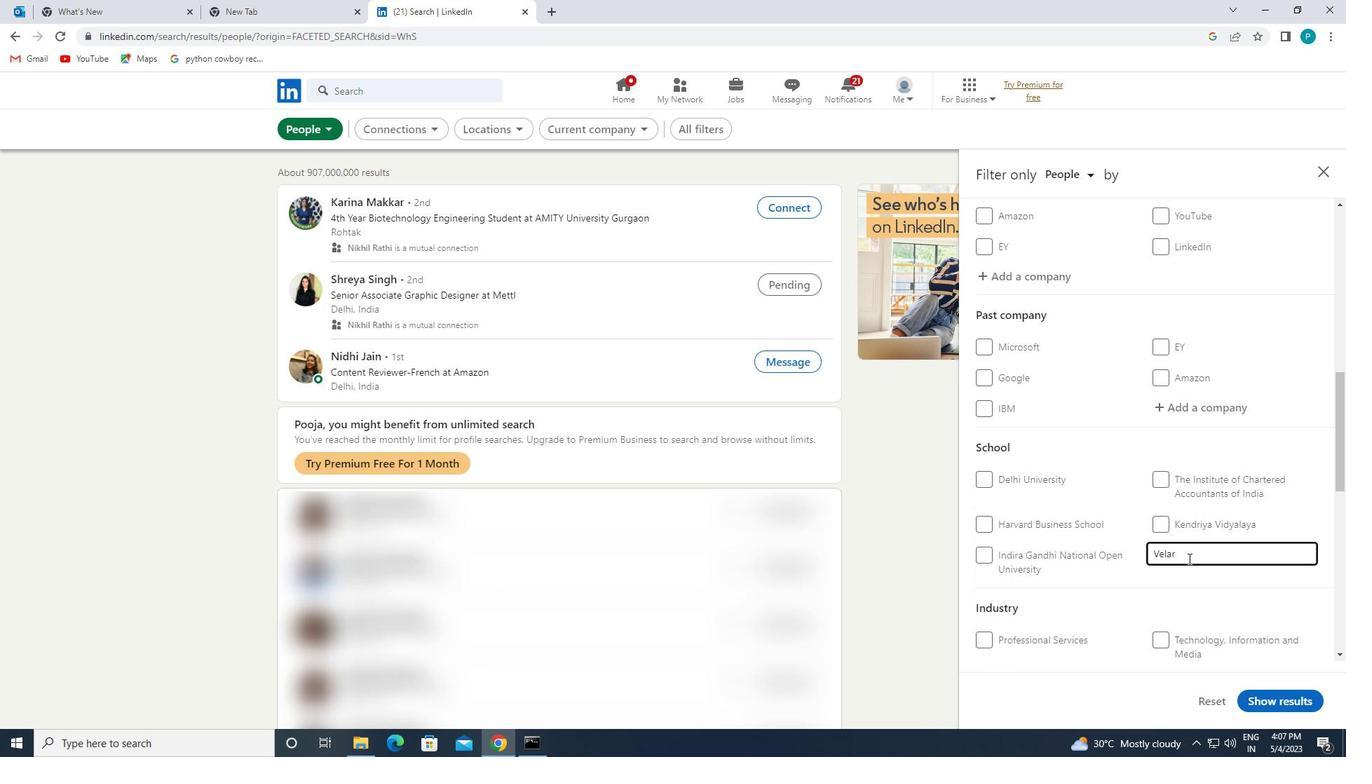 
Action: Key pressed <Key.backspace>LAR
Screenshot: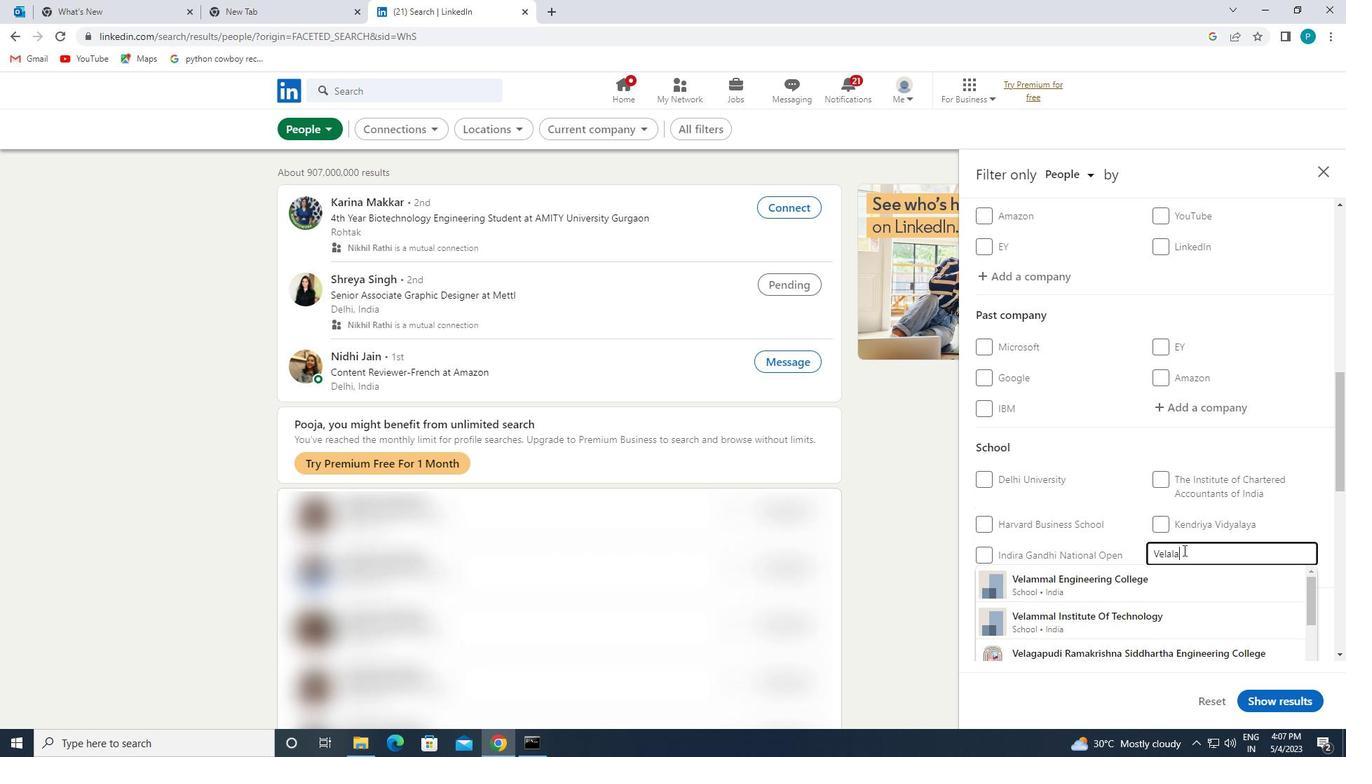 
Action: Mouse moved to (1080, 545)
Screenshot: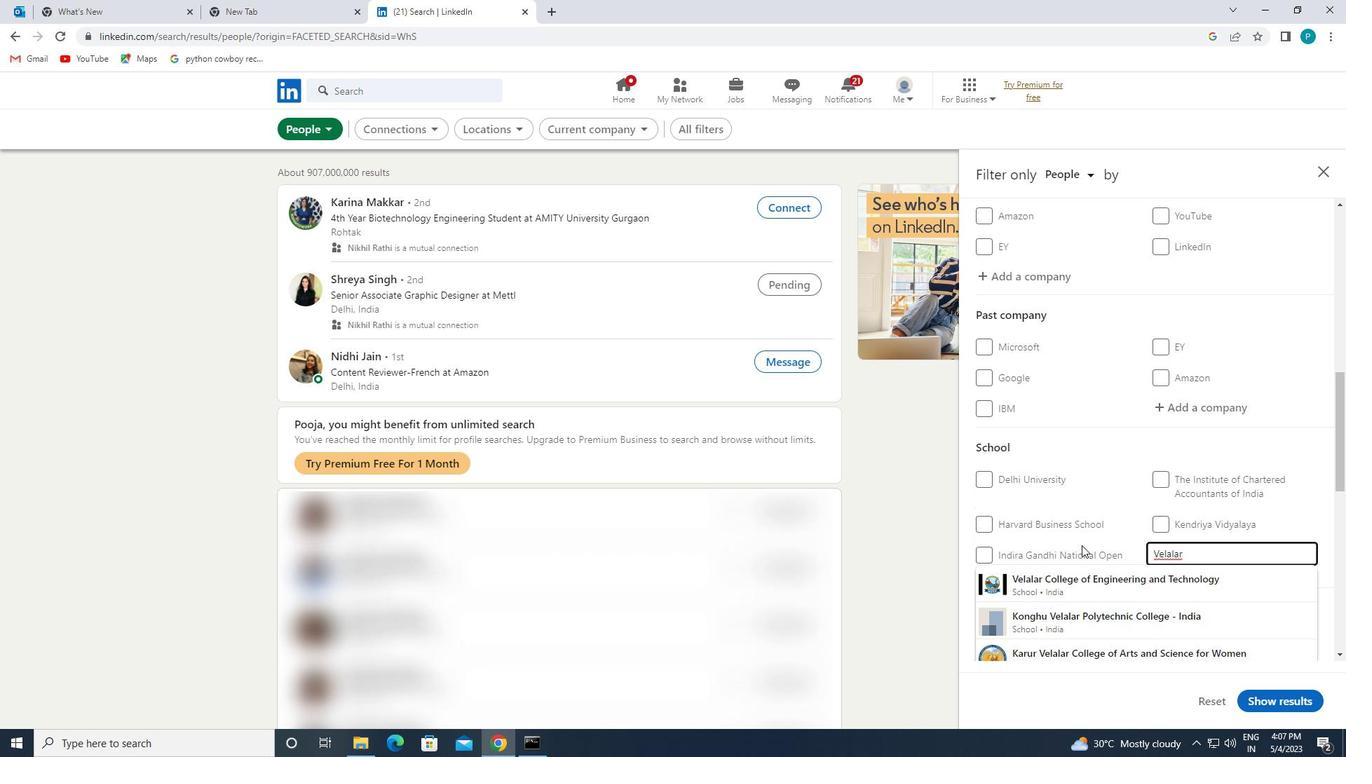 
Action: Mouse scrolled (1080, 544) with delta (0, 0)
Screenshot: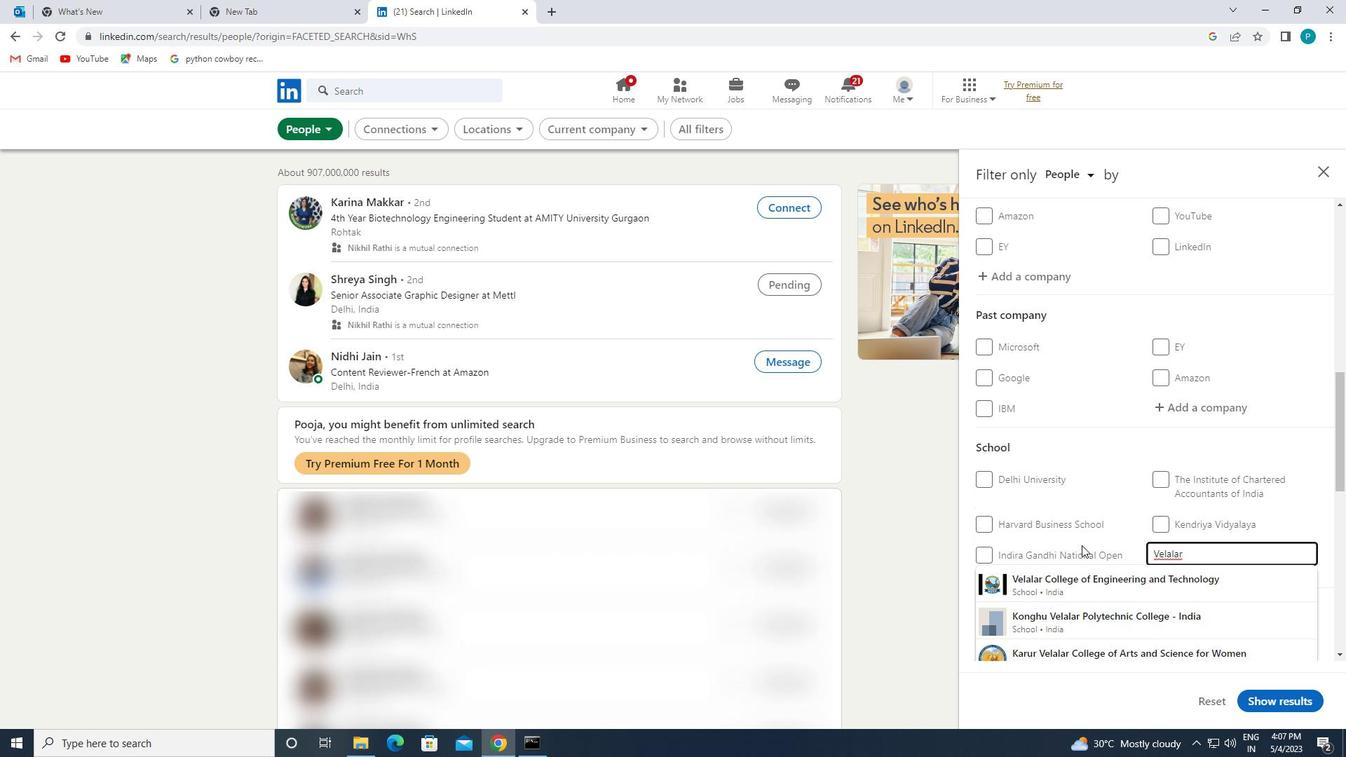 
Action: Mouse moved to (1075, 514)
Screenshot: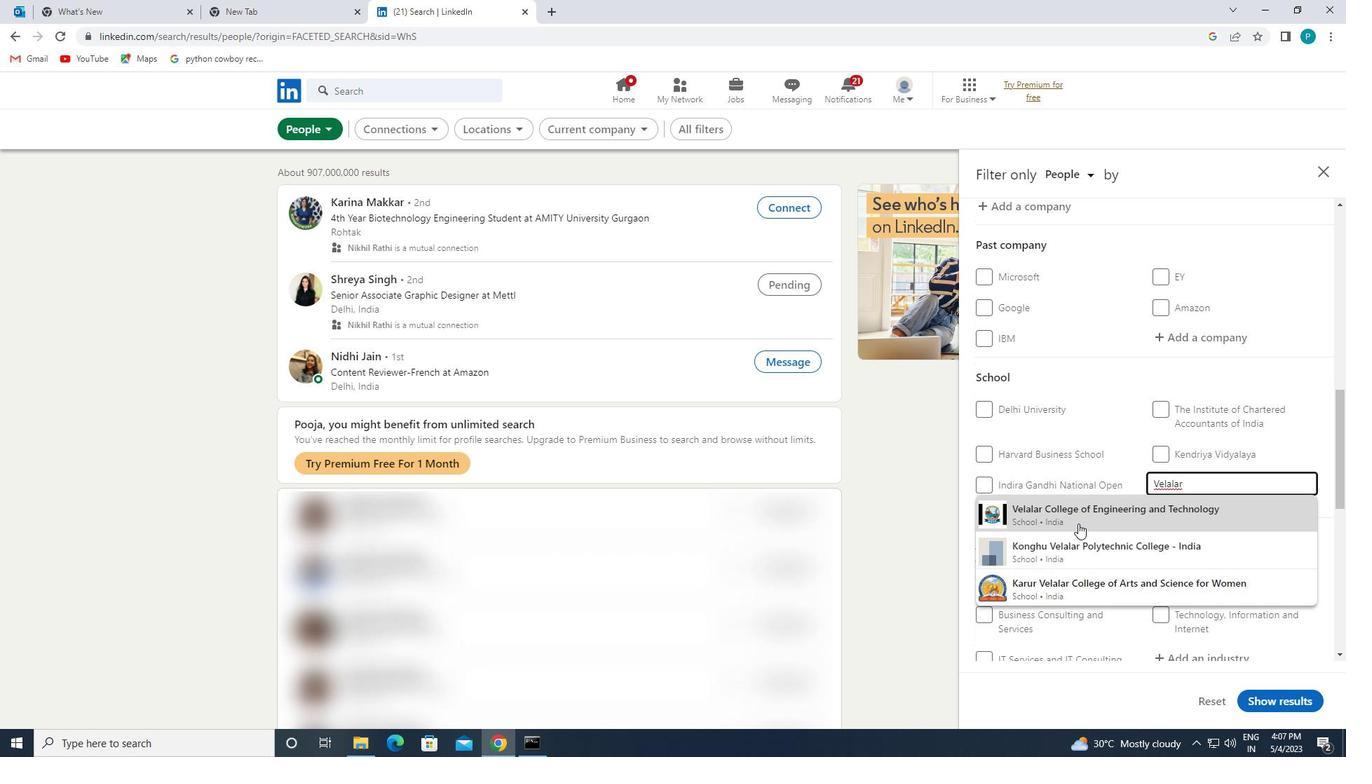 
Action: Mouse pressed left at (1075, 514)
Screenshot: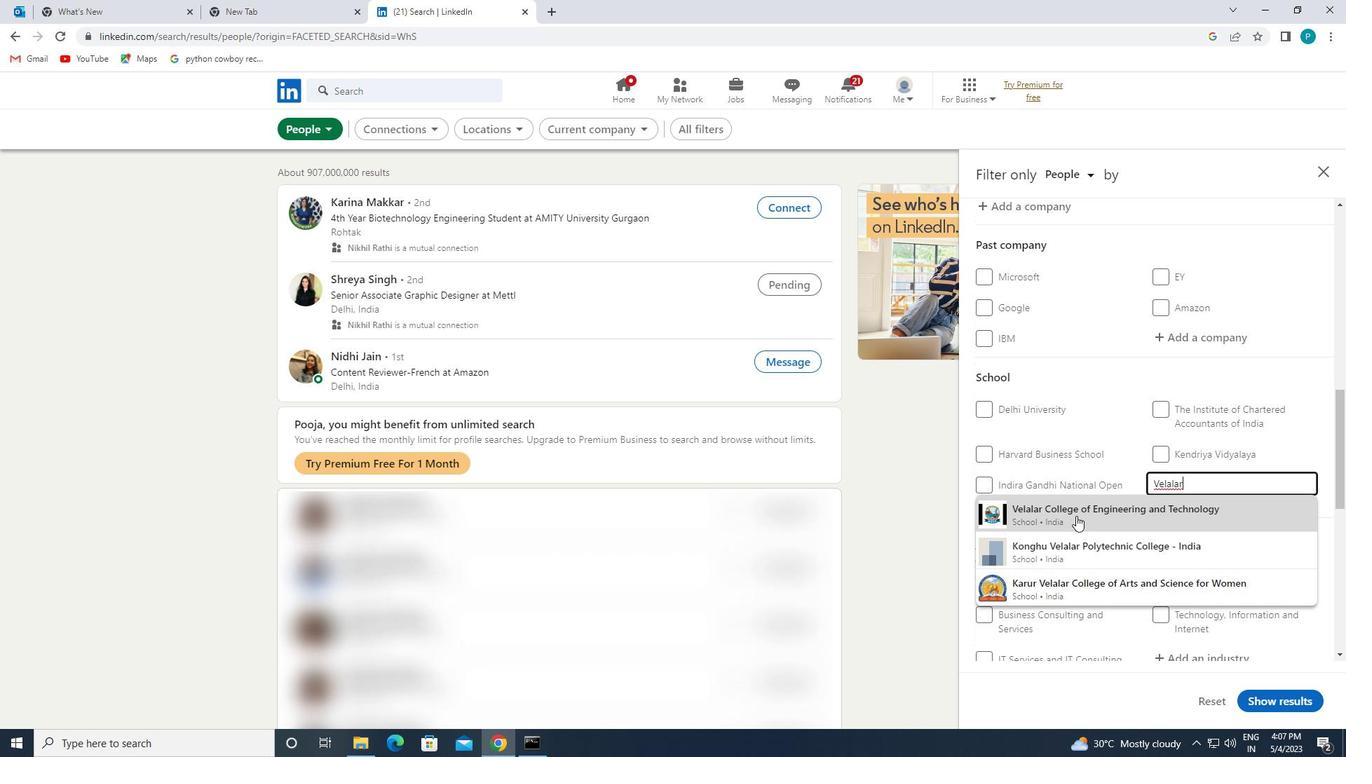 
Action: Mouse moved to (1075, 513)
Screenshot: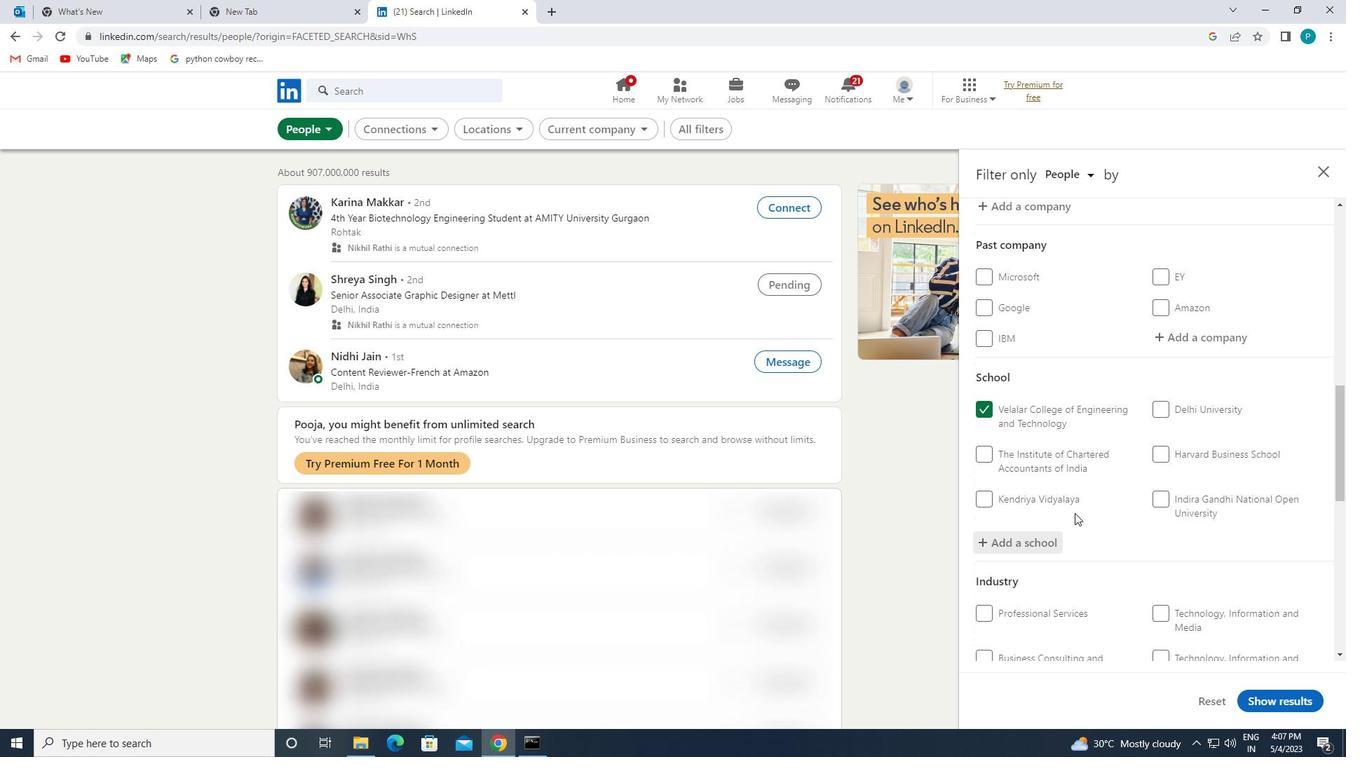 
Action: Mouse scrolled (1075, 512) with delta (0, 0)
Screenshot: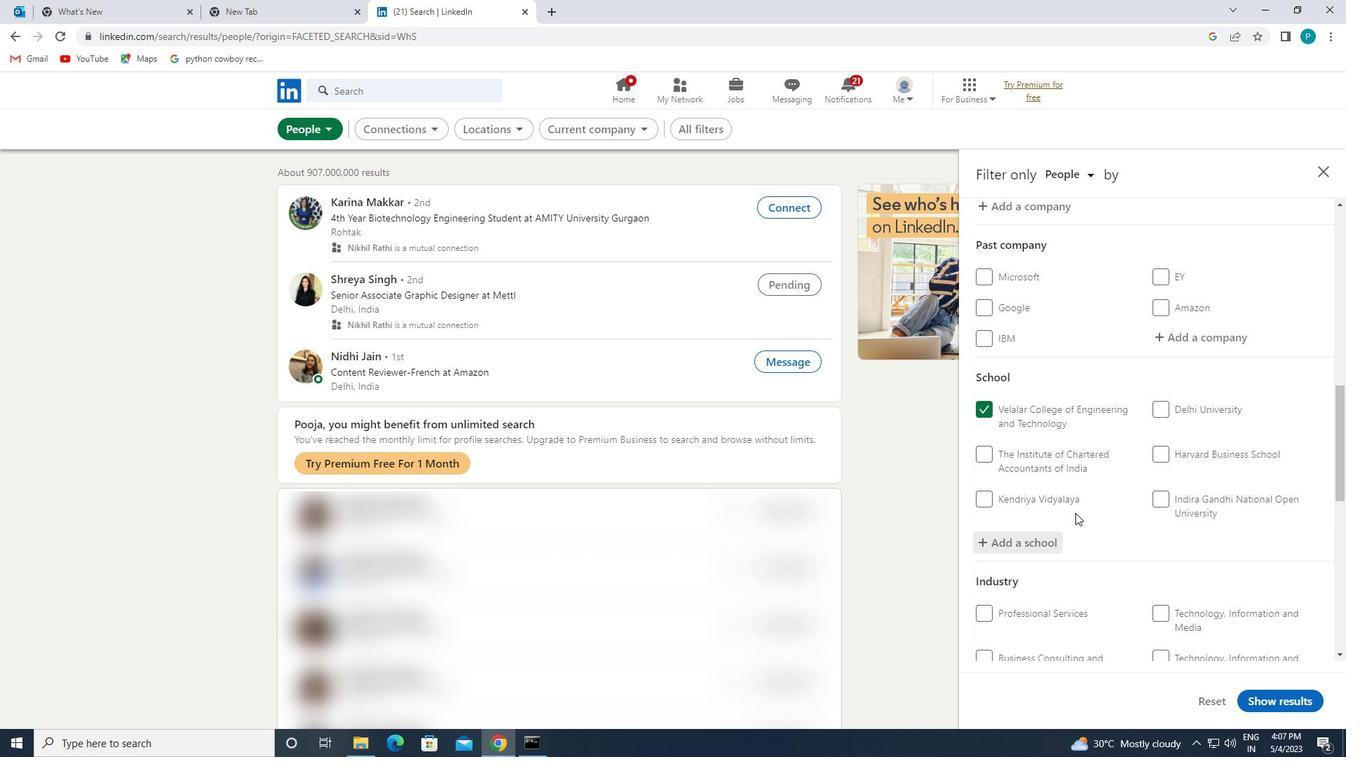 
Action: Mouse scrolled (1075, 512) with delta (0, 0)
Screenshot: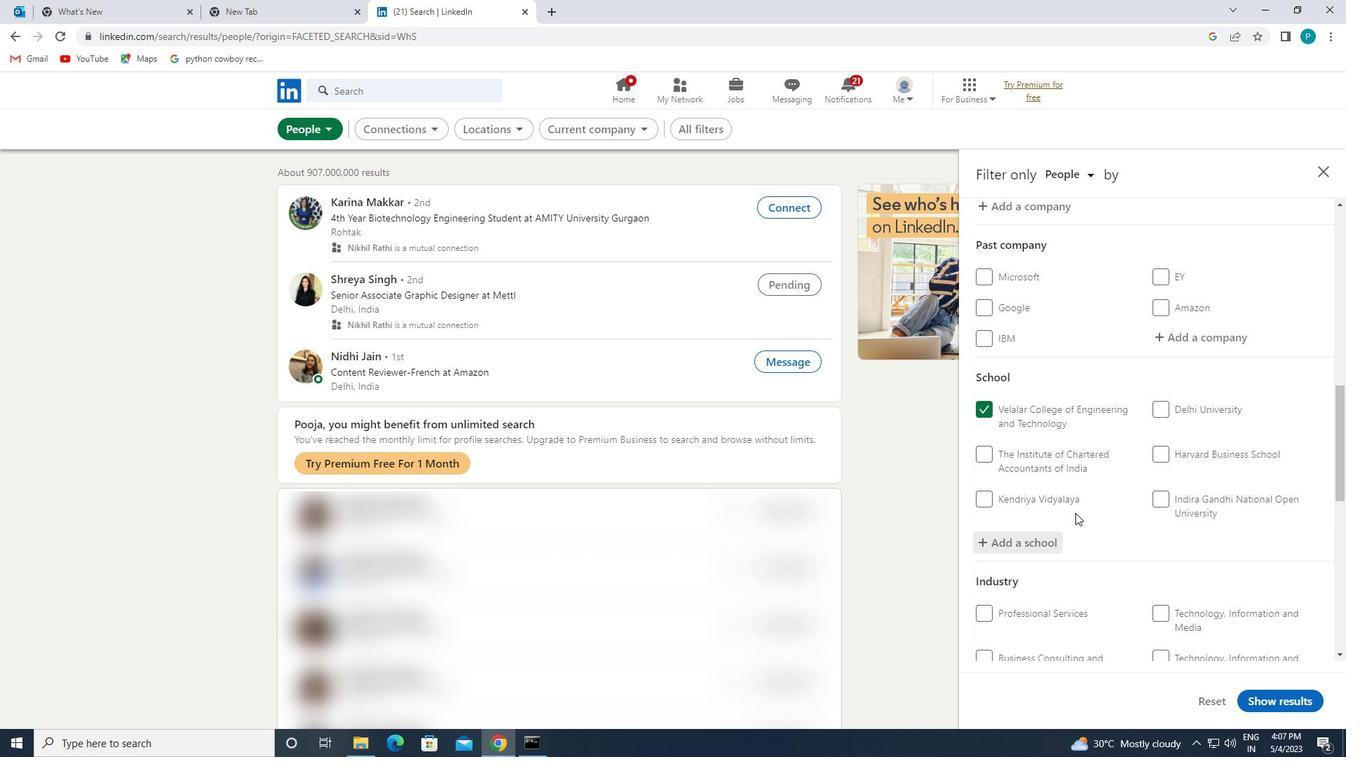 
Action: Mouse moved to (1195, 519)
Screenshot: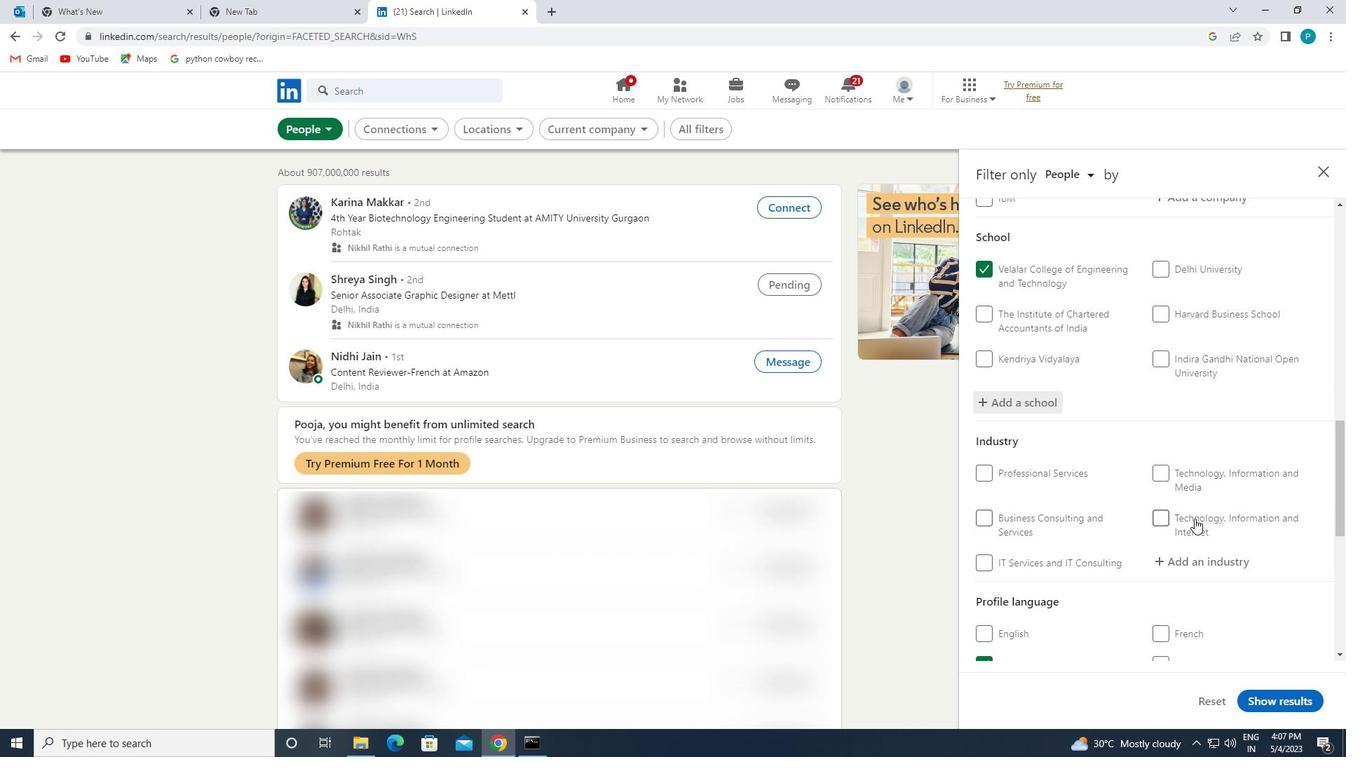 
Action: Mouse scrolled (1195, 518) with delta (0, 0)
Screenshot: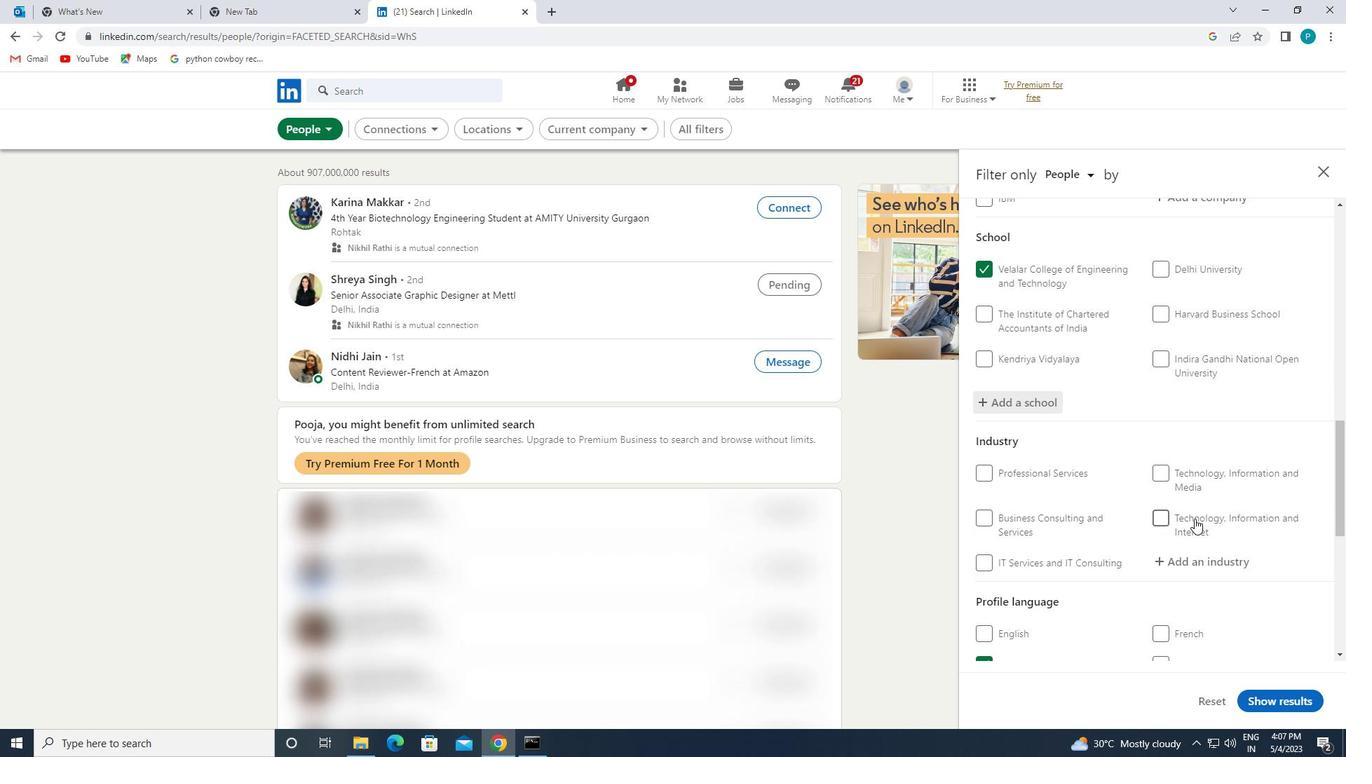 
Action: Mouse moved to (1190, 488)
Screenshot: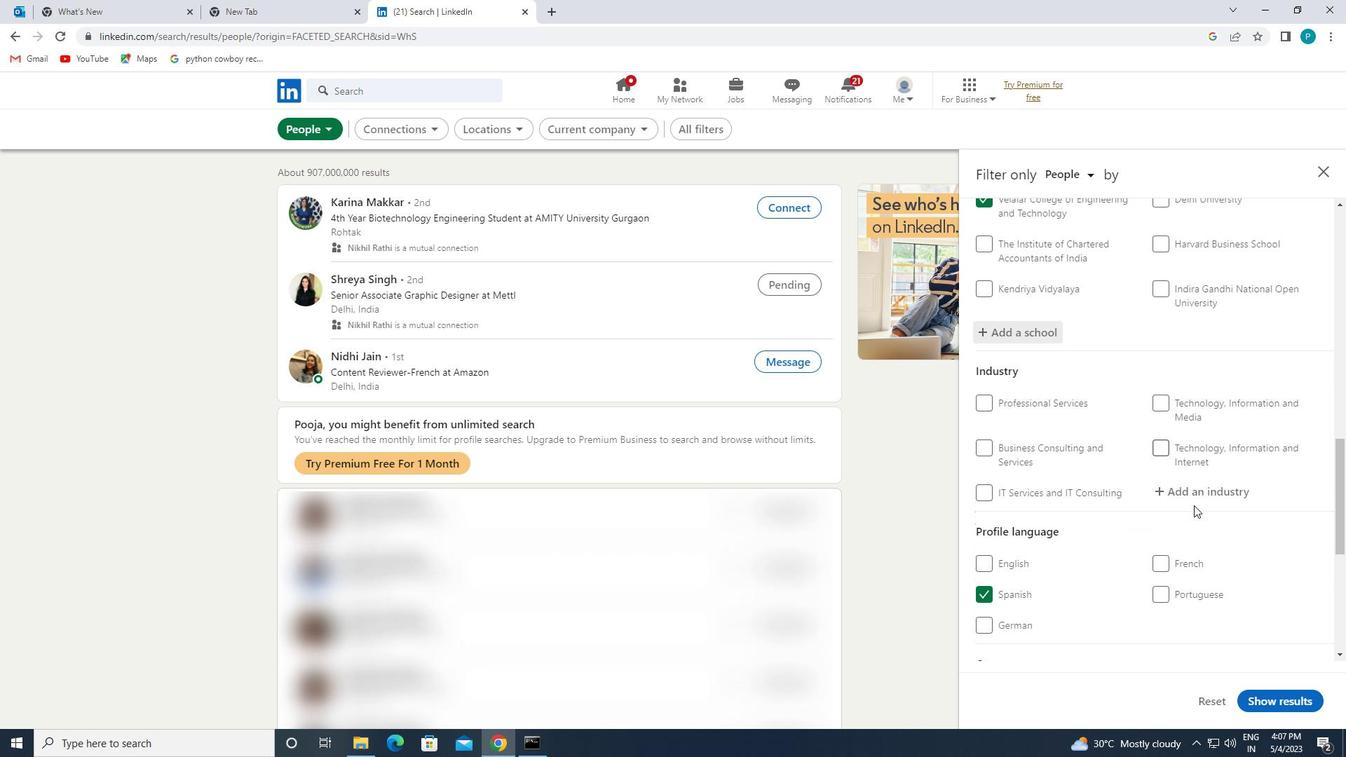 
Action: Mouse pressed left at (1190, 488)
Screenshot: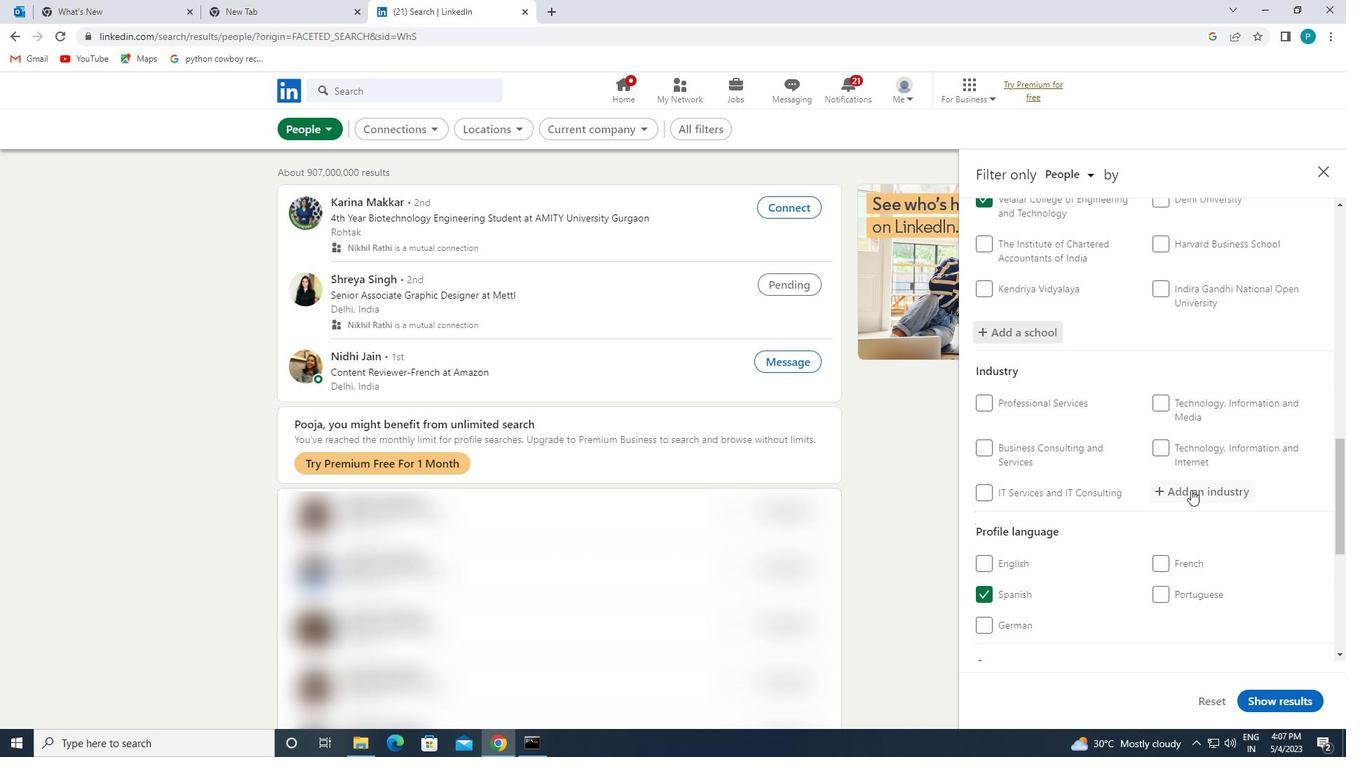 
Action: Key pressed <Key.caps_lock>S<Key.caps_lock>EA
Screenshot: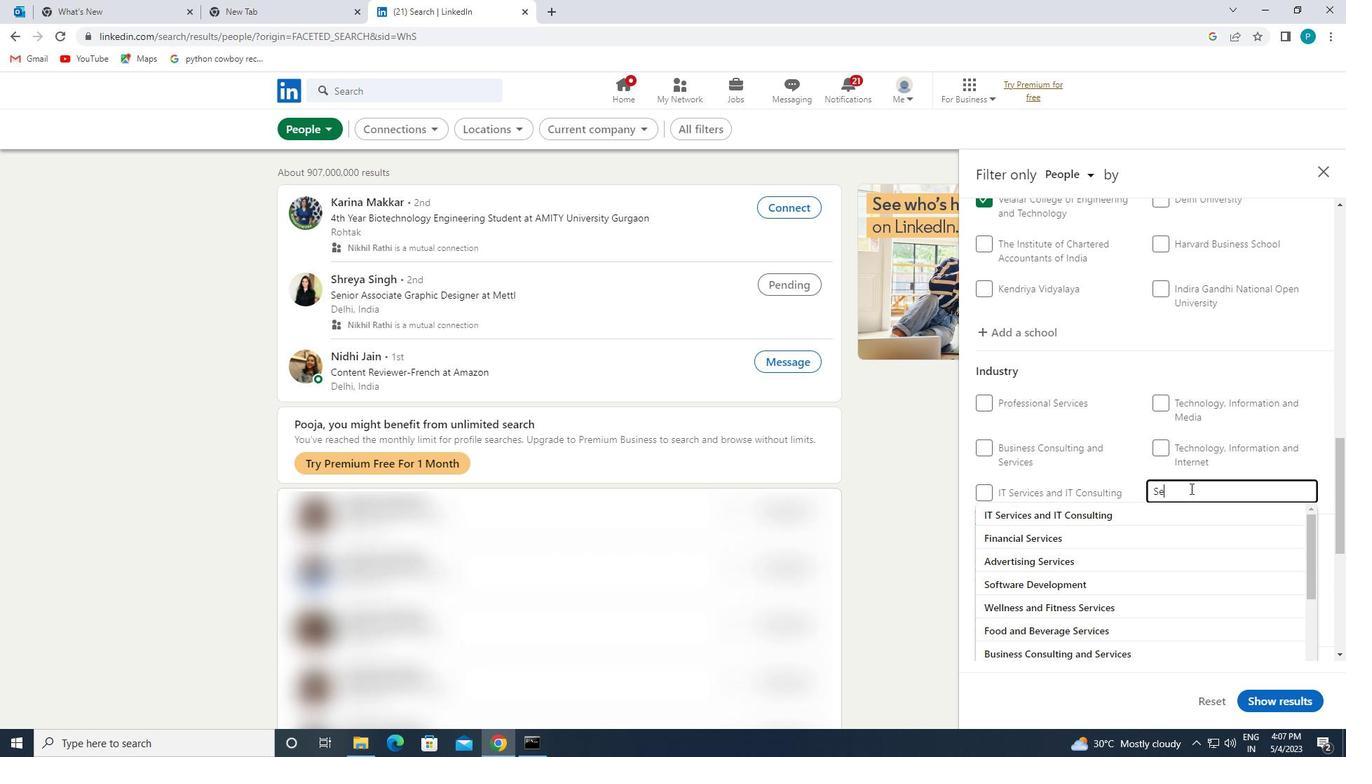 
Action: Mouse moved to (1166, 543)
Screenshot: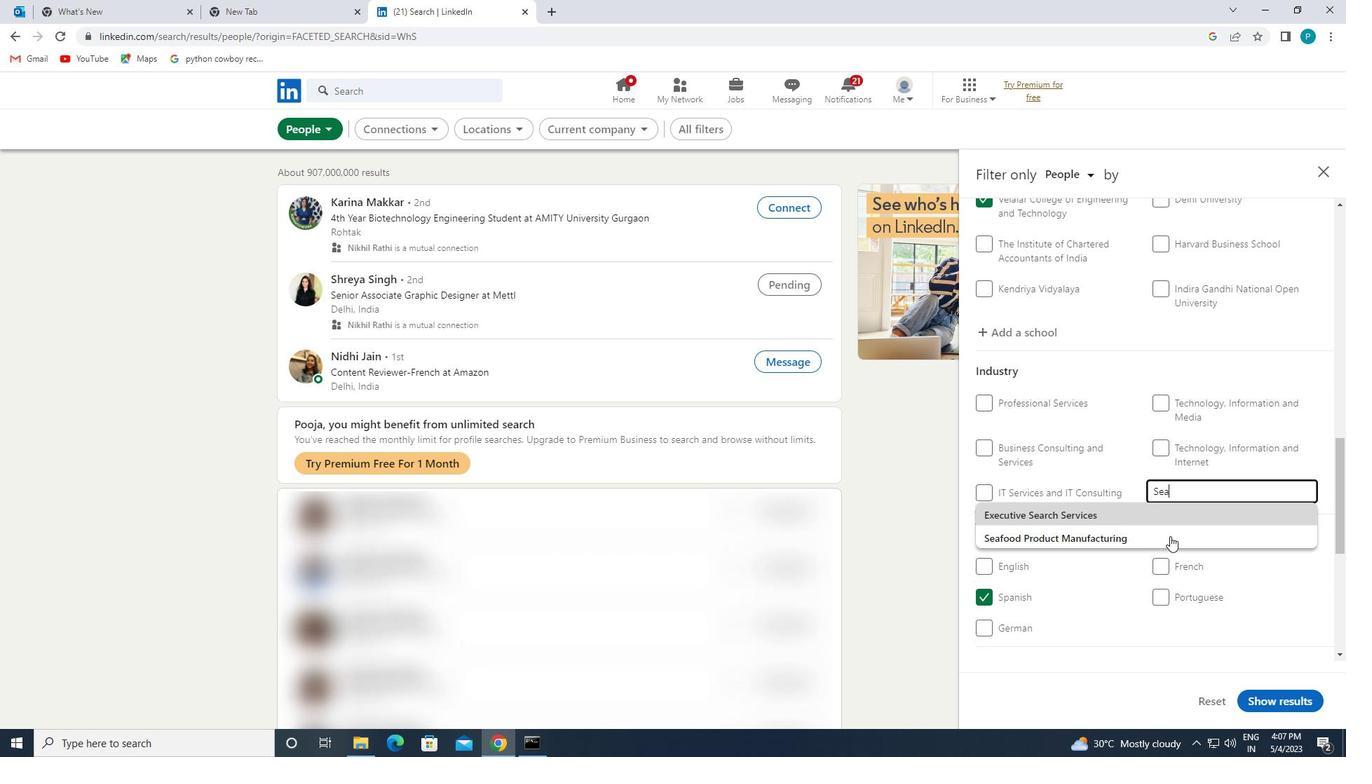
Action: Mouse pressed left at (1166, 543)
Screenshot: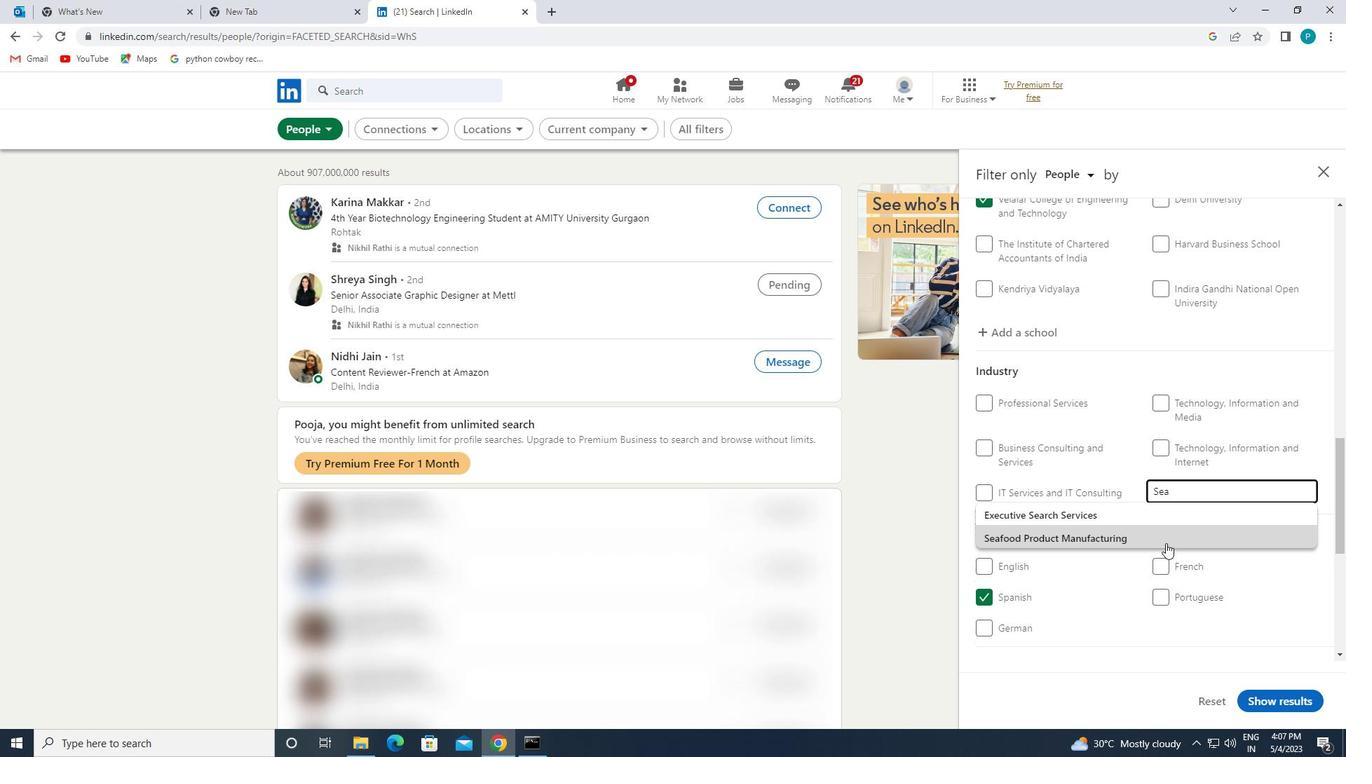 
Action: Mouse scrolled (1166, 542) with delta (0, 0)
Screenshot: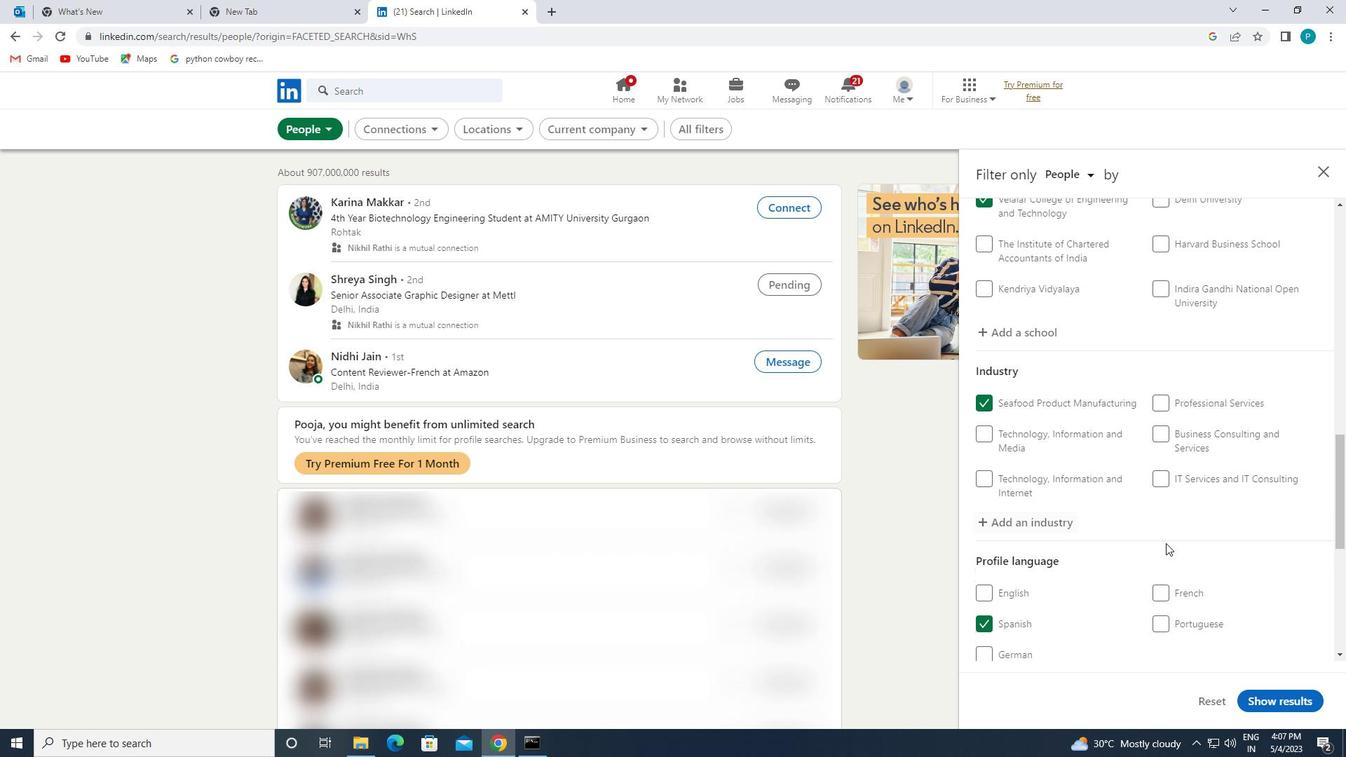 
Action: Mouse scrolled (1166, 542) with delta (0, 0)
Screenshot: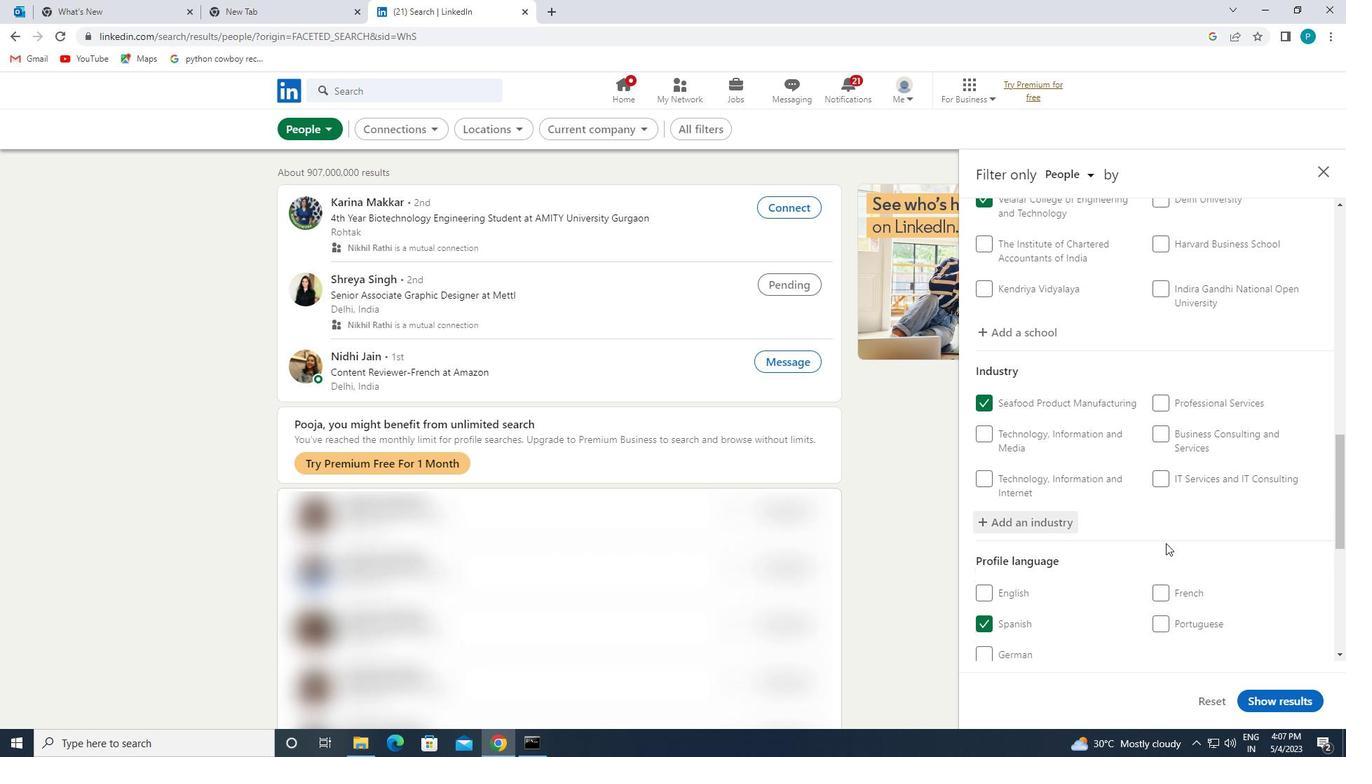 
Action: Mouse scrolled (1166, 542) with delta (0, 0)
Screenshot: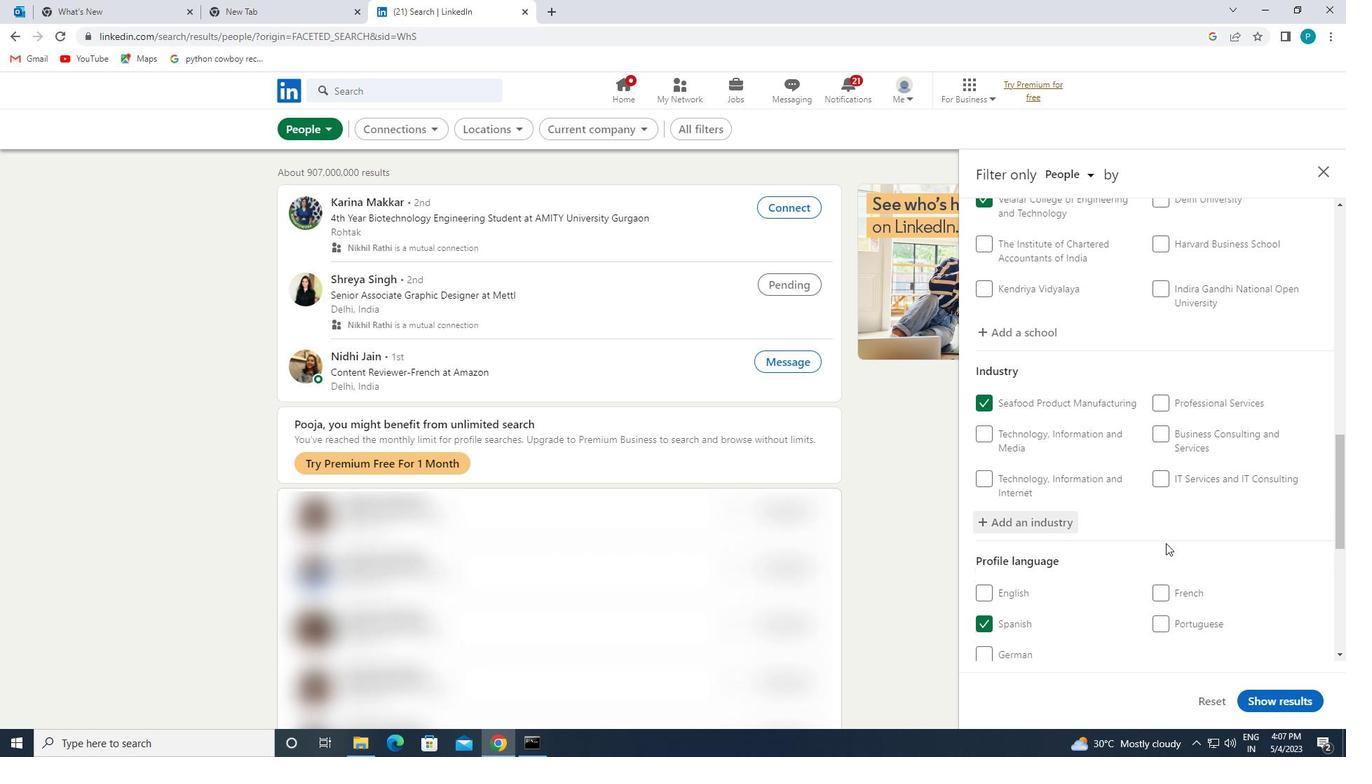
Action: Mouse scrolled (1166, 542) with delta (0, 0)
Screenshot: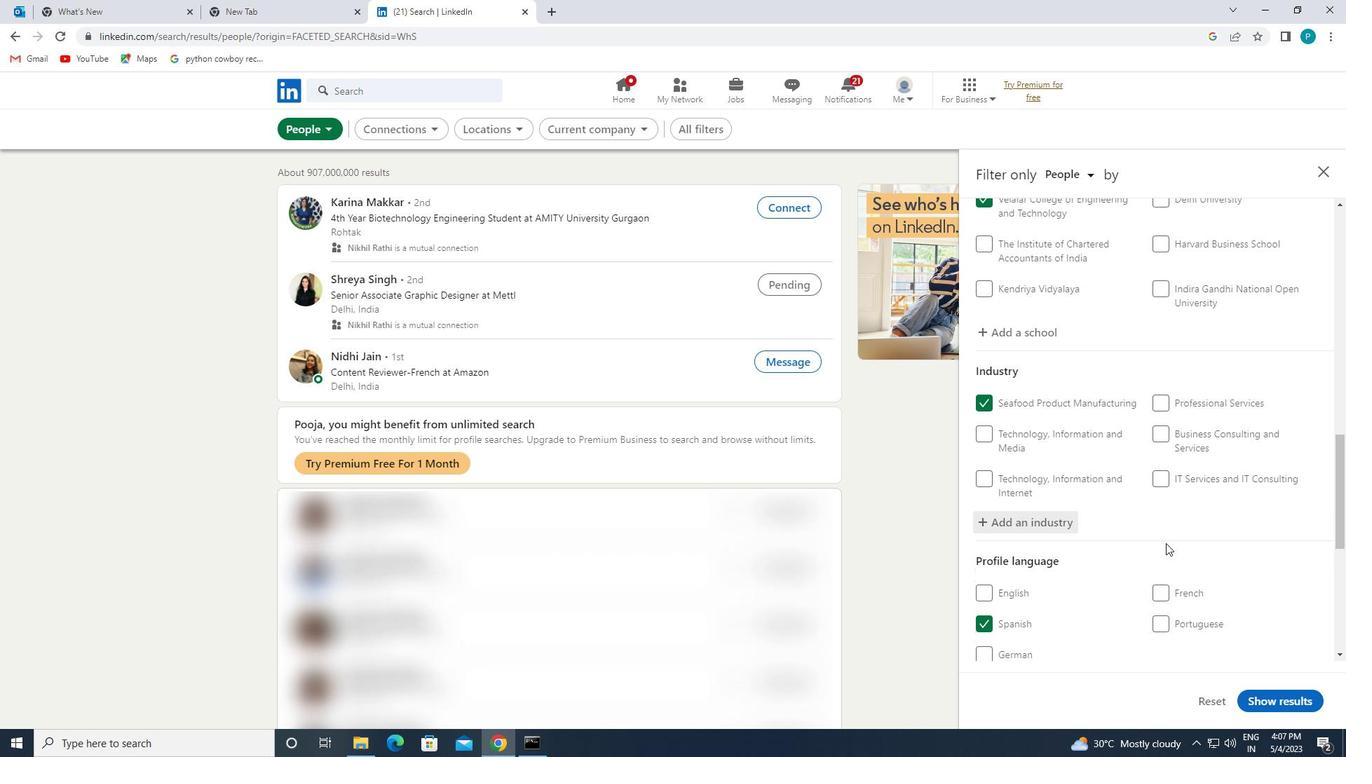 
Action: Mouse moved to (1199, 567)
Screenshot: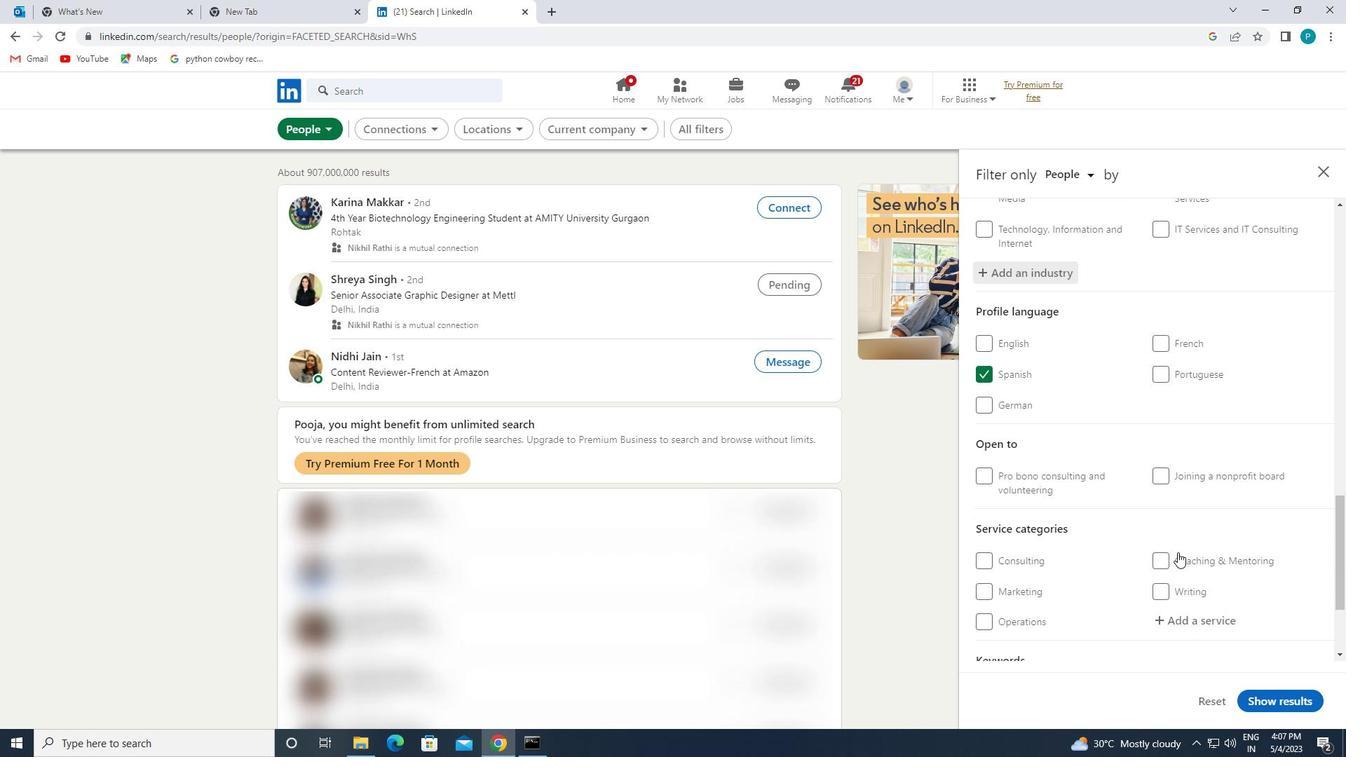 
Action: Mouse scrolled (1199, 566) with delta (0, 0)
Screenshot: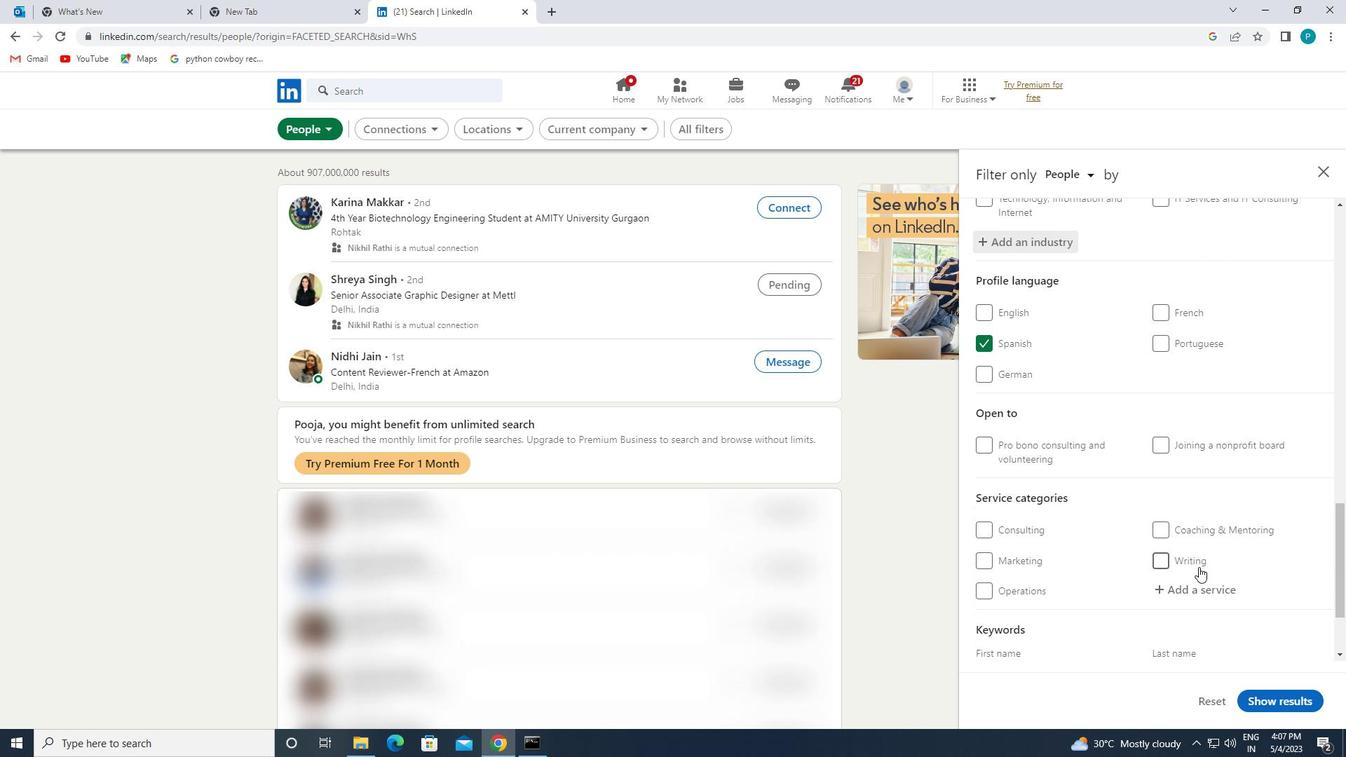
Action: Mouse moved to (1194, 523)
Screenshot: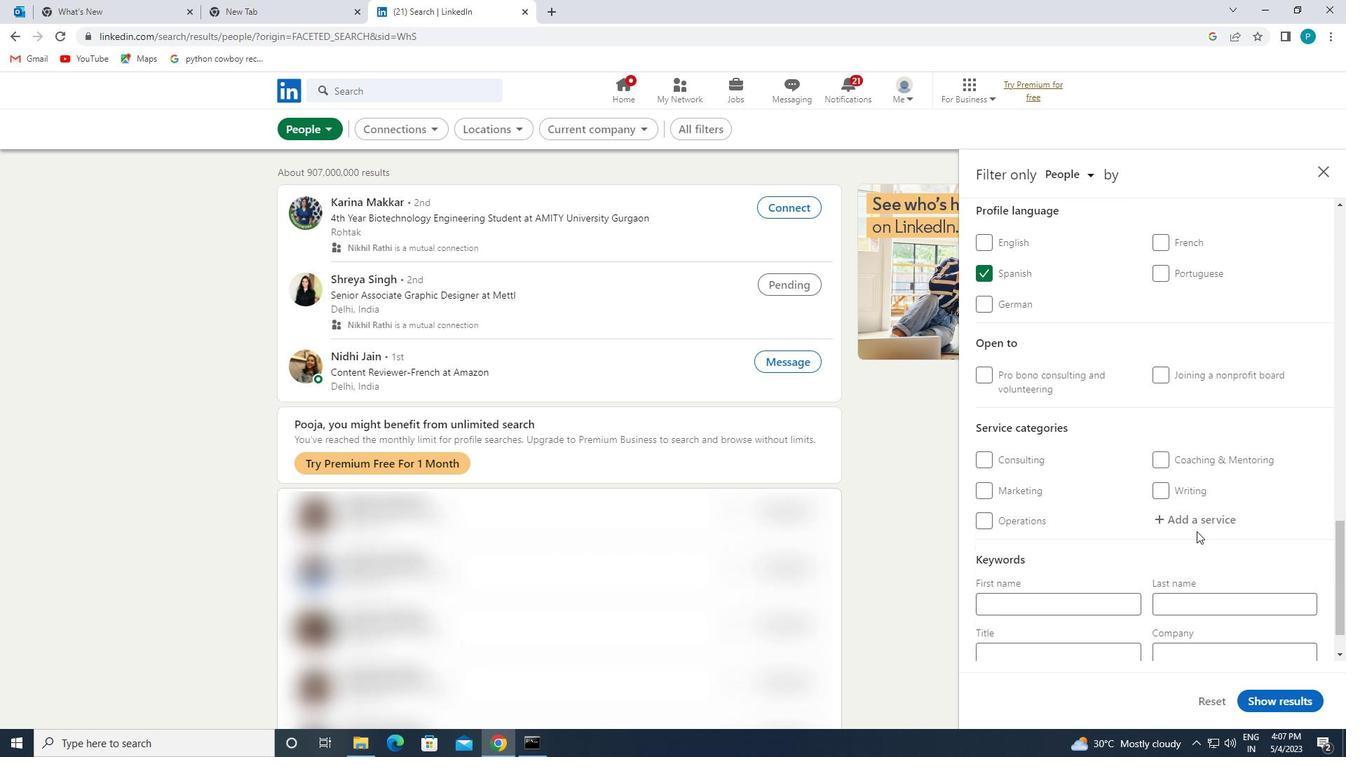 
Action: Mouse pressed left at (1194, 523)
Screenshot: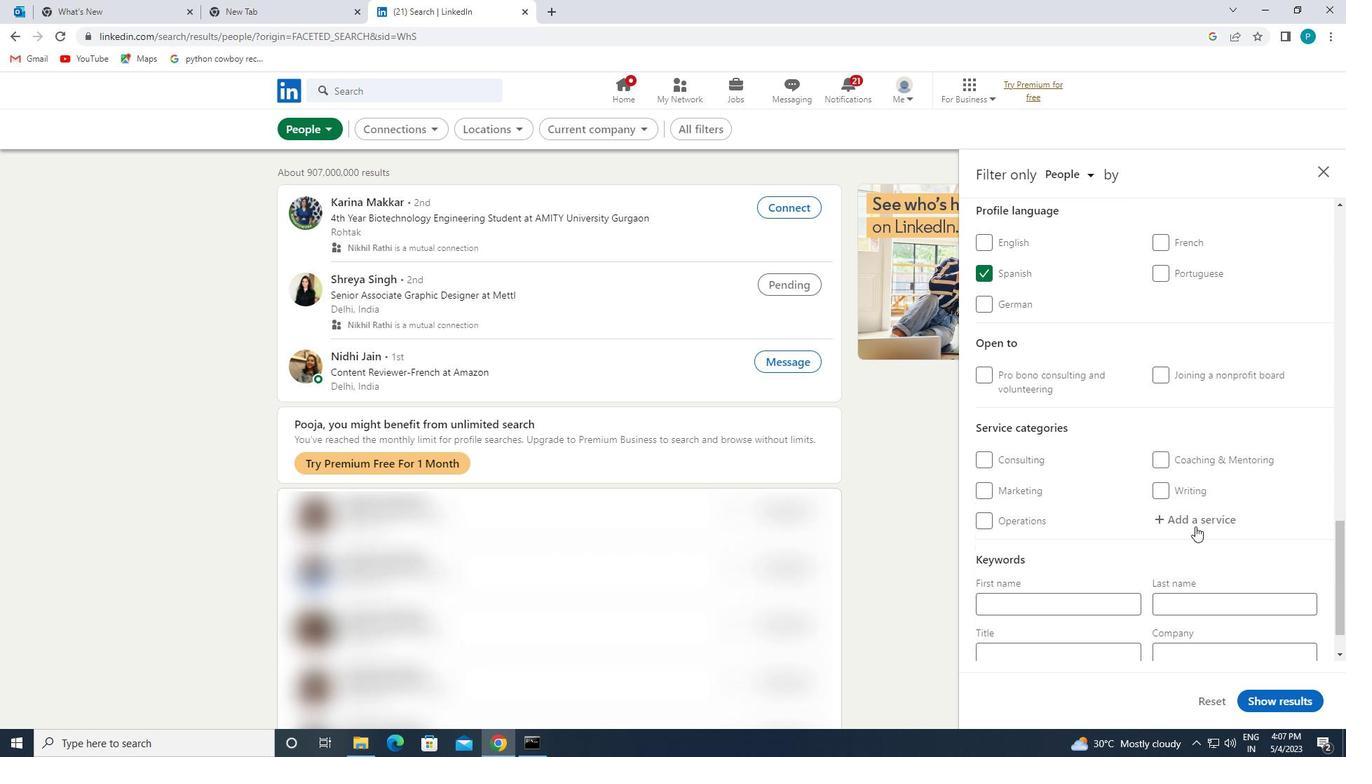 
Action: Key pressed <Key.caps_lock>T<Key.caps_lock>RAINI
Screenshot: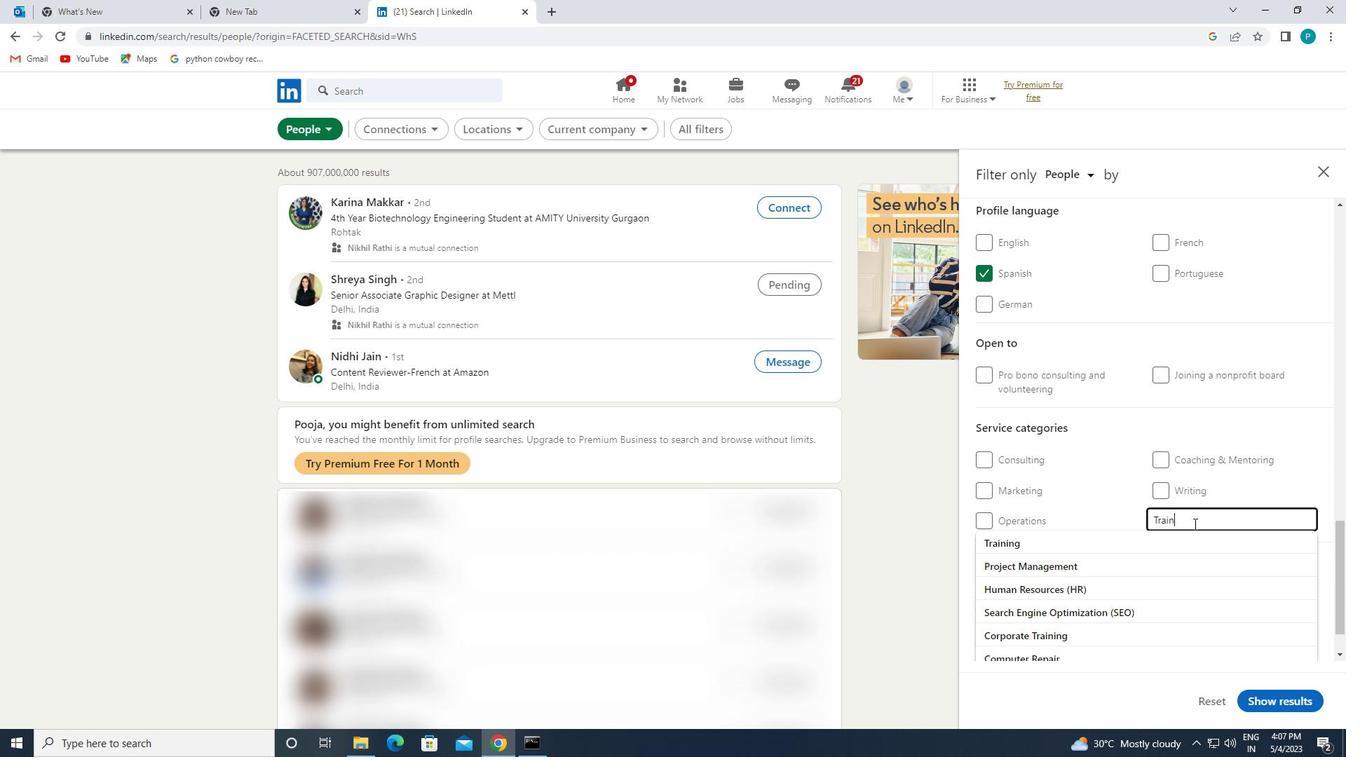 
Action: Mouse moved to (1122, 549)
Screenshot: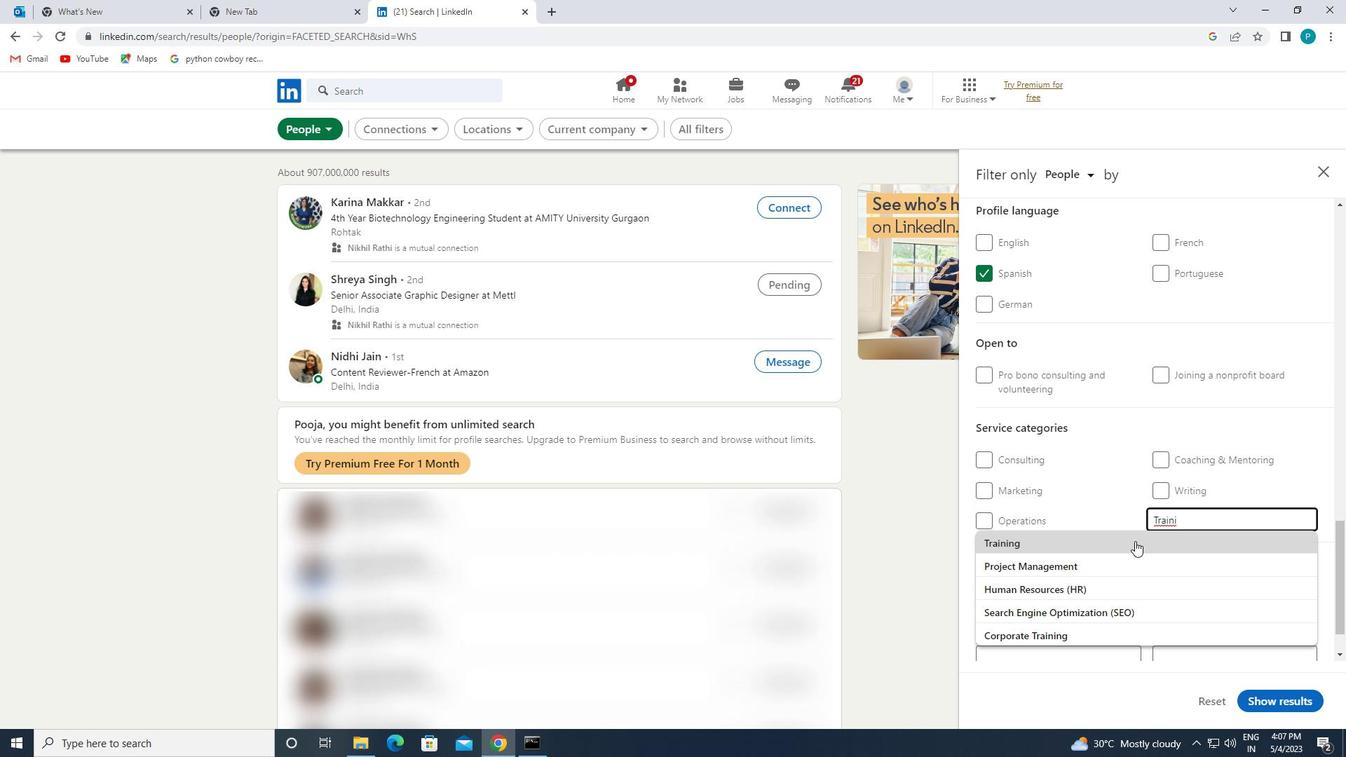 
Action: Mouse pressed left at (1122, 549)
Screenshot: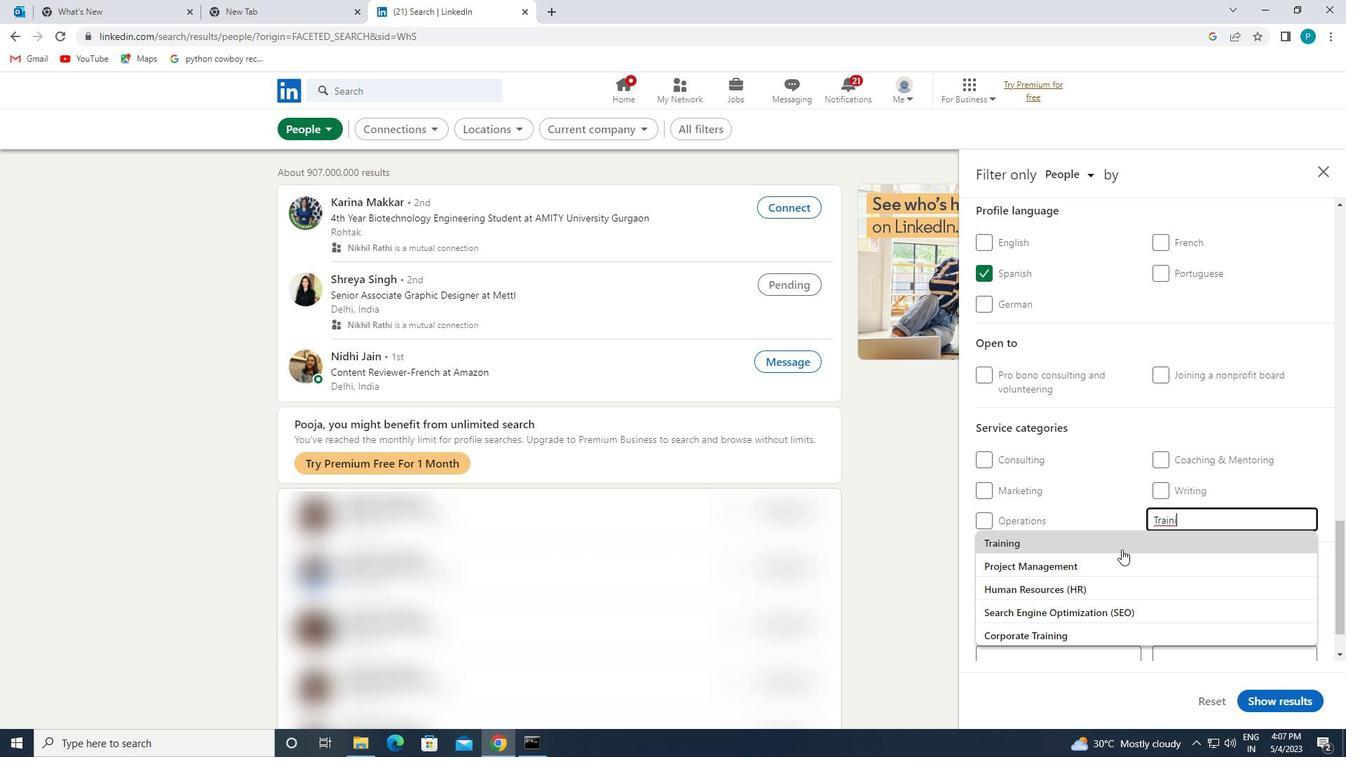 
Action: Mouse moved to (1118, 557)
Screenshot: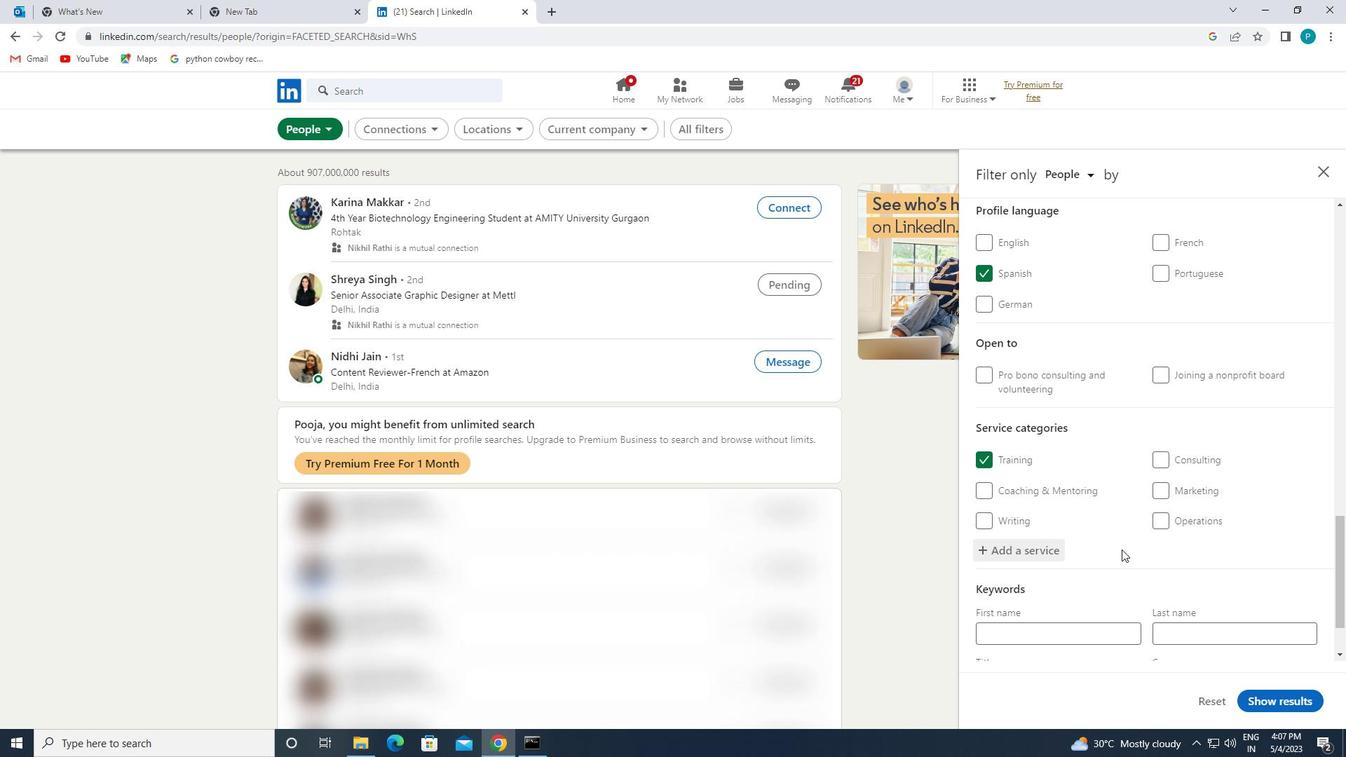 
Action: Mouse scrolled (1118, 556) with delta (0, 0)
Screenshot: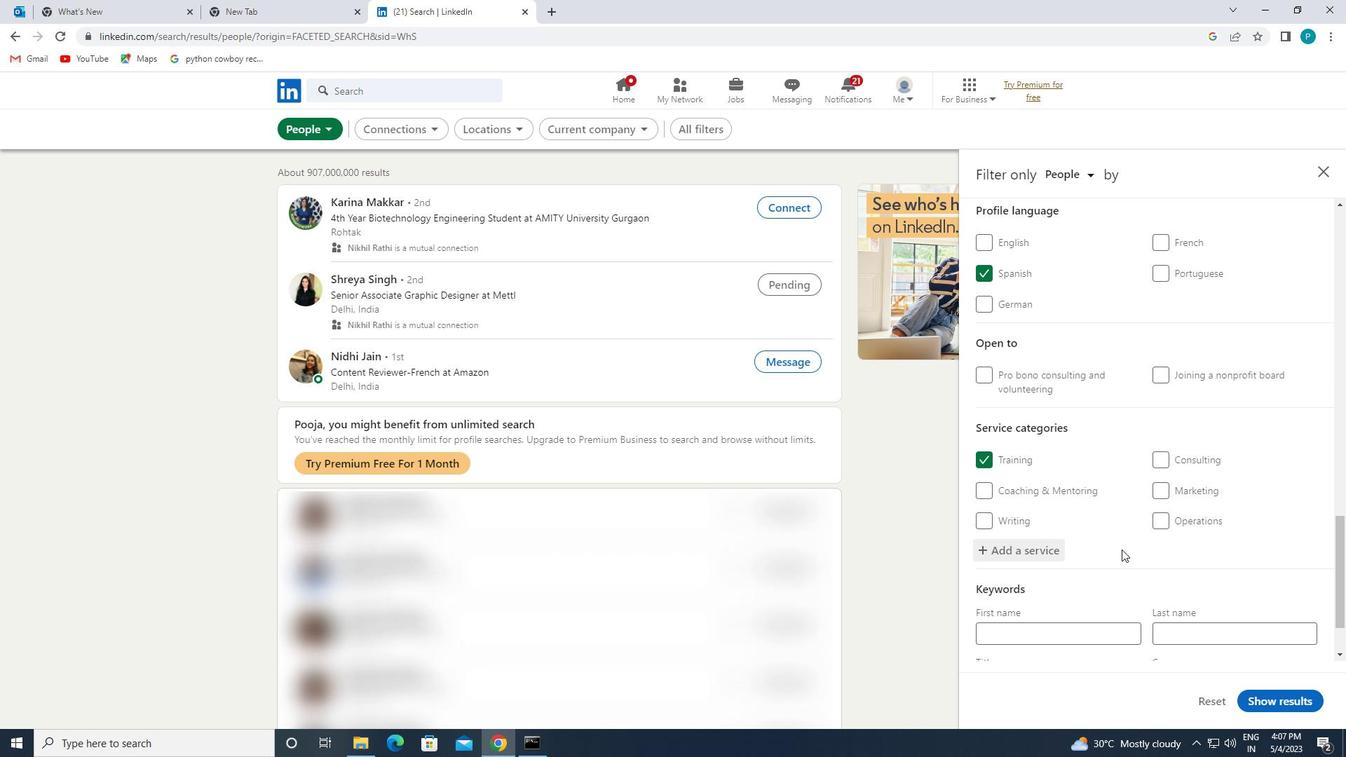 
Action: Mouse moved to (1118, 558)
Screenshot: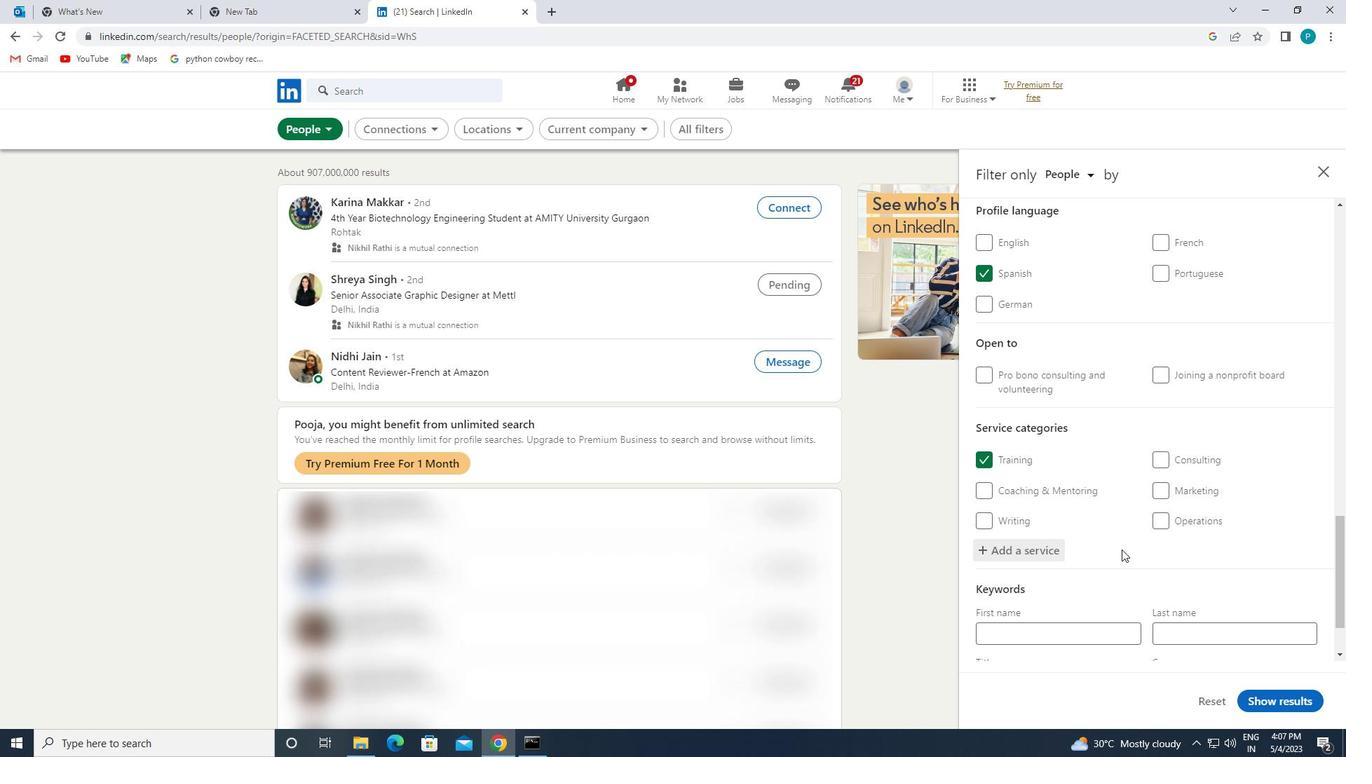 
Action: Mouse scrolled (1118, 557) with delta (0, 0)
Screenshot: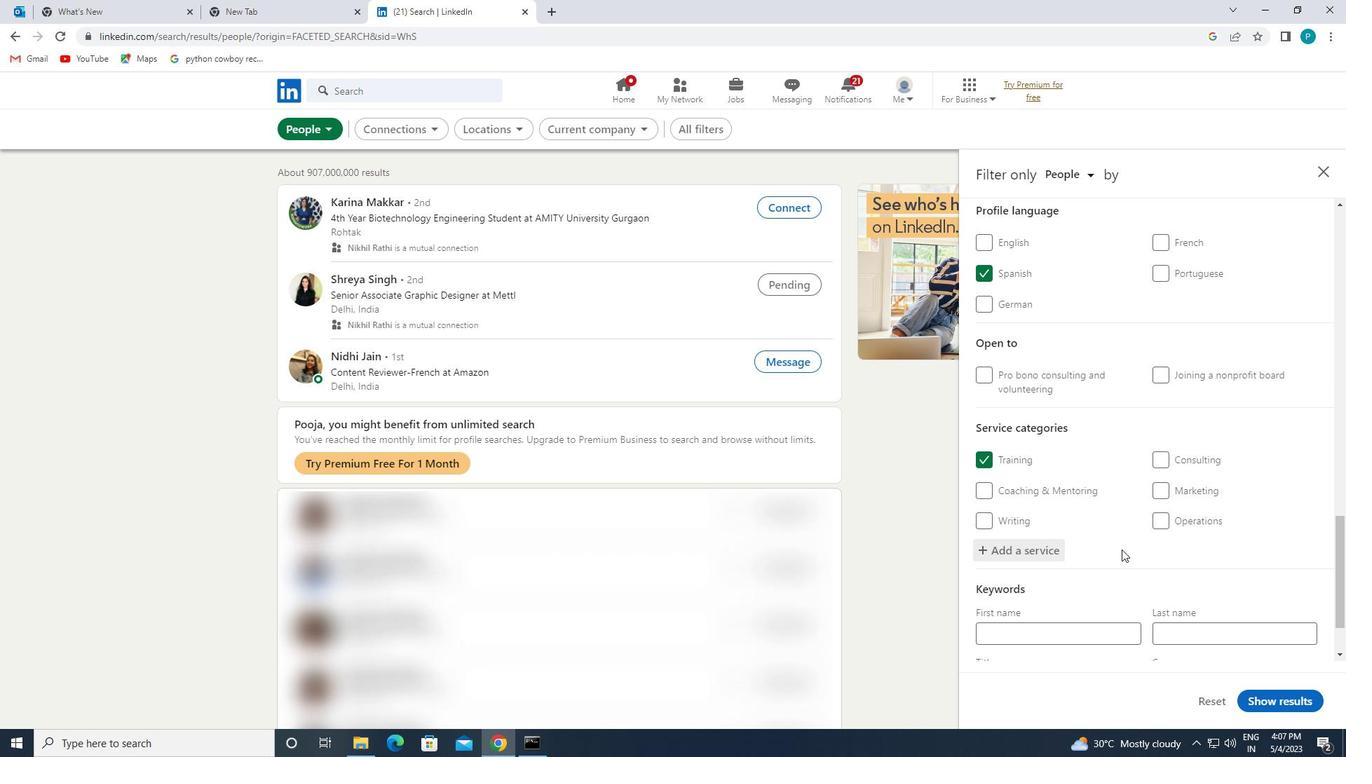 
Action: Mouse moved to (1117, 560)
Screenshot: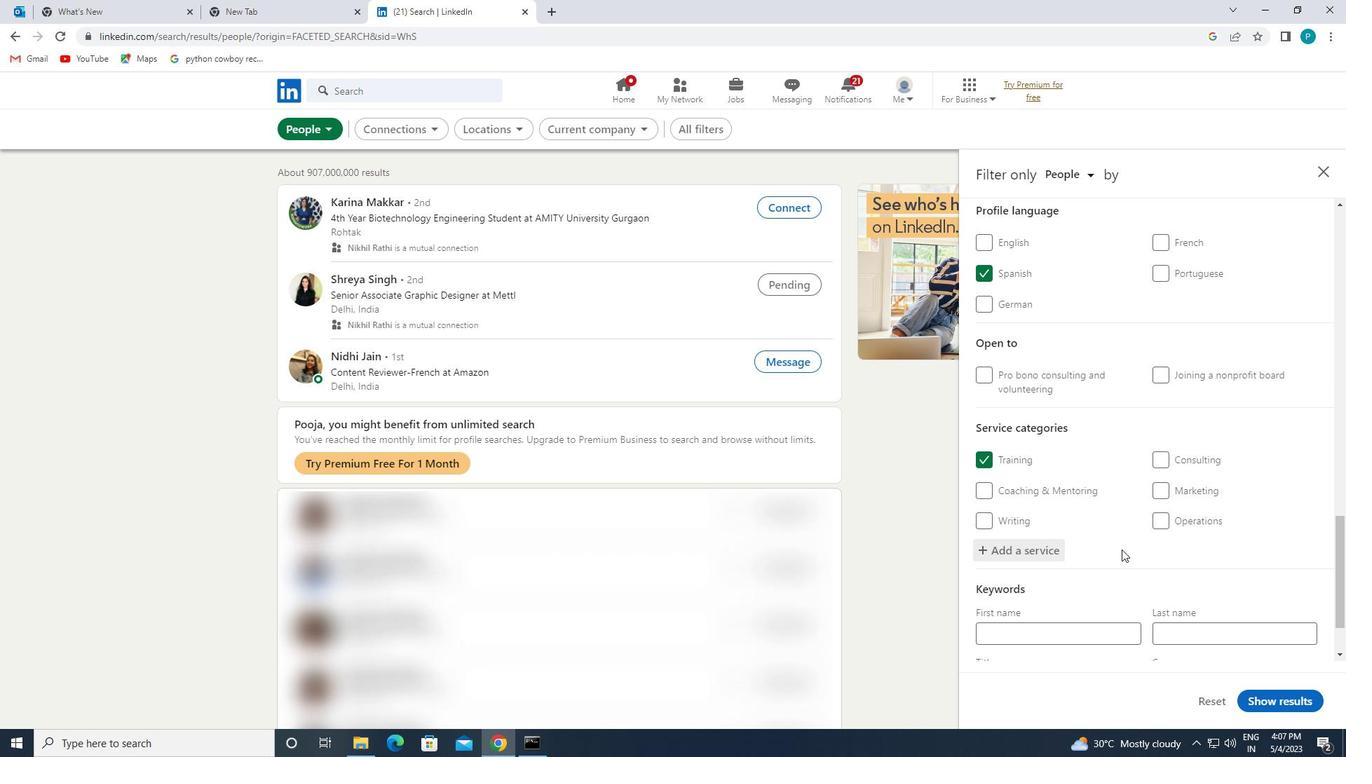 
Action: Mouse scrolled (1117, 559) with delta (0, 0)
Screenshot: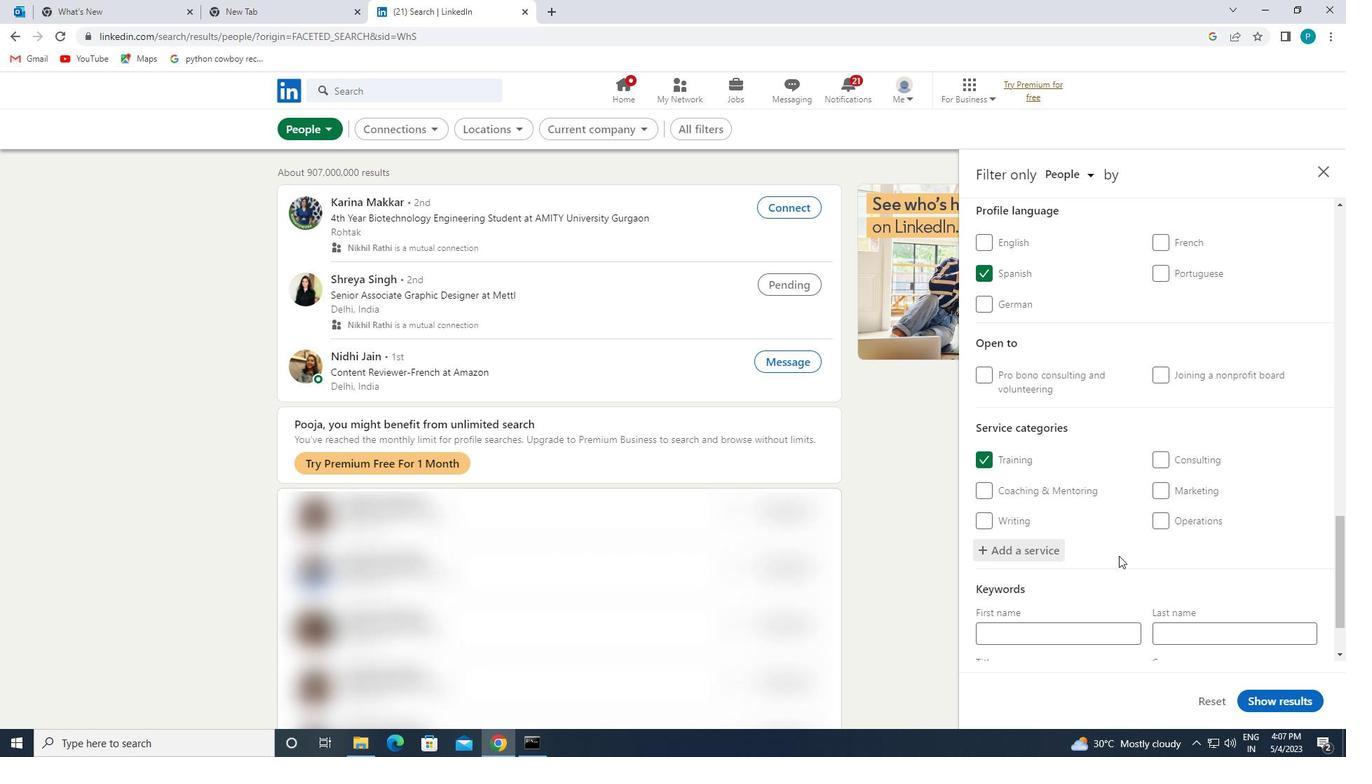 
Action: Mouse moved to (1117, 561)
Screenshot: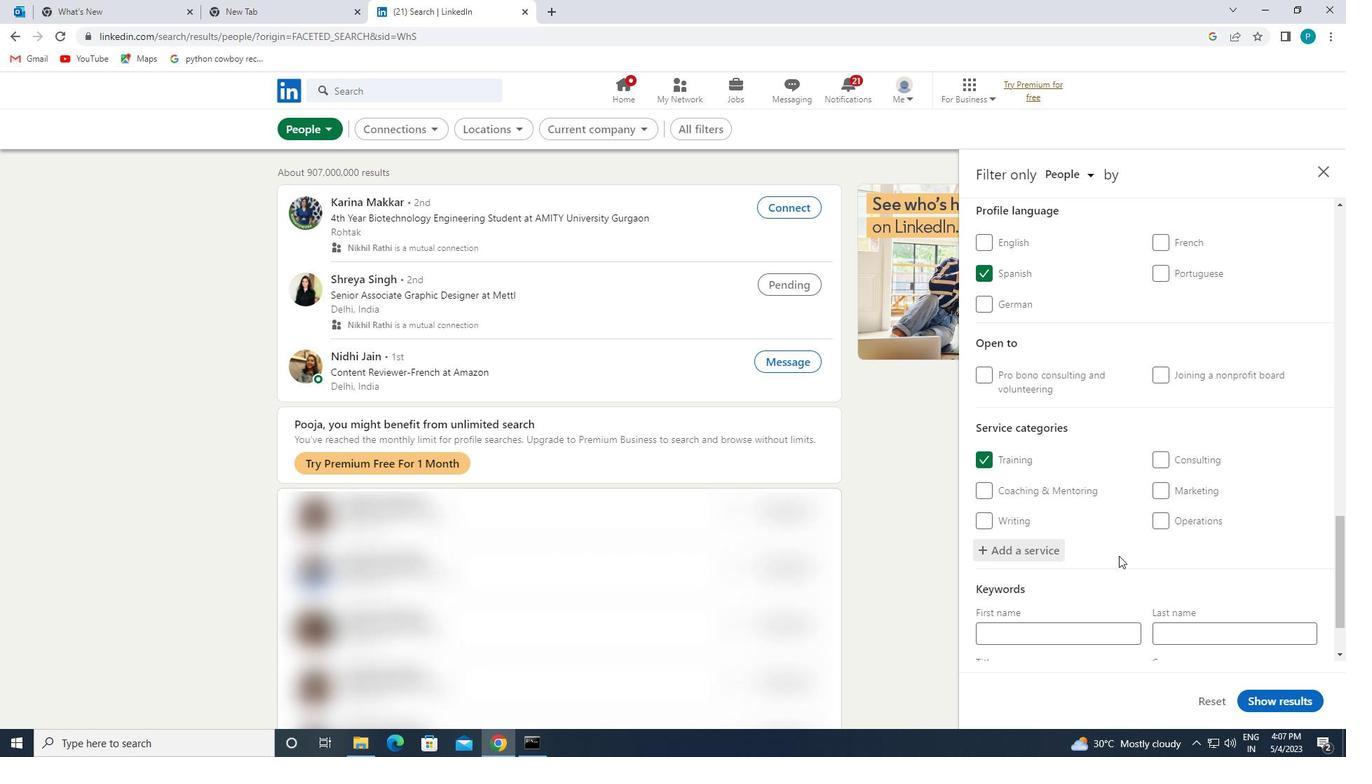 
Action: Mouse scrolled (1117, 560) with delta (0, 0)
Screenshot: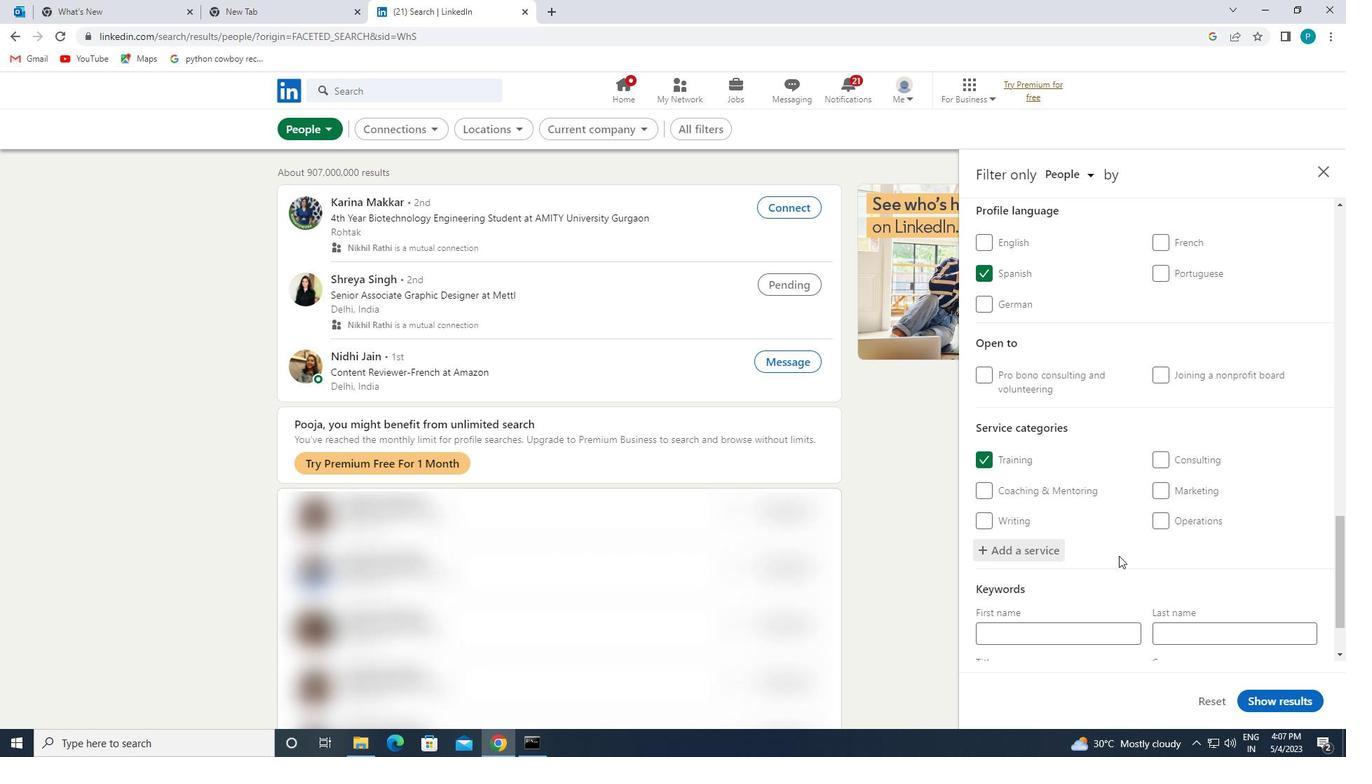 
Action: Mouse moved to (1060, 591)
Screenshot: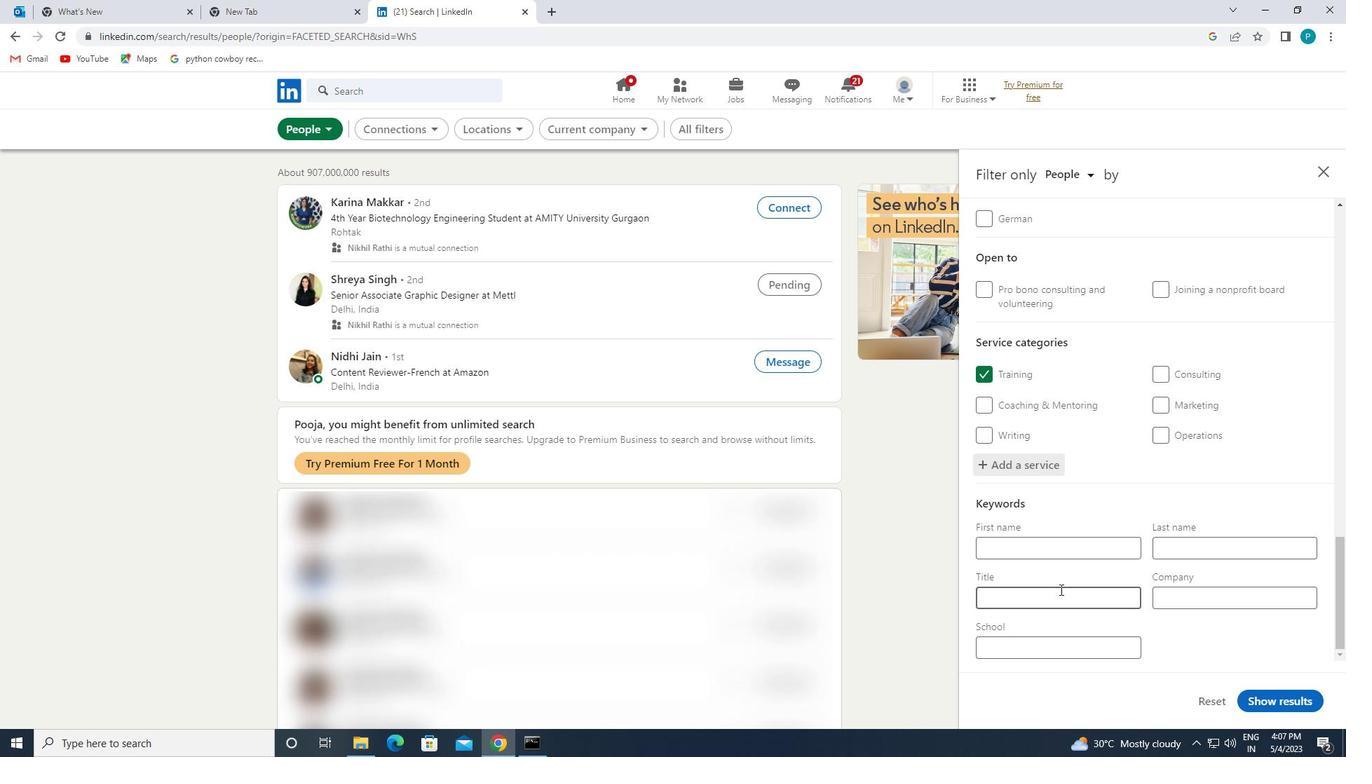 
Action: Mouse pressed left at (1060, 591)
Screenshot: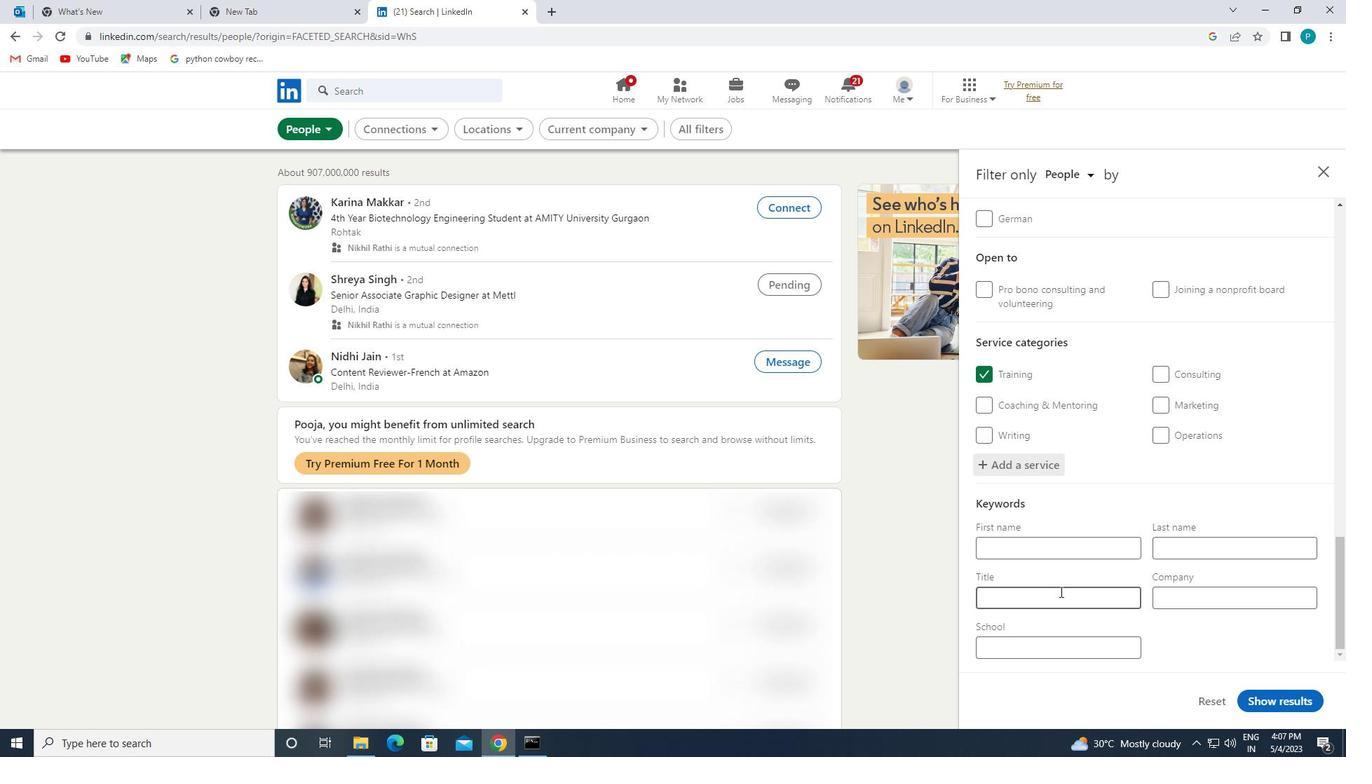 
Action: Mouse moved to (1064, 590)
Screenshot: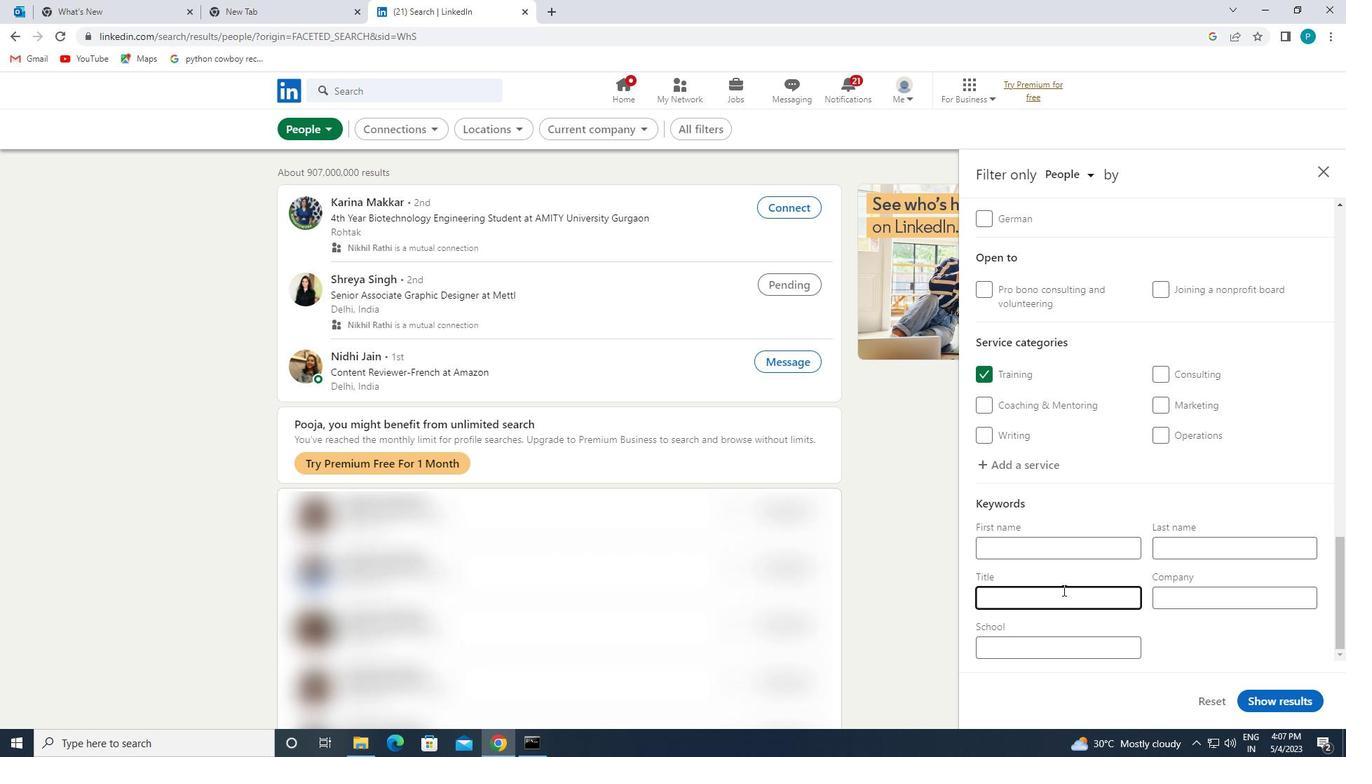 
Action: Key pressed <Key.caps_lock>T<Key.caps_lock>RANSLATOR
Screenshot: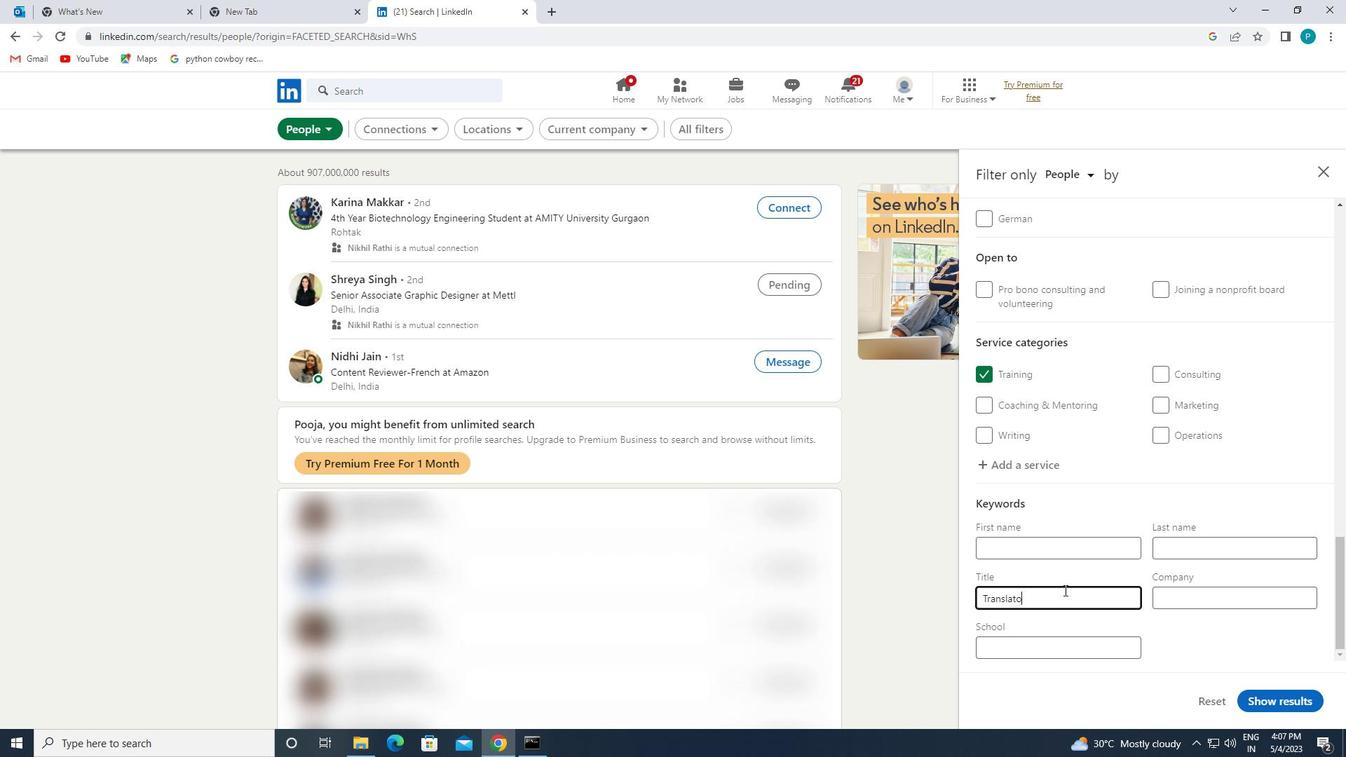 
Action: Mouse moved to (1256, 692)
Screenshot: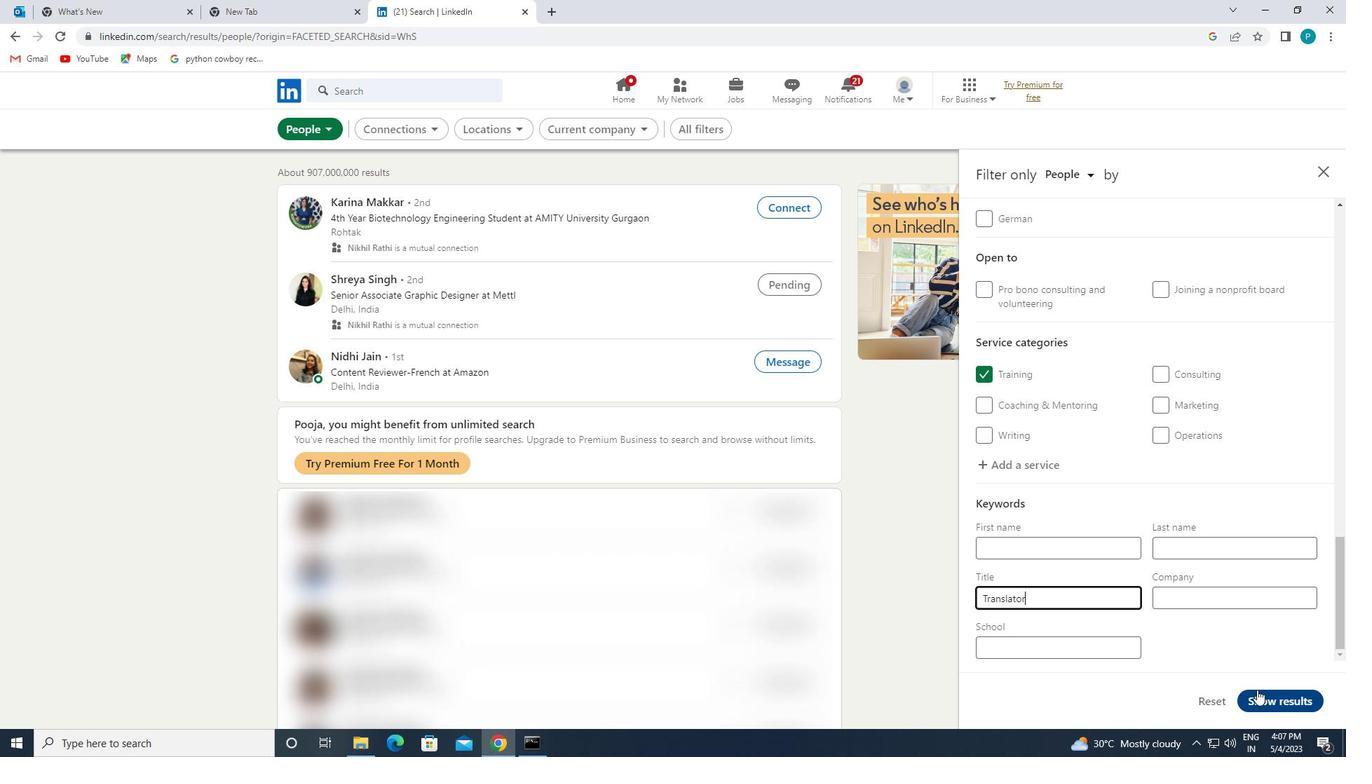 
Action: Mouse pressed left at (1256, 692)
Screenshot: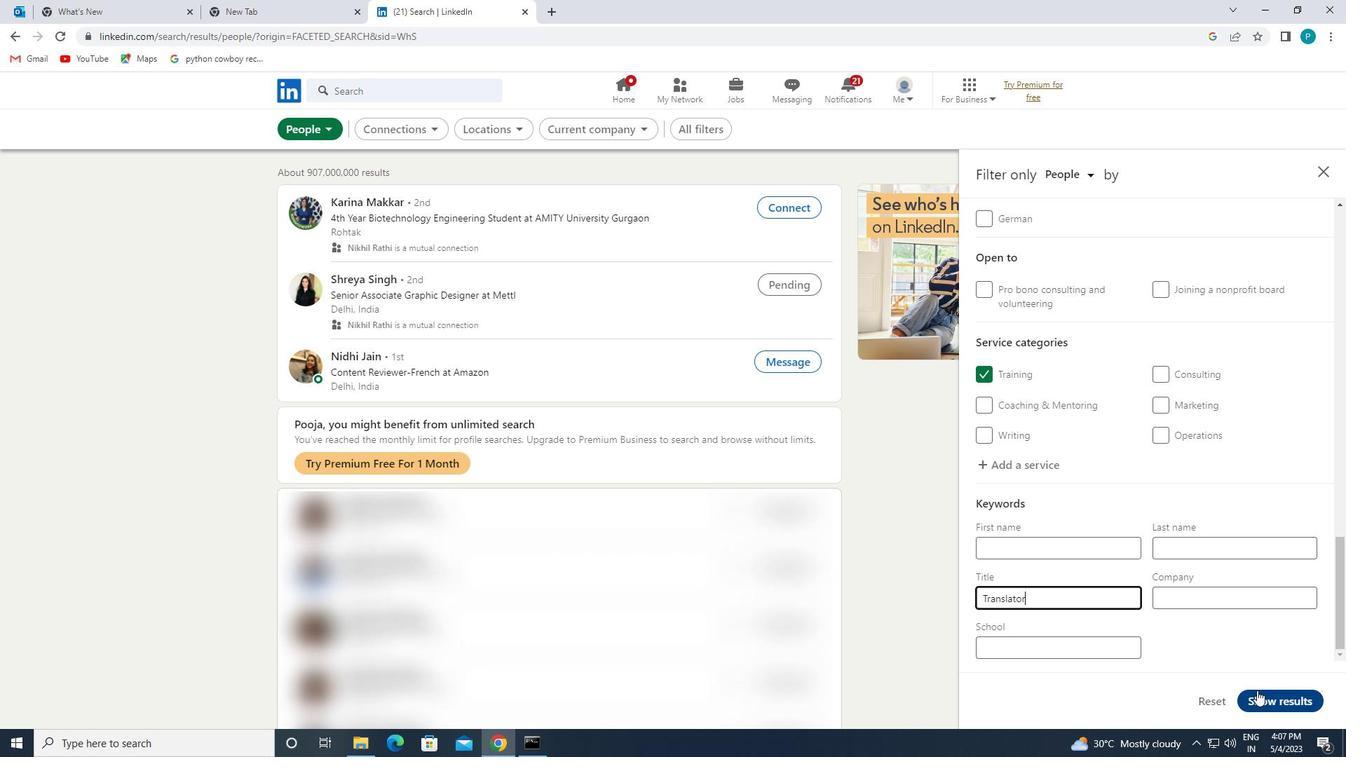 
Action: Mouse moved to (1256, 689)
Screenshot: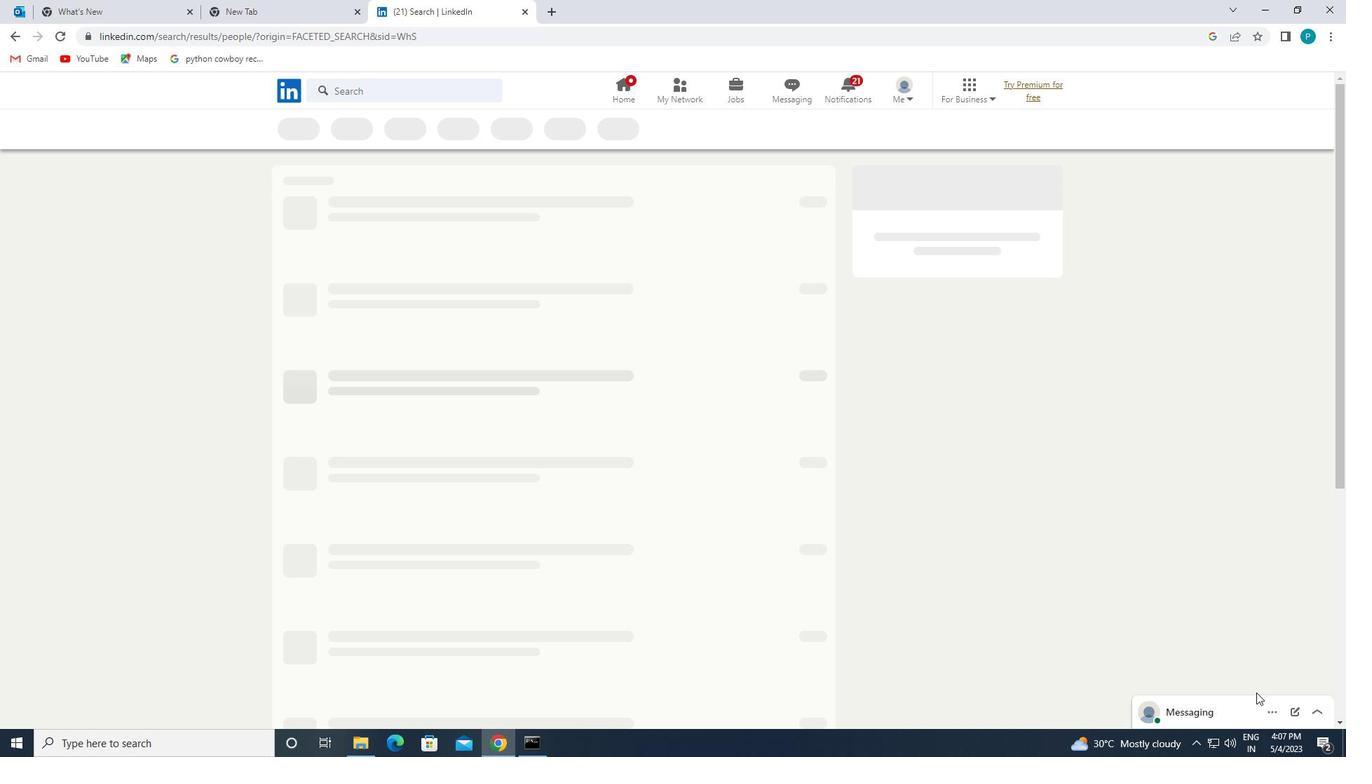 
